 Task: Look for space in Weinzierl bei Krems, Austria from 9th June, 2023 to 16th June, 2023 for 2 adults in price range Rs.8000 to Rs.16000. Place can be entire place with 2 bedrooms having 2 beds and 1 bathroom. Property type can be house, flat, guest house. Amenities needed are: heating. Booking option can be shelf check-in. Required host language is English.
Action: Mouse moved to (494, 159)
Screenshot: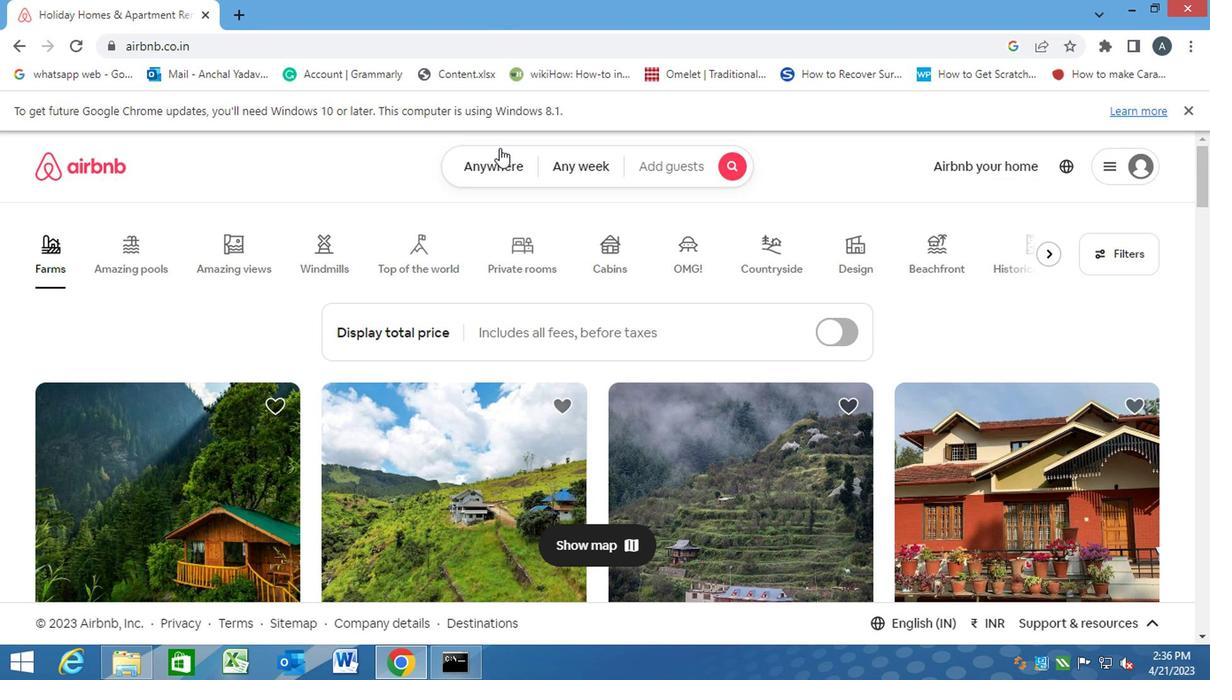 
Action: Mouse pressed left at (494, 159)
Screenshot: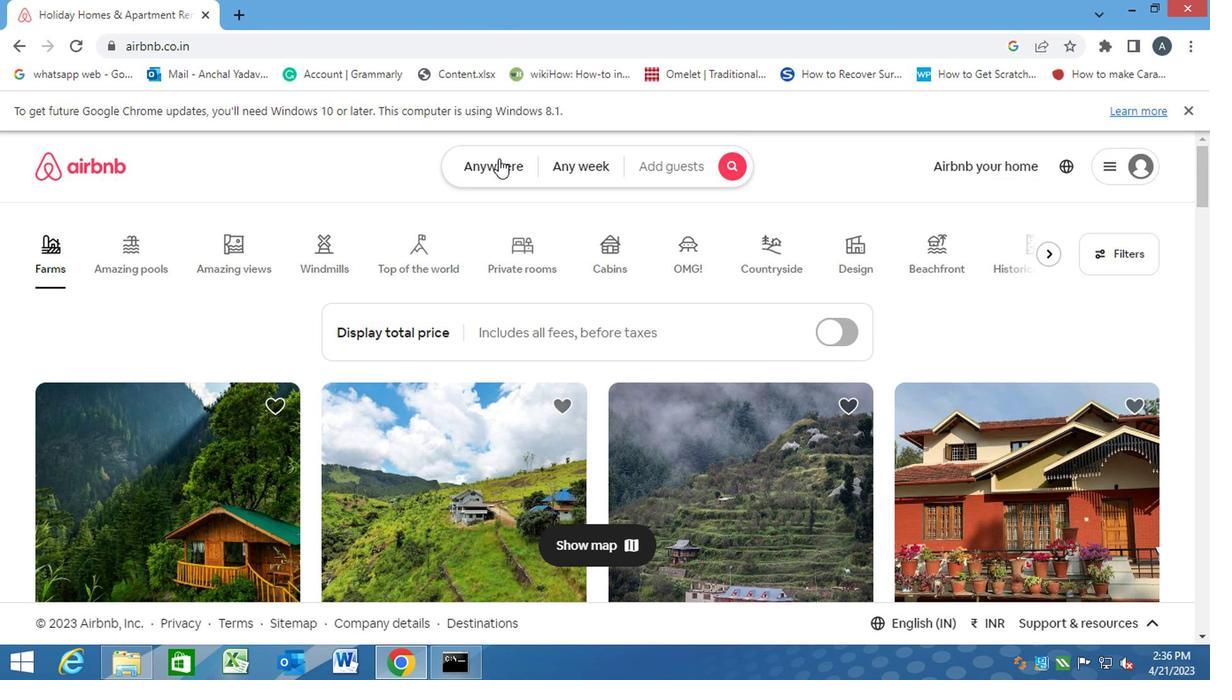 
Action: Mouse moved to (344, 234)
Screenshot: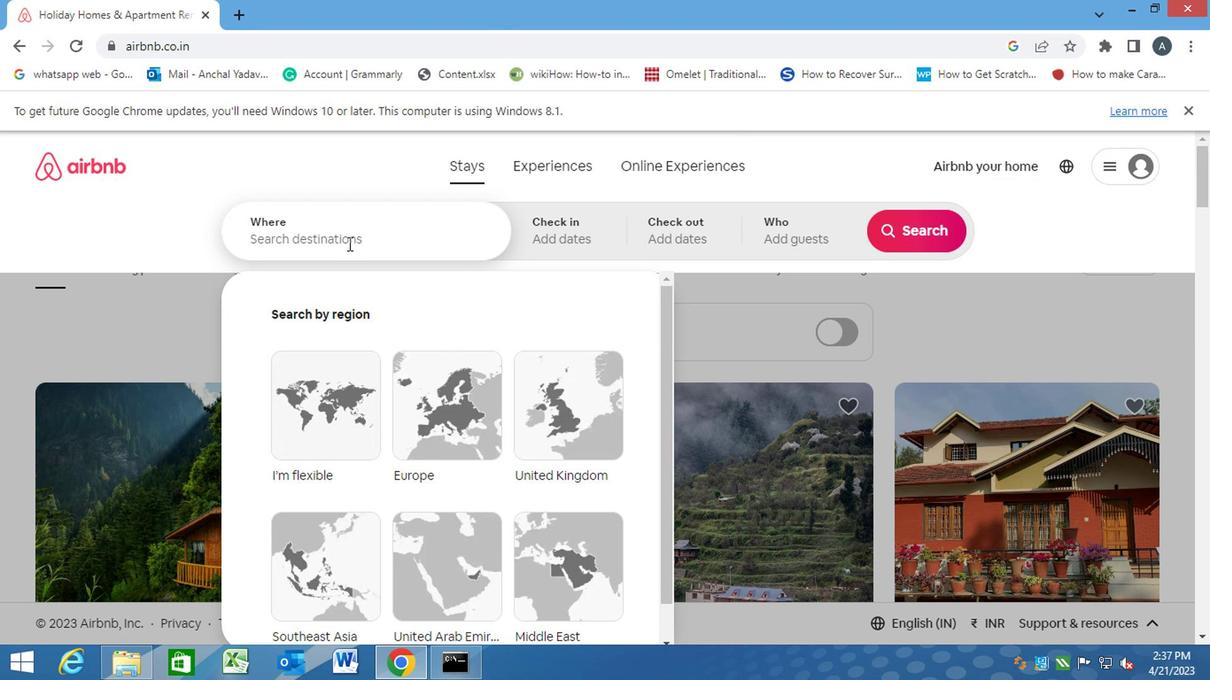 
Action: Mouse pressed left at (344, 234)
Screenshot: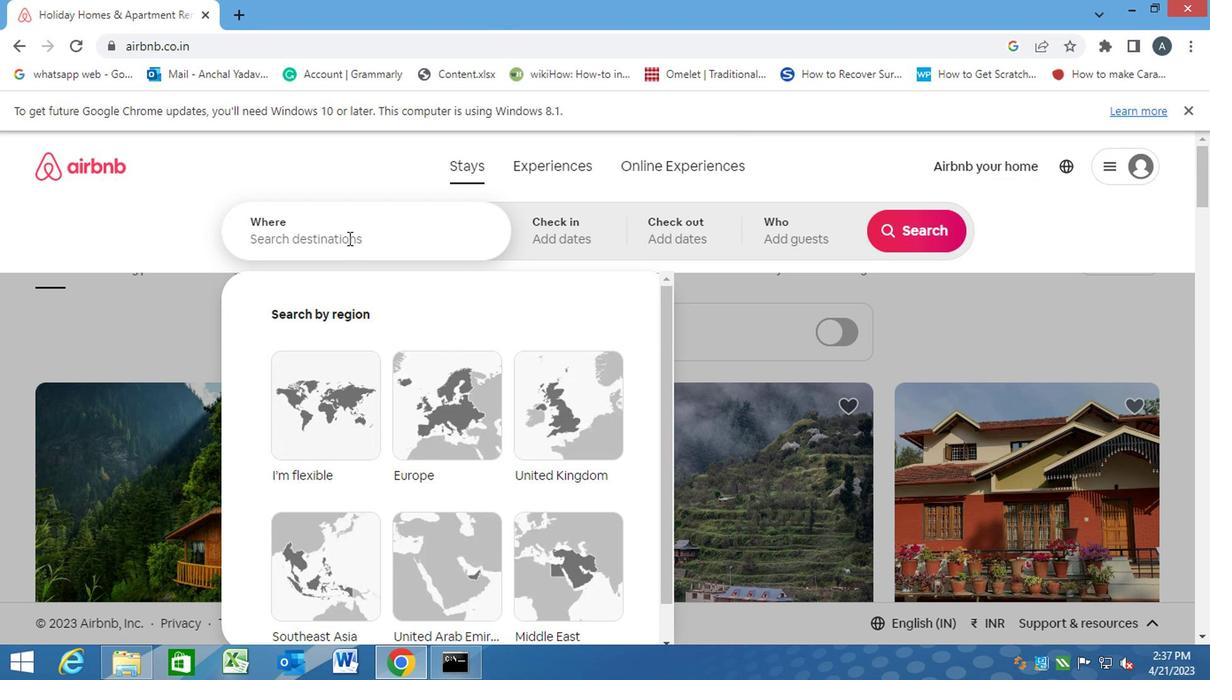 
Action: Key pressed w<Key.caps_lock>einzierl<Key.space>bei<Key.space>krems,<Key.space><Key.caps_lock>a<Key.caps_lock>ustria<Key.enter>
Screenshot: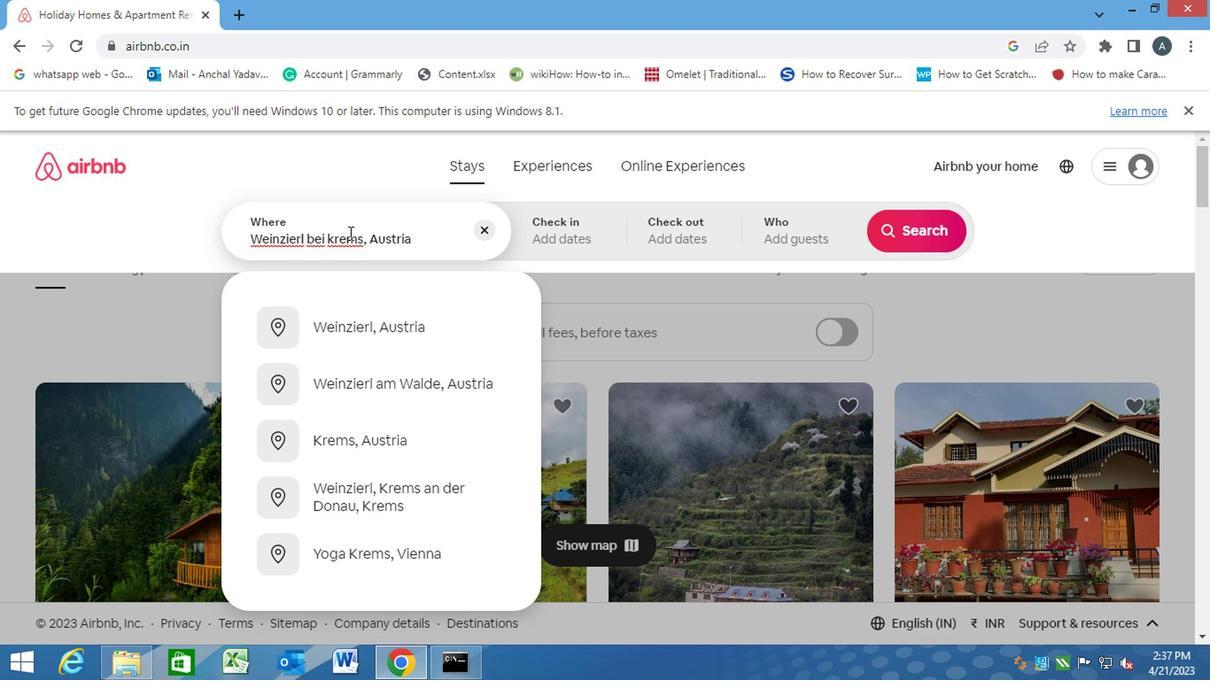 
Action: Mouse moved to (896, 378)
Screenshot: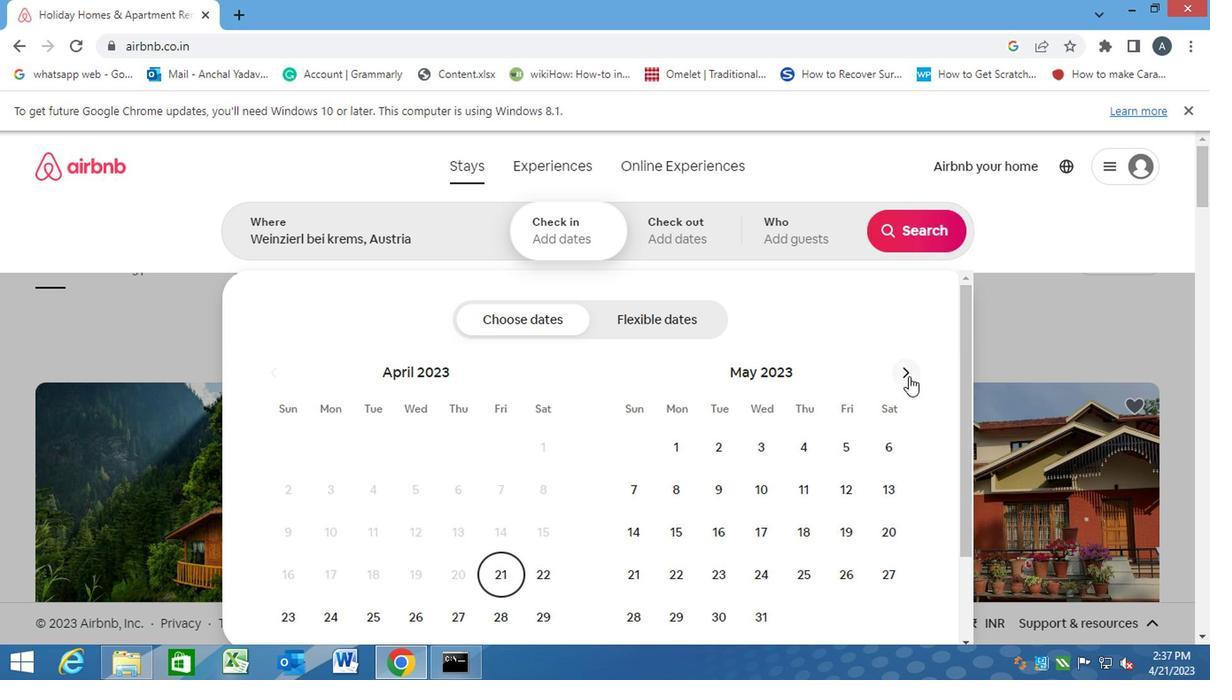
Action: Mouse pressed left at (896, 378)
Screenshot: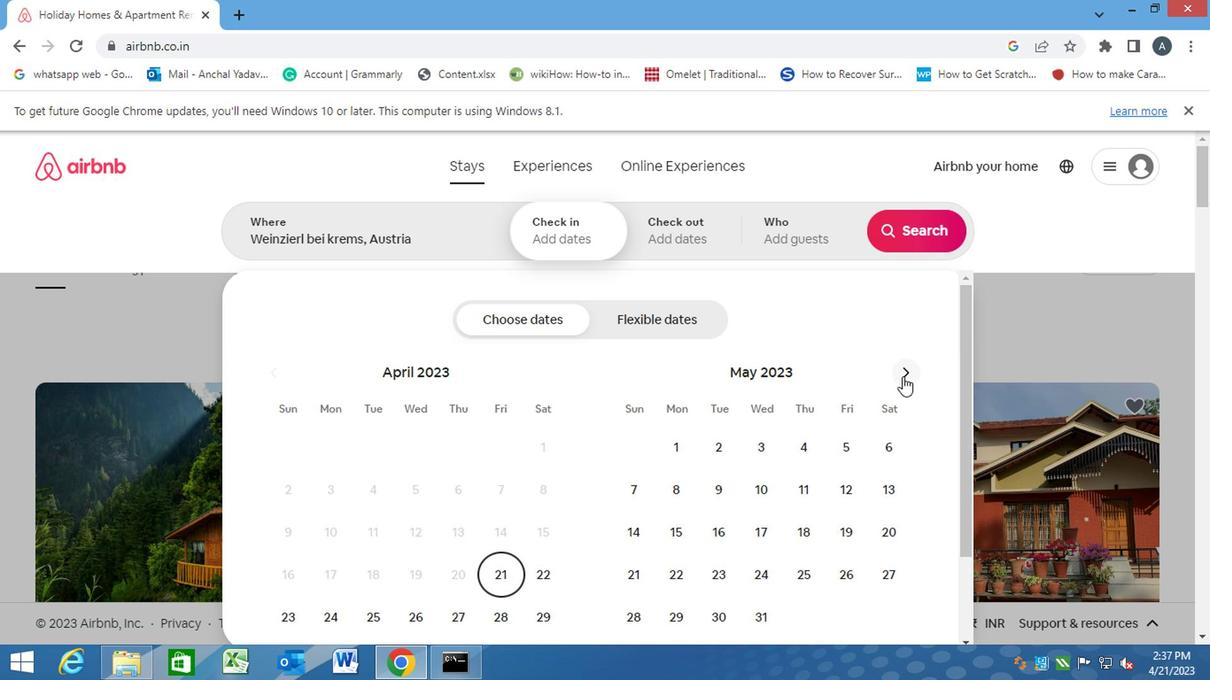 
Action: Mouse moved to (854, 499)
Screenshot: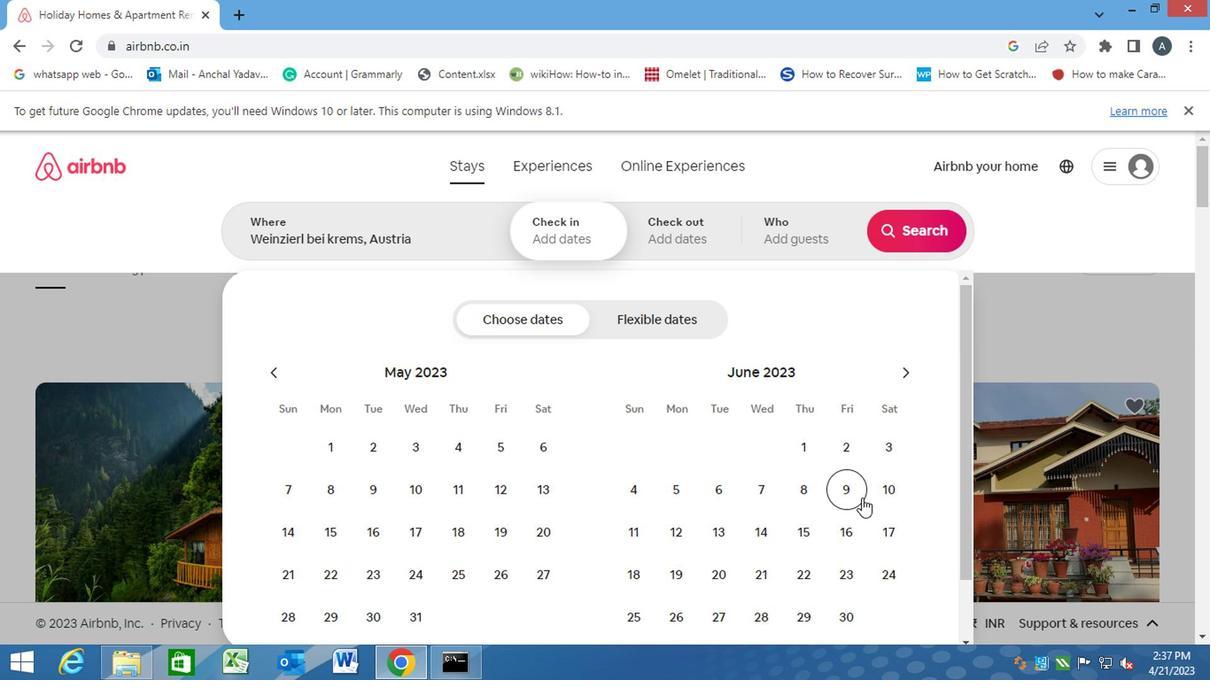 
Action: Mouse pressed left at (854, 499)
Screenshot: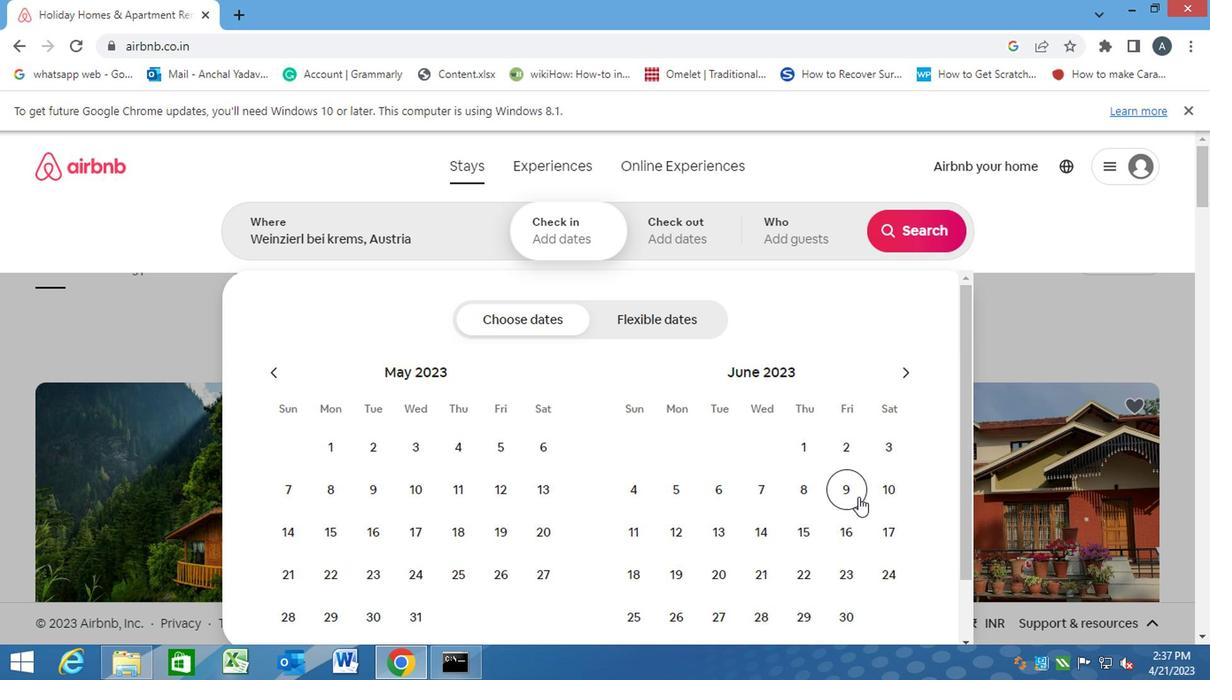 
Action: Mouse moved to (856, 535)
Screenshot: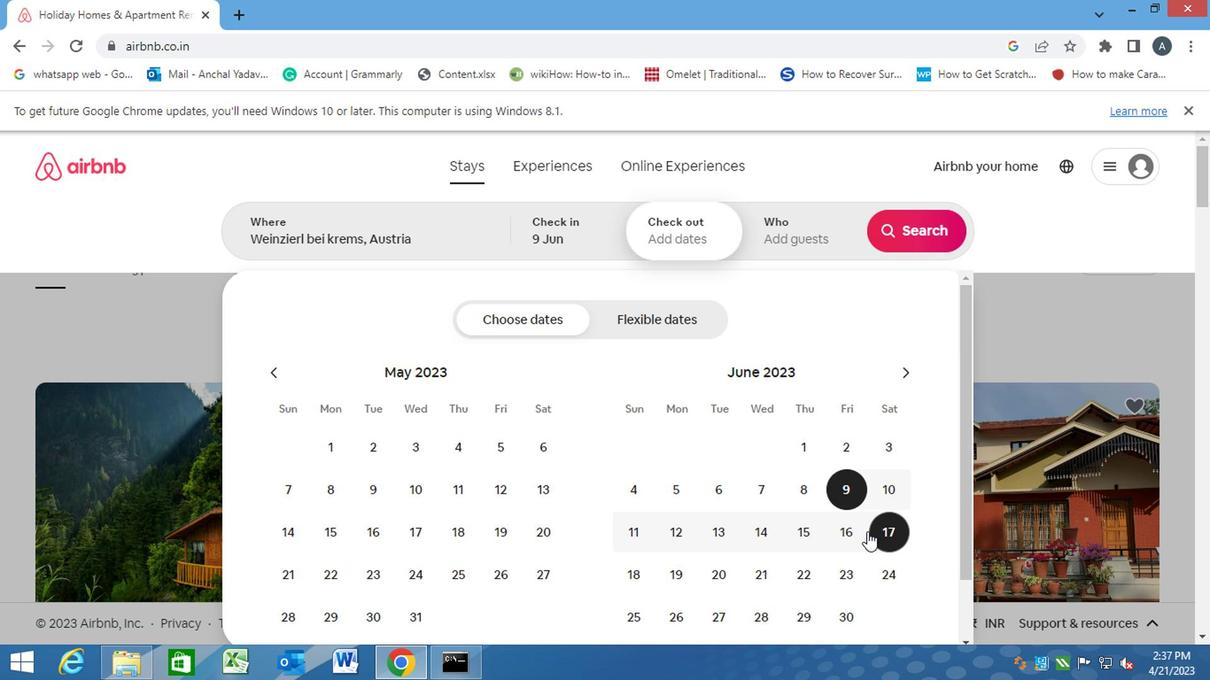 
Action: Mouse pressed left at (856, 535)
Screenshot: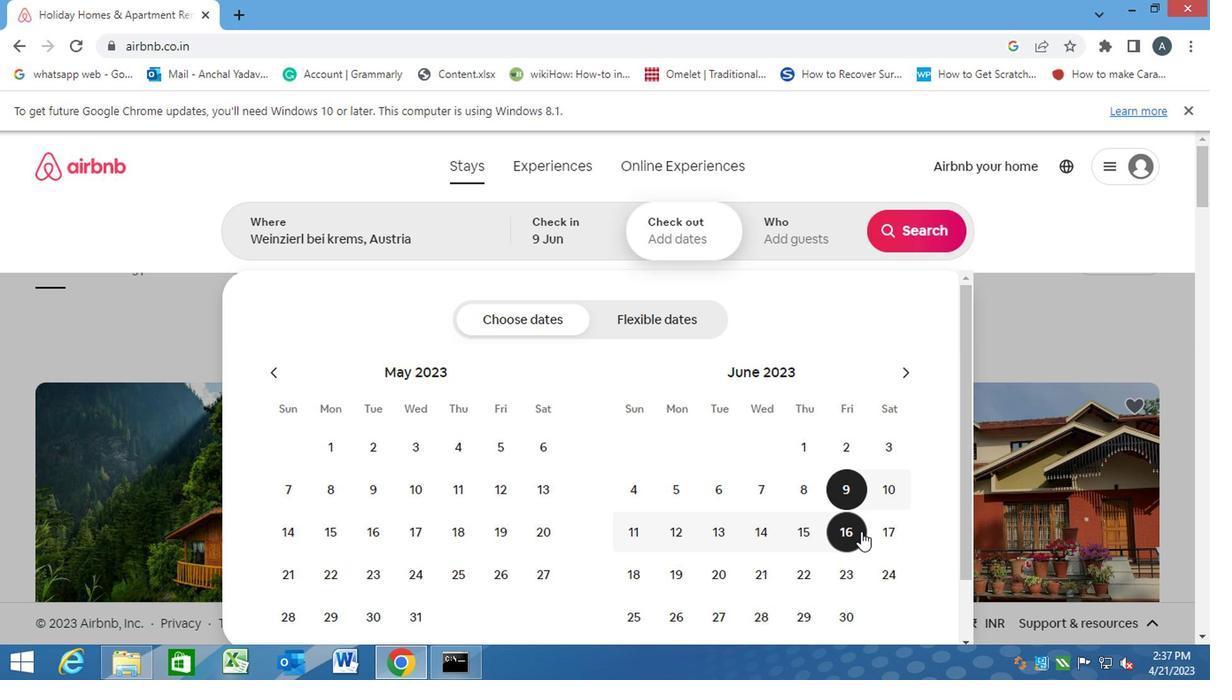 
Action: Mouse moved to (790, 237)
Screenshot: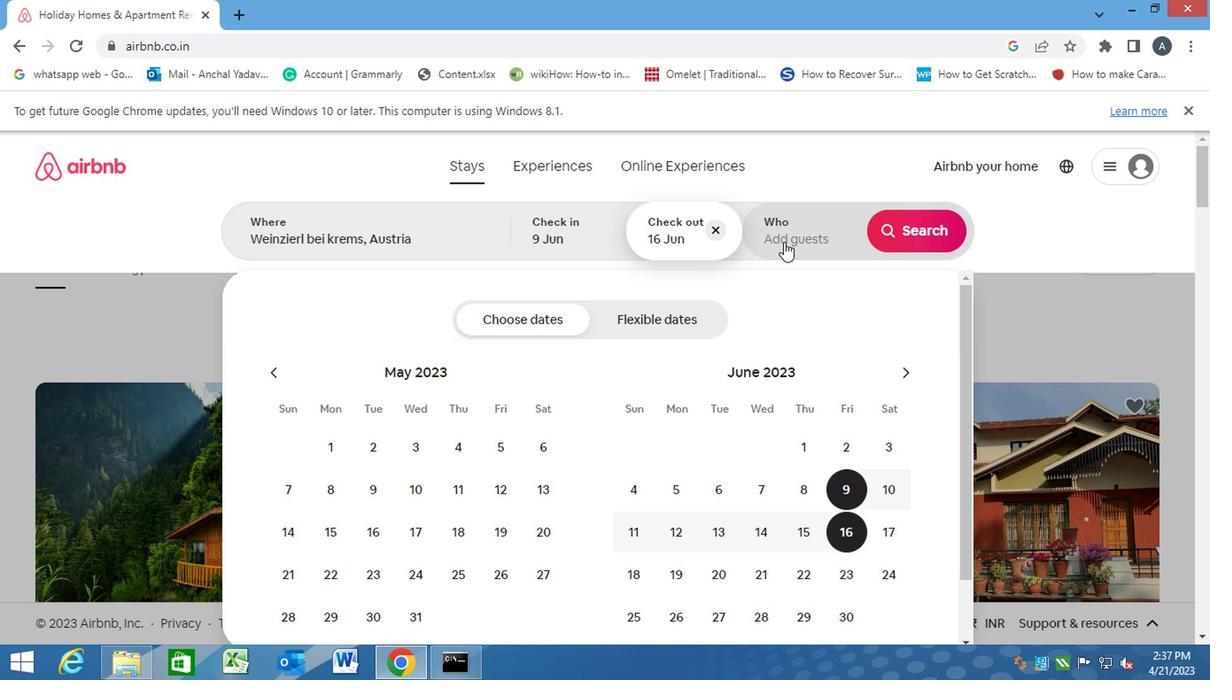 
Action: Mouse pressed left at (790, 237)
Screenshot: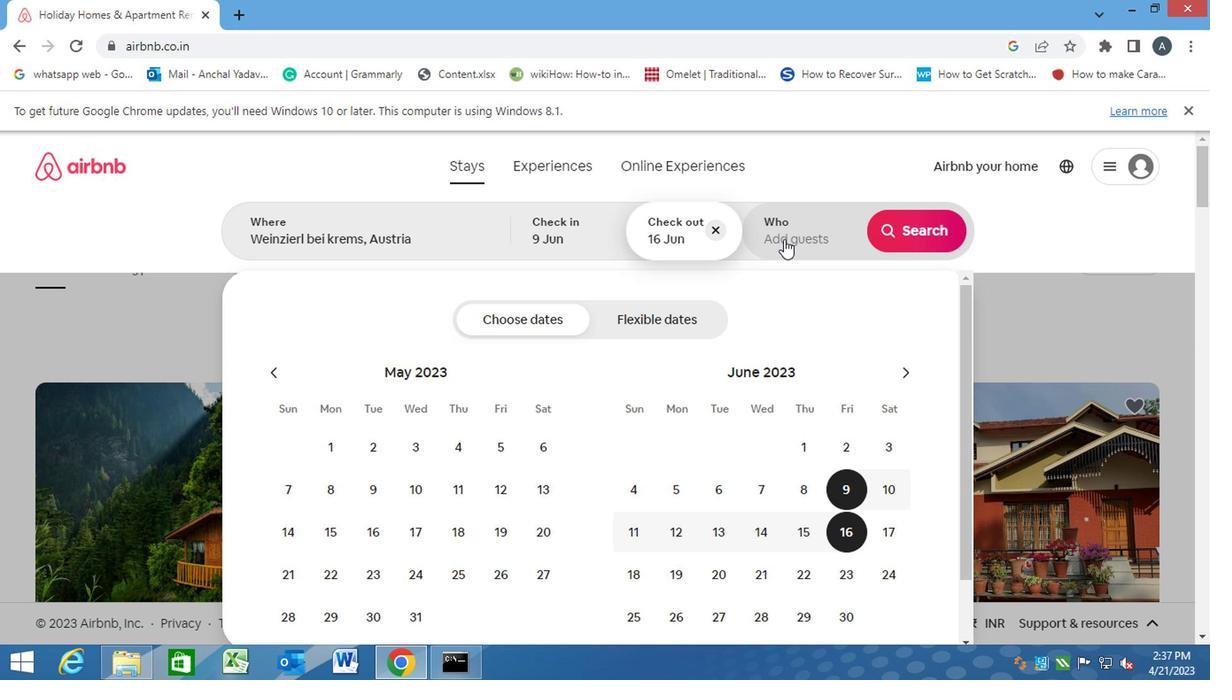 
Action: Mouse moved to (908, 331)
Screenshot: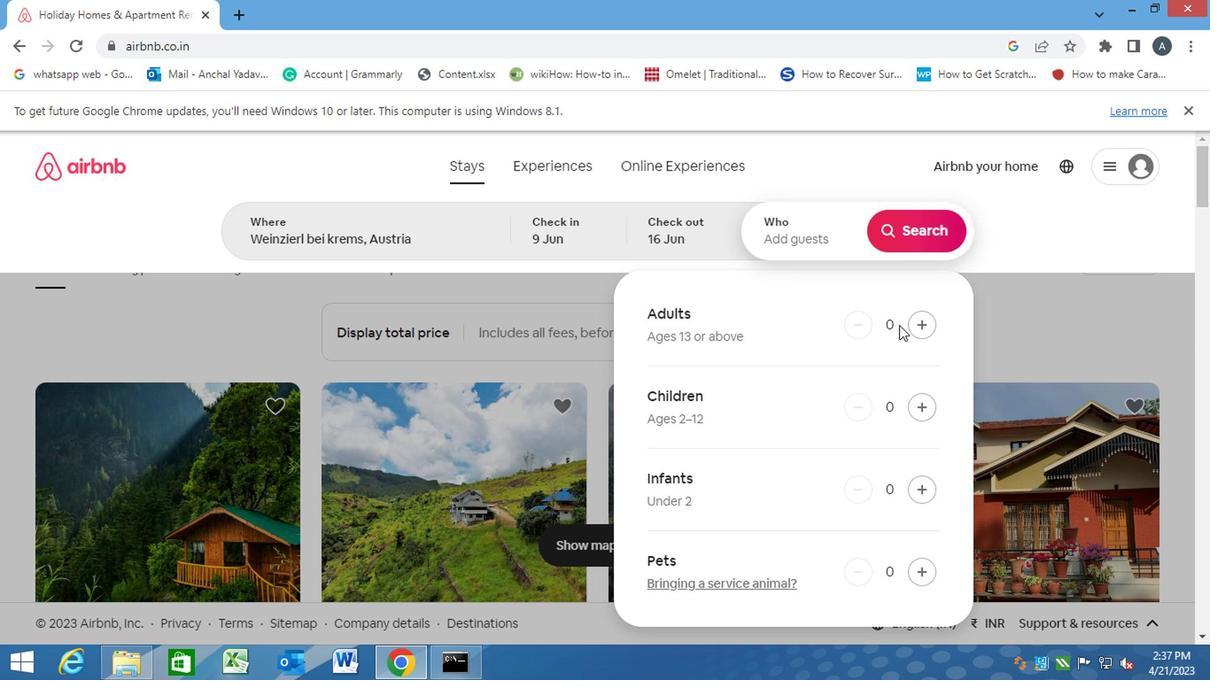 
Action: Mouse pressed left at (908, 331)
Screenshot: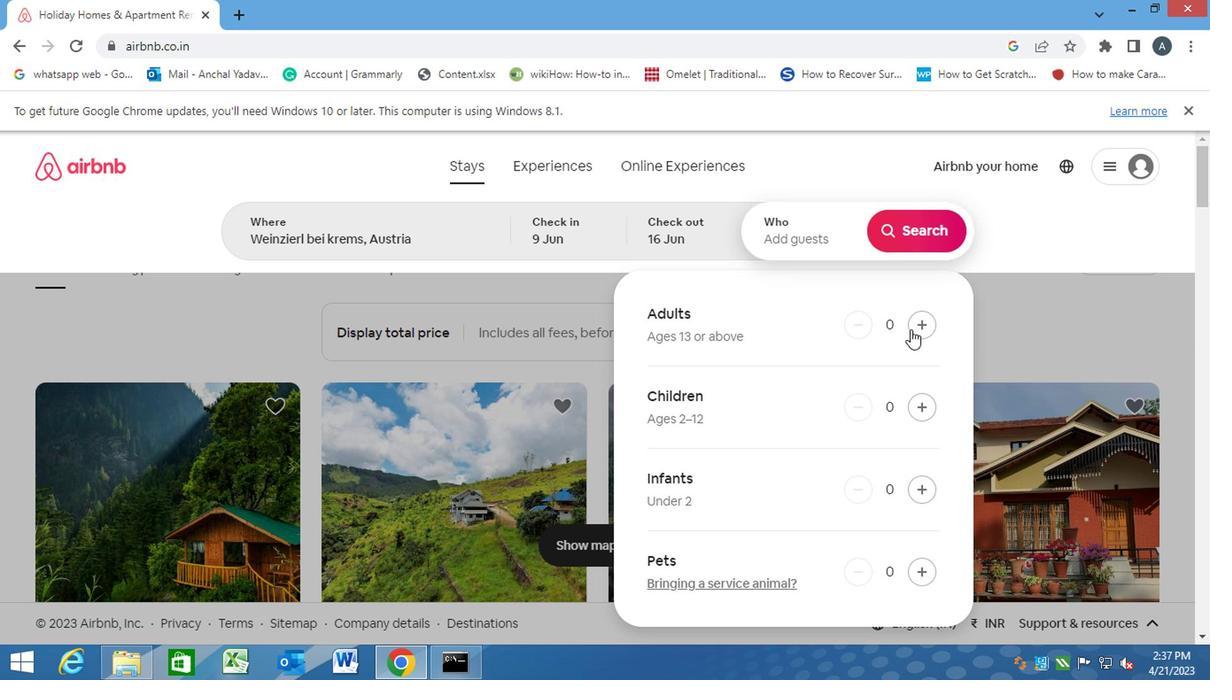 
Action: Mouse pressed left at (908, 331)
Screenshot: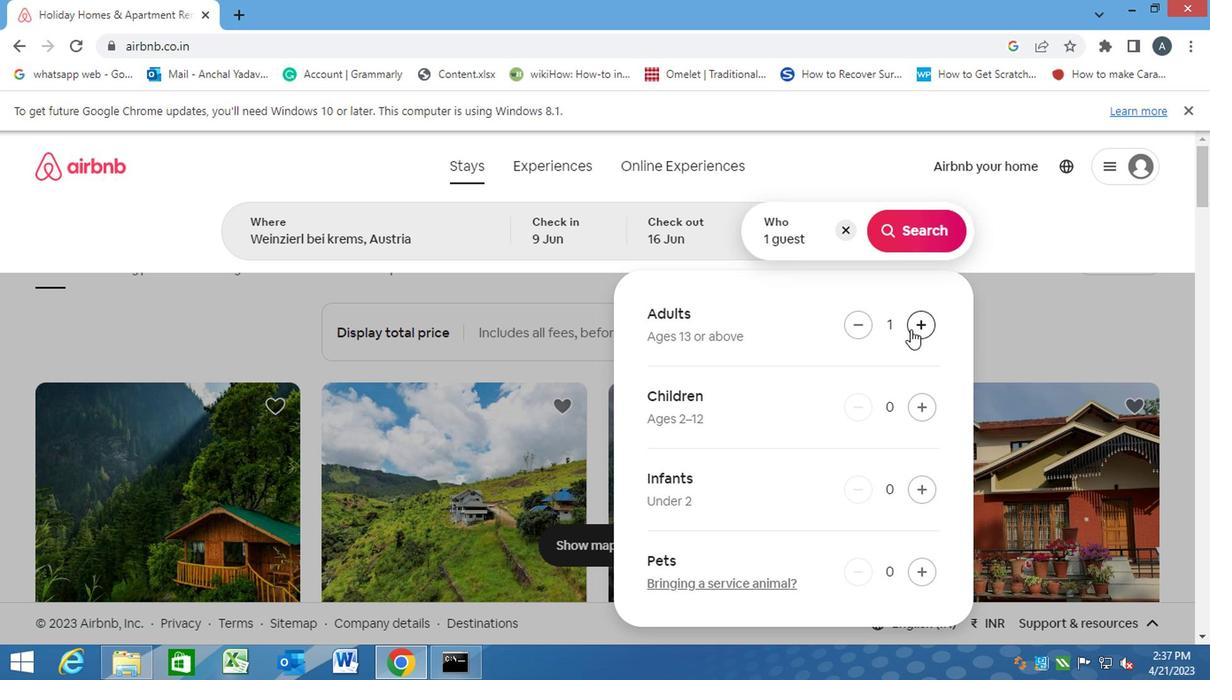 
Action: Mouse moved to (921, 237)
Screenshot: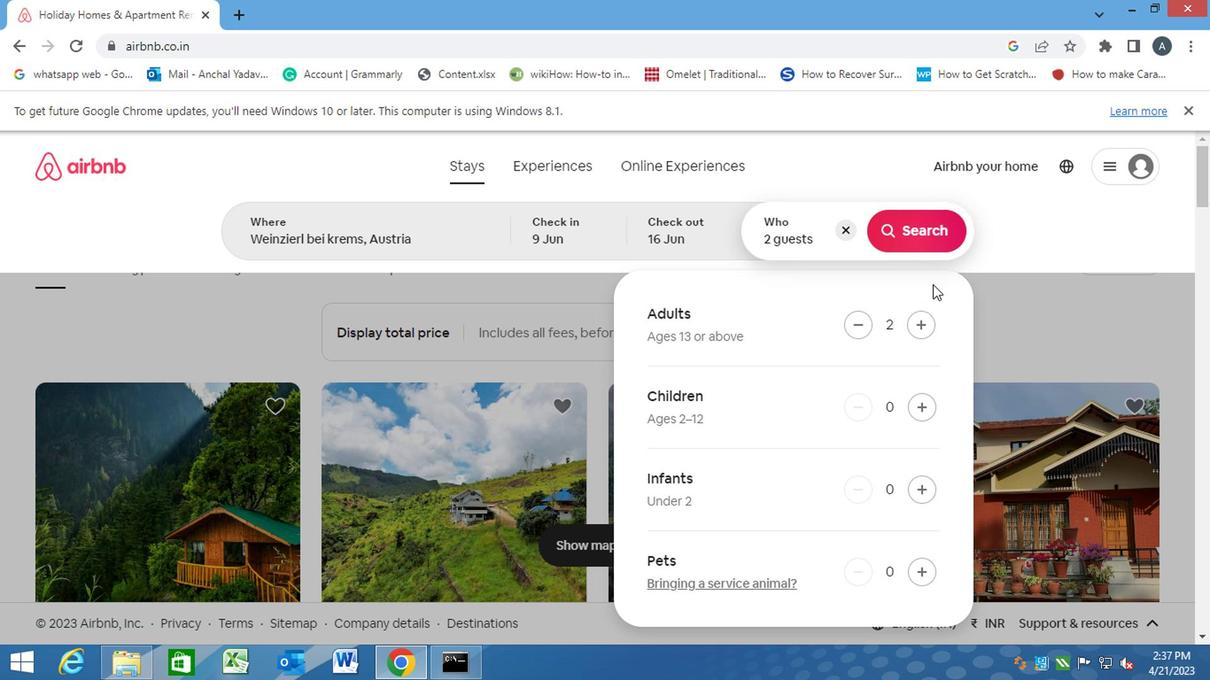 
Action: Mouse pressed left at (921, 237)
Screenshot: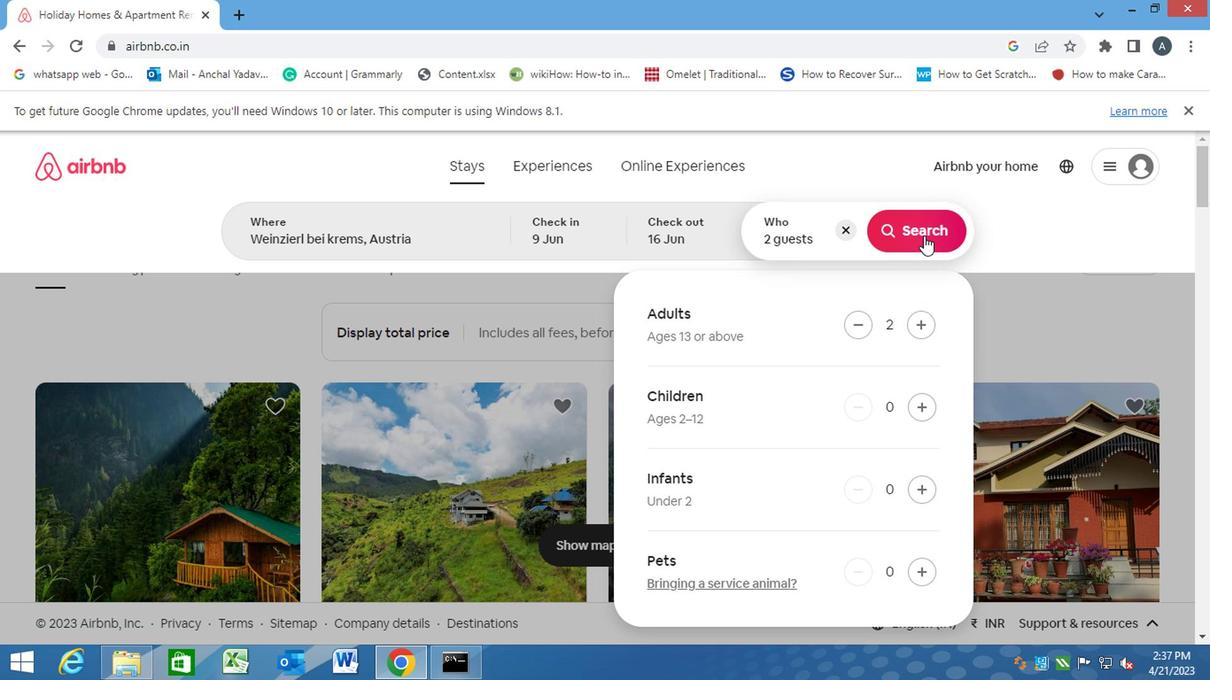 
Action: Mouse moved to (1134, 230)
Screenshot: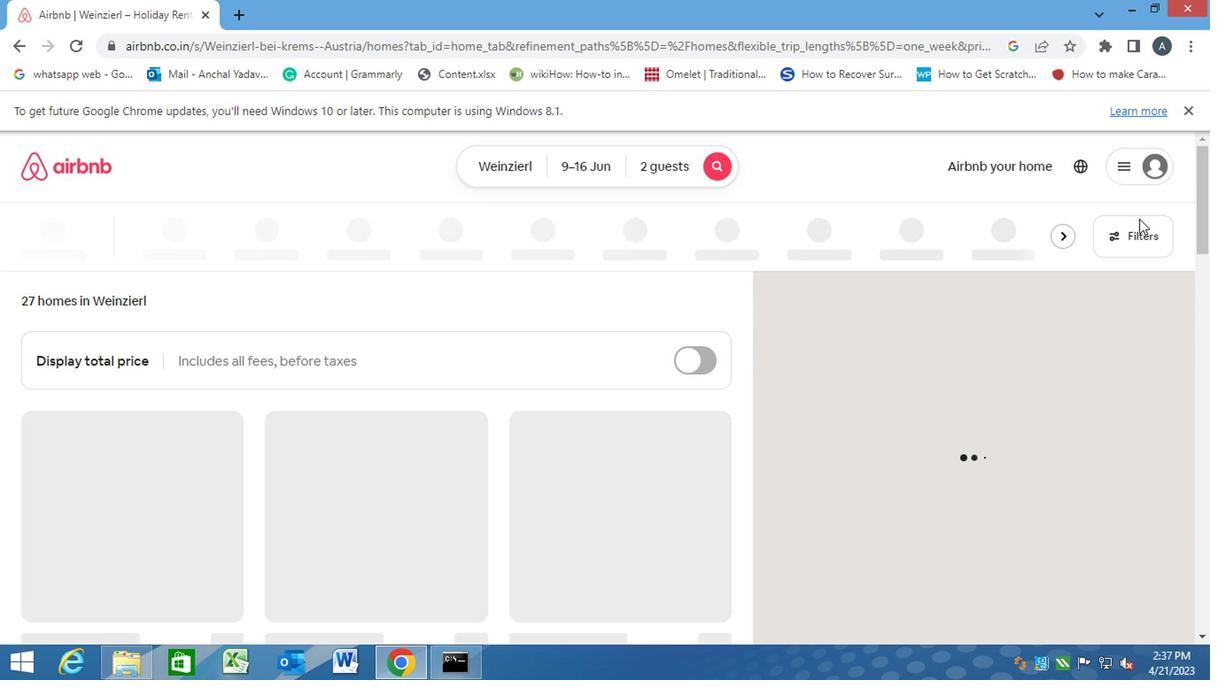 
Action: Mouse pressed left at (1134, 230)
Screenshot: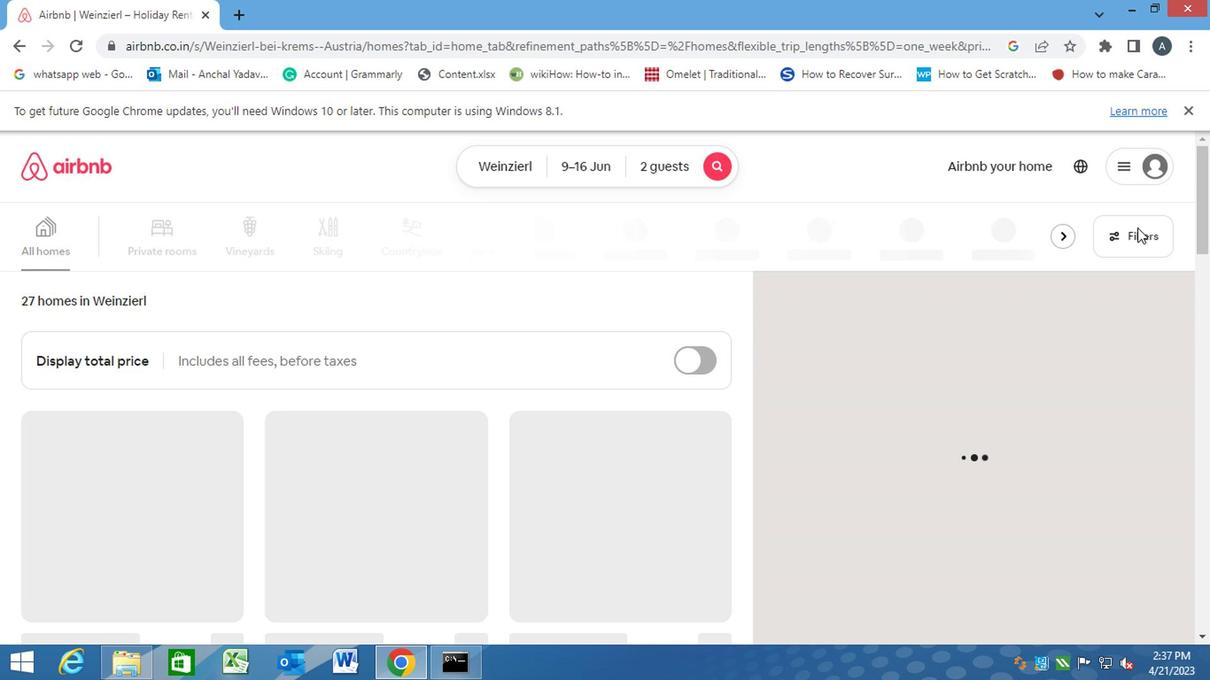 
Action: Mouse moved to (386, 459)
Screenshot: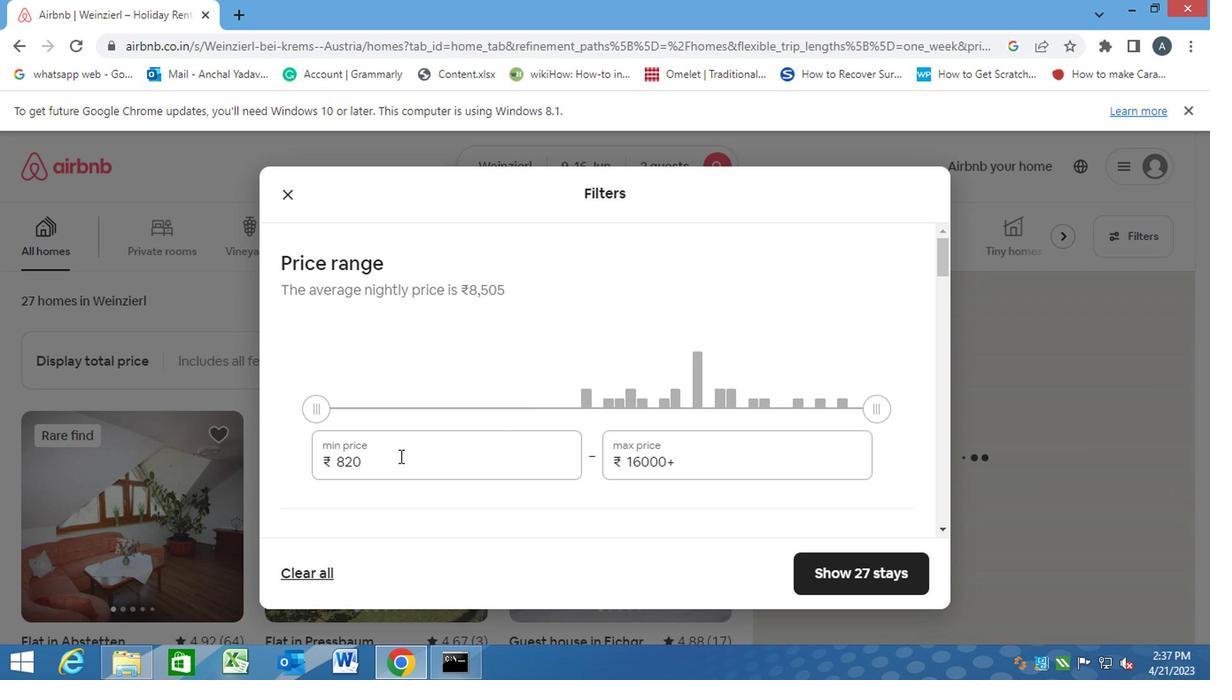
Action: Mouse pressed left at (386, 459)
Screenshot: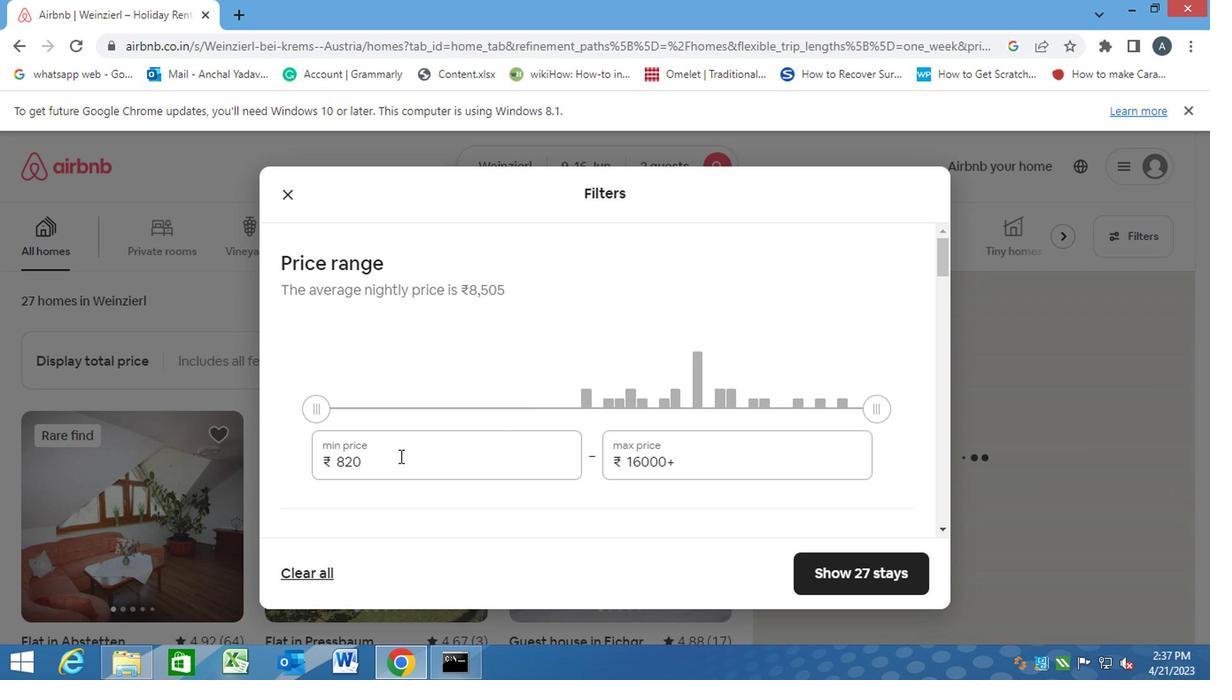 
Action: Mouse moved to (341, 438)
Screenshot: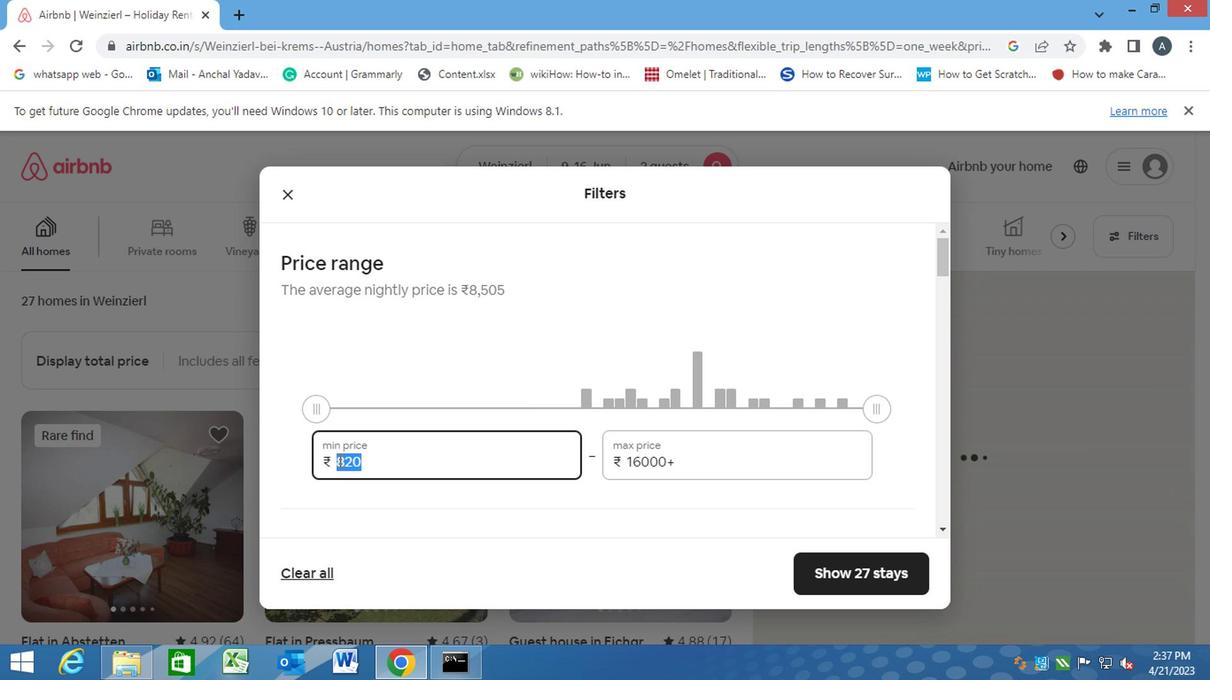 
Action: Key pressed 8000<Key.tab>16<Key.backspace><Key.backspace><Key.backspace><Key.backspace><Key.backspace><Key.backspace><Key.backspace><Key.backspace><Key.backspace><Key.backspace><Key.backspace><Key.backspace><Key.backspace><Key.backspace><Key.backspace>160000<Key.backspace>
Screenshot: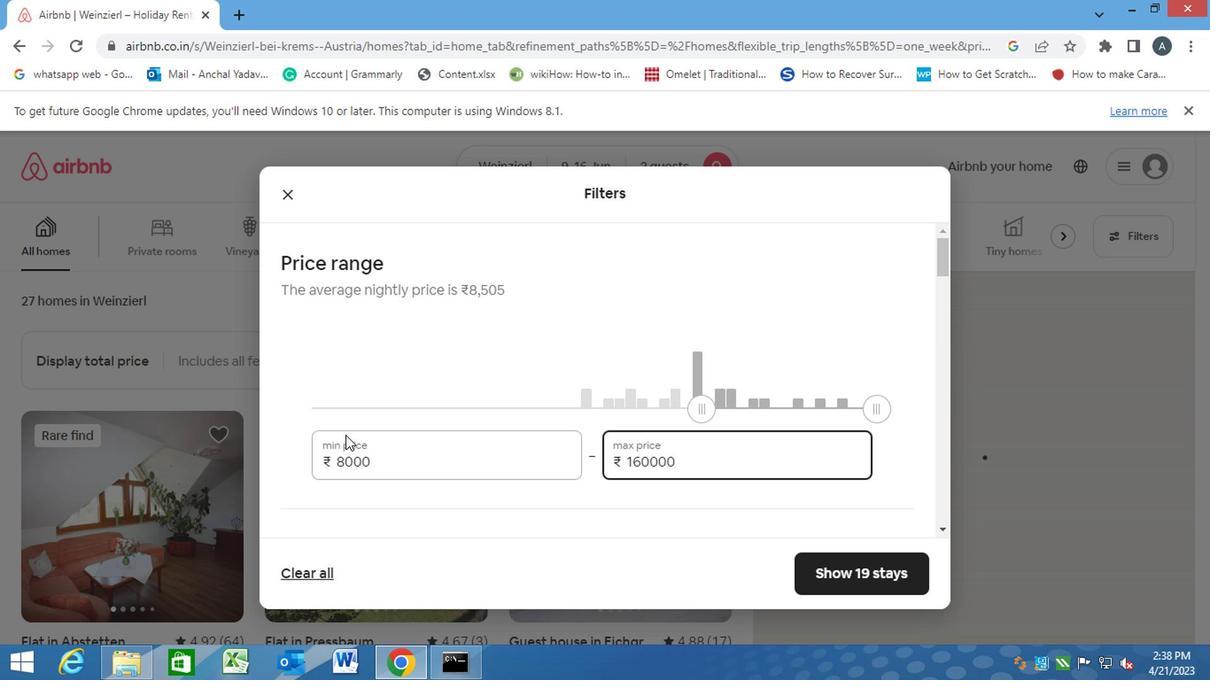 
Action: Mouse moved to (438, 523)
Screenshot: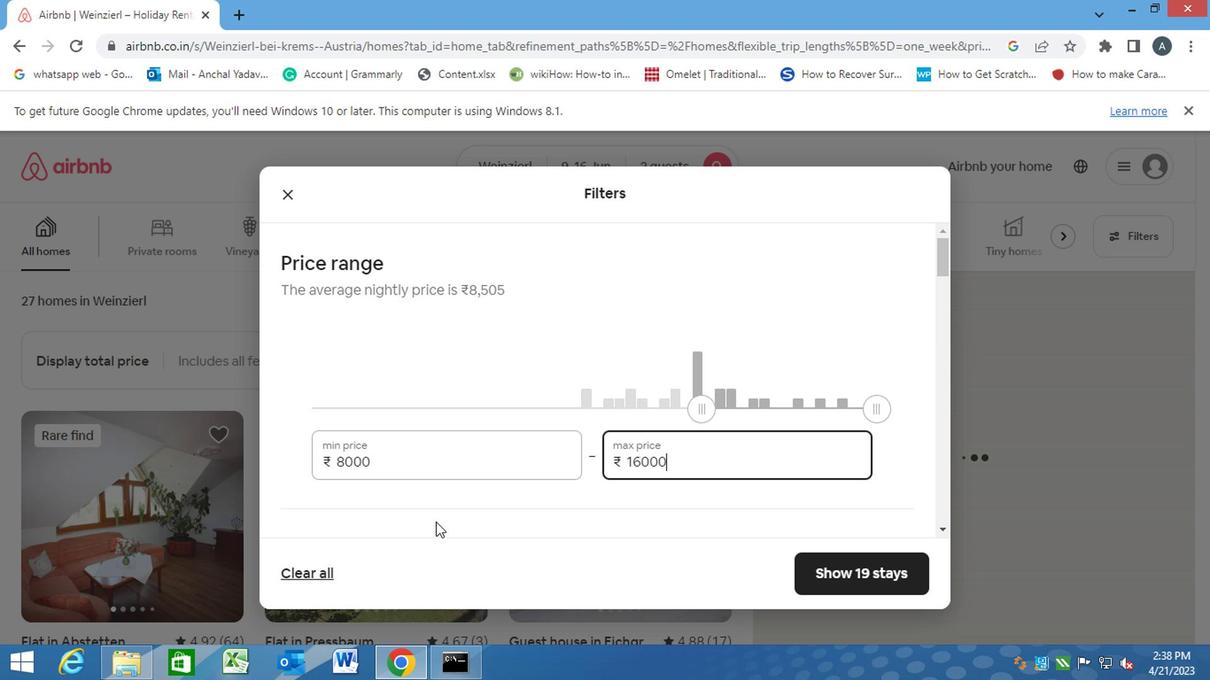 
Action: Mouse pressed left at (438, 523)
Screenshot: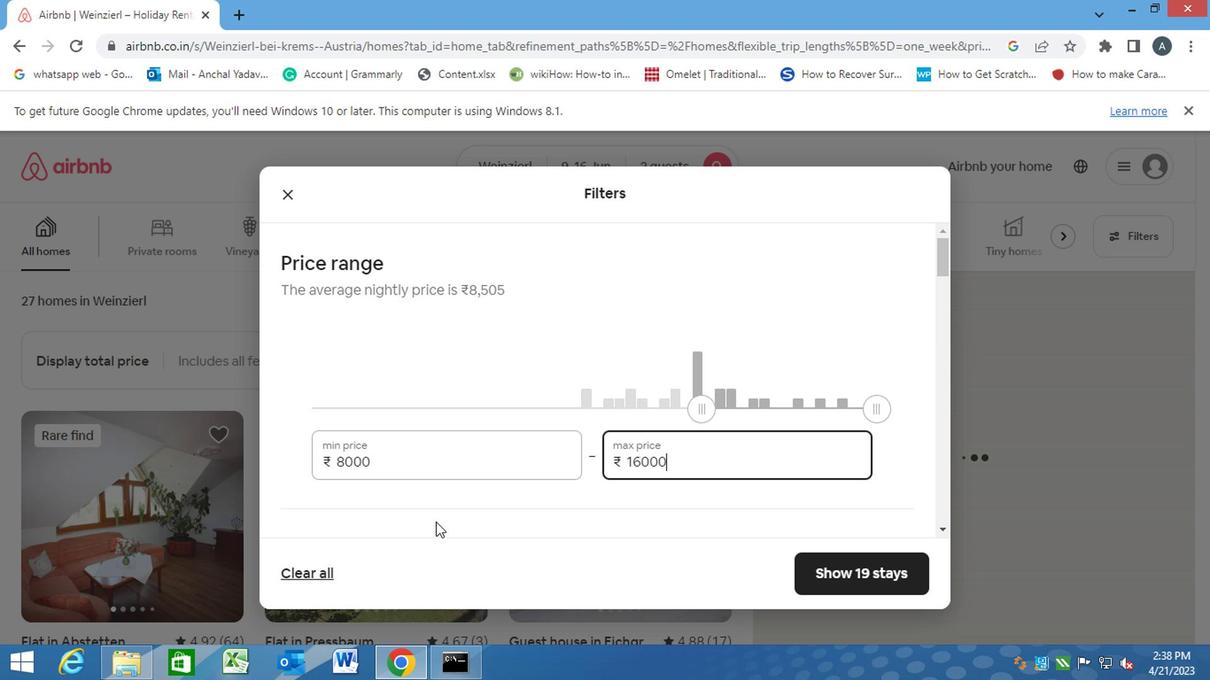 
Action: Mouse scrolled (438, 522) with delta (0, 0)
Screenshot: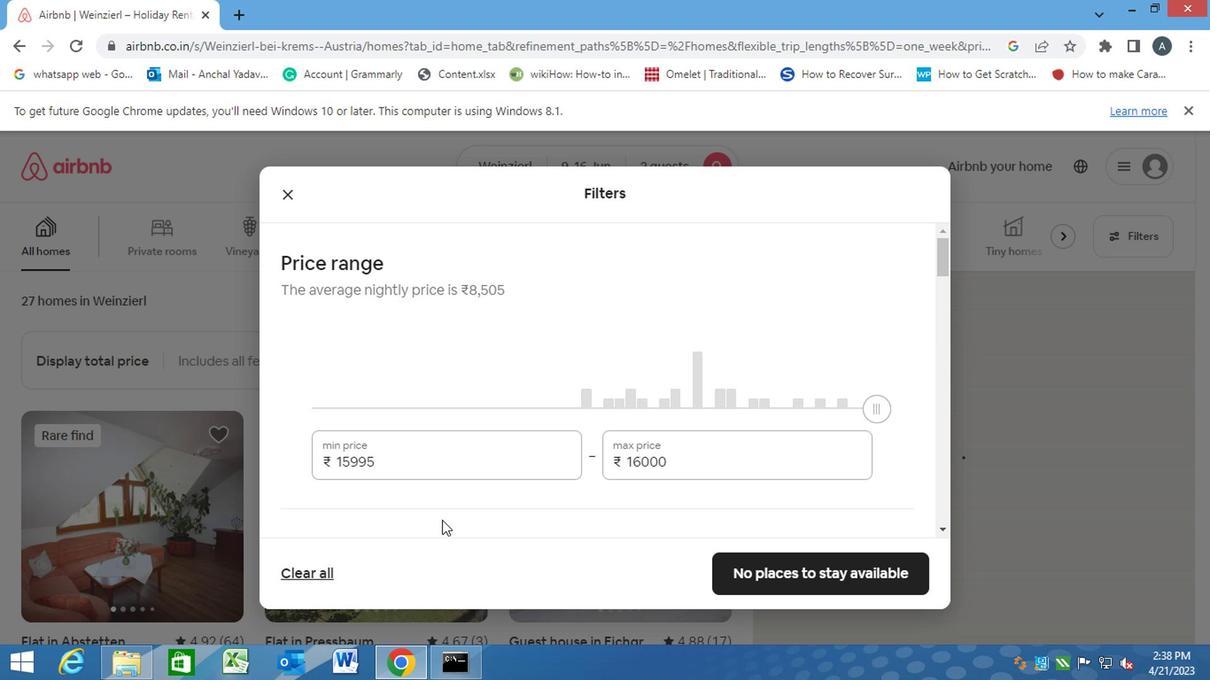 
Action: Mouse scrolled (438, 522) with delta (0, 0)
Screenshot: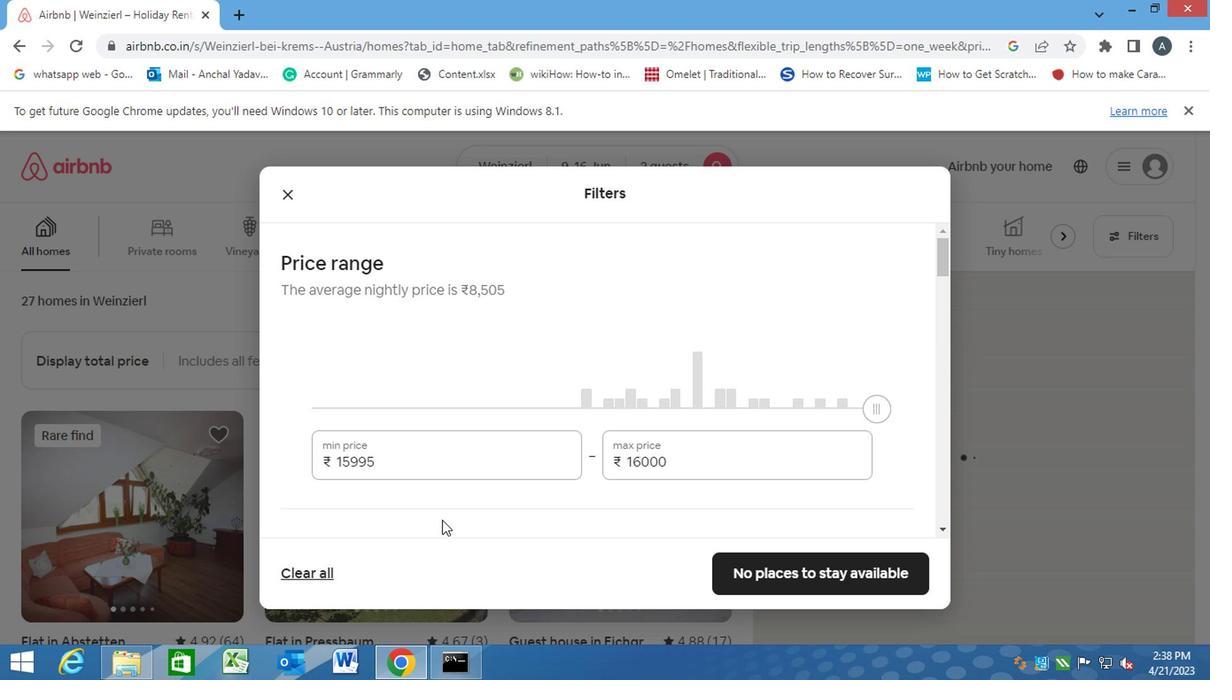 
Action: Mouse moved to (280, 423)
Screenshot: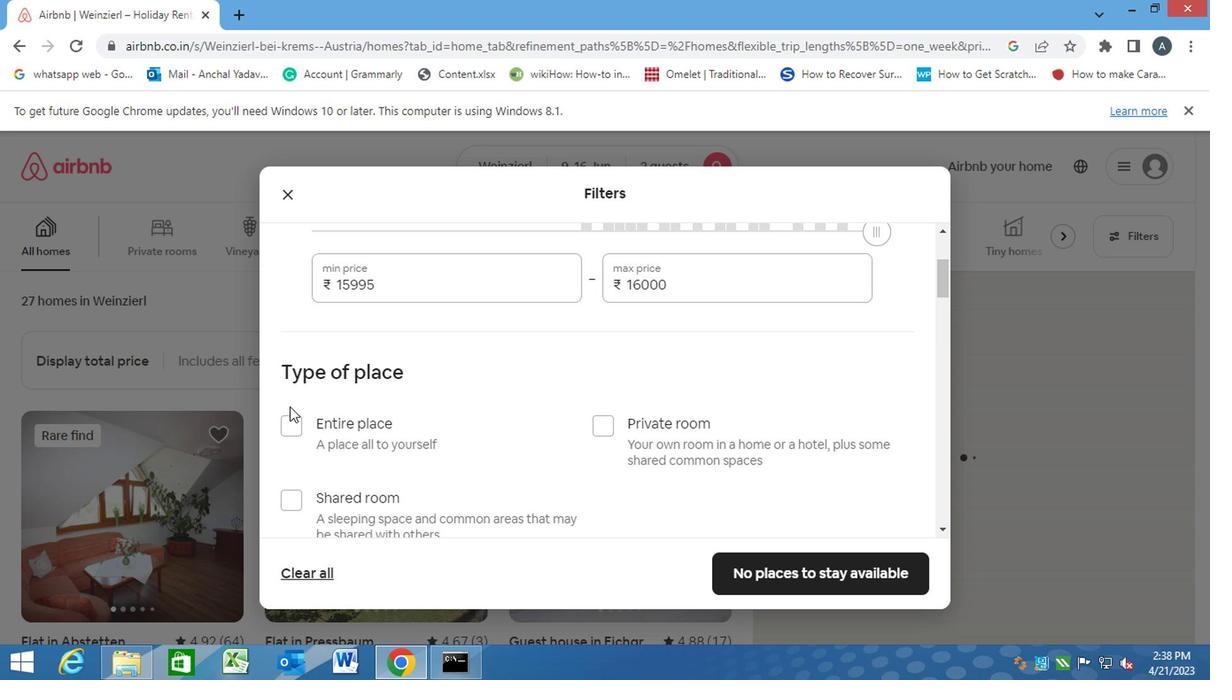 
Action: Mouse pressed left at (280, 423)
Screenshot: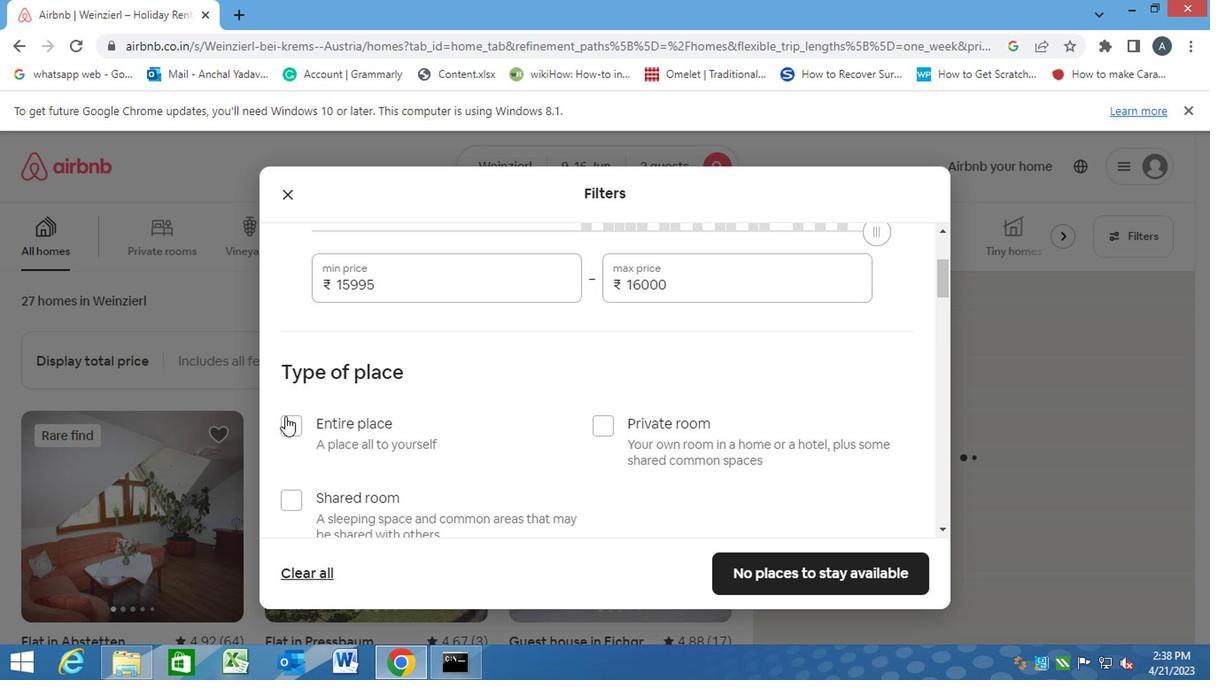 
Action: Mouse moved to (462, 479)
Screenshot: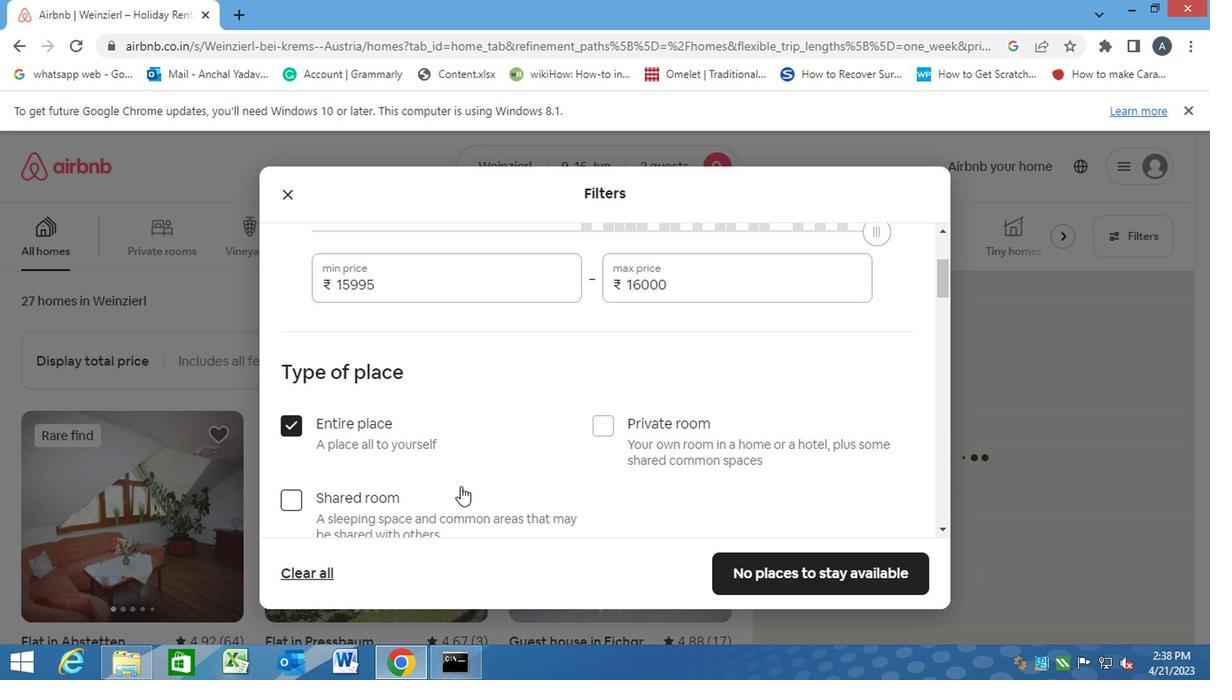 
Action: Mouse scrolled (462, 479) with delta (0, 0)
Screenshot: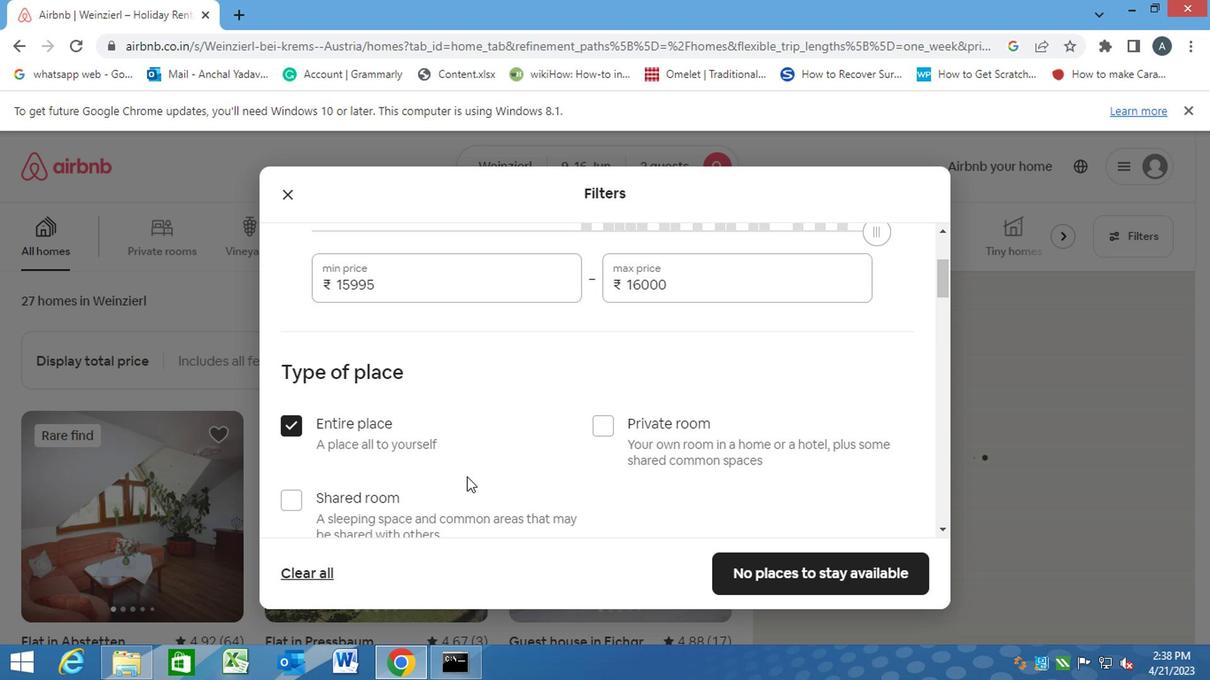 
Action: Mouse scrolled (462, 479) with delta (0, 0)
Screenshot: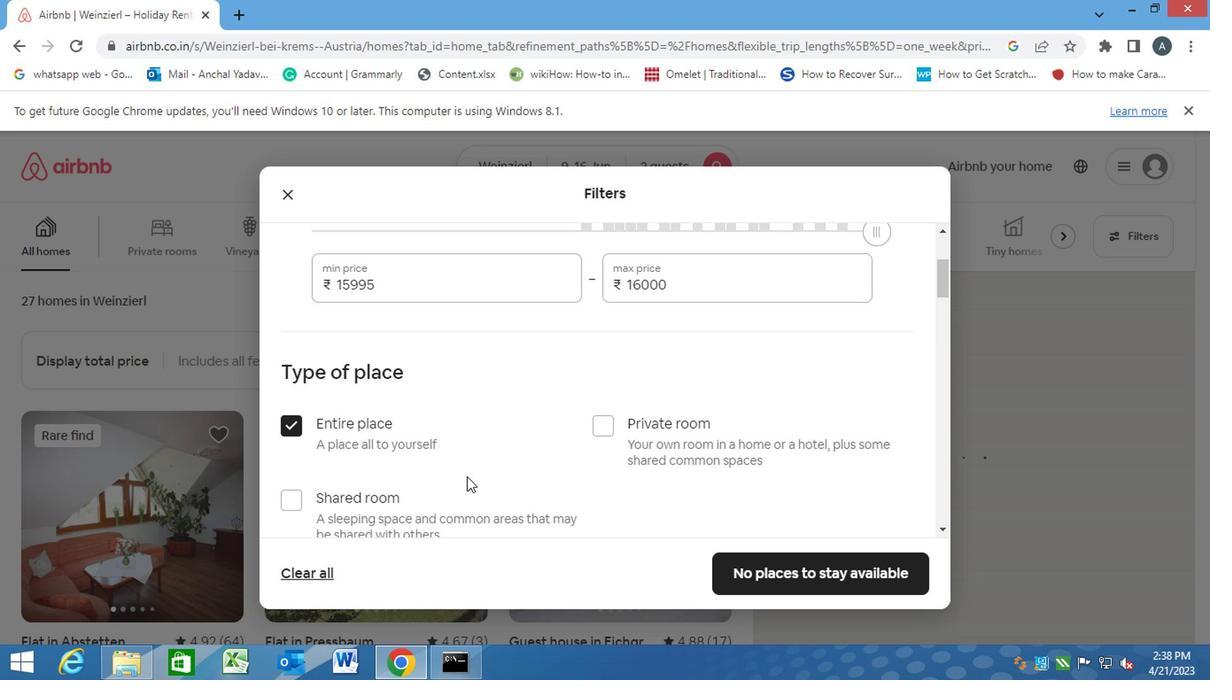 
Action: Mouse moved to (452, 474)
Screenshot: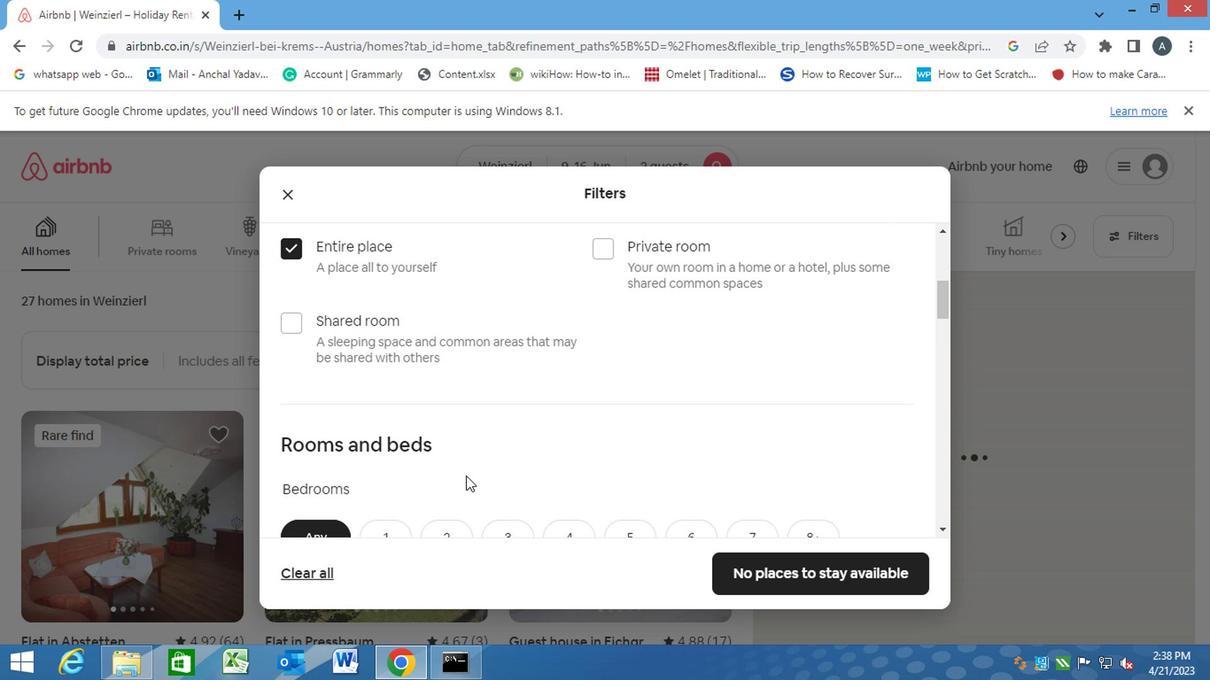 
Action: Mouse scrolled (452, 473) with delta (0, -1)
Screenshot: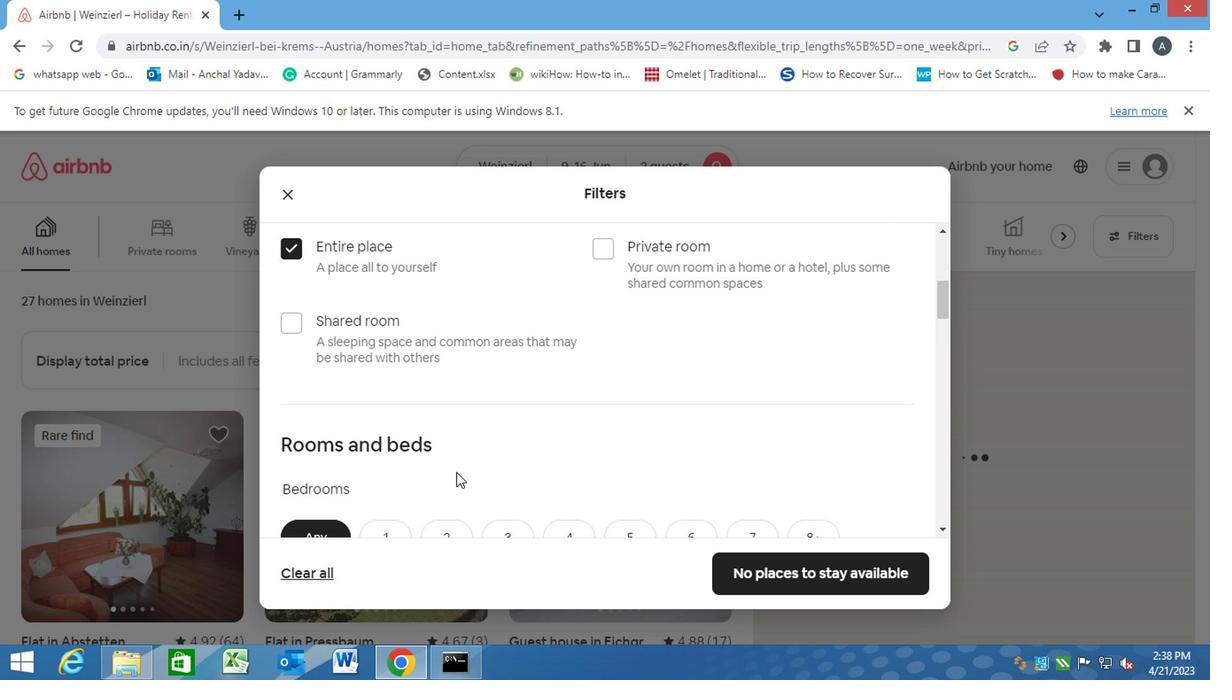
Action: Mouse scrolled (452, 473) with delta (0, -1)
Screenshot: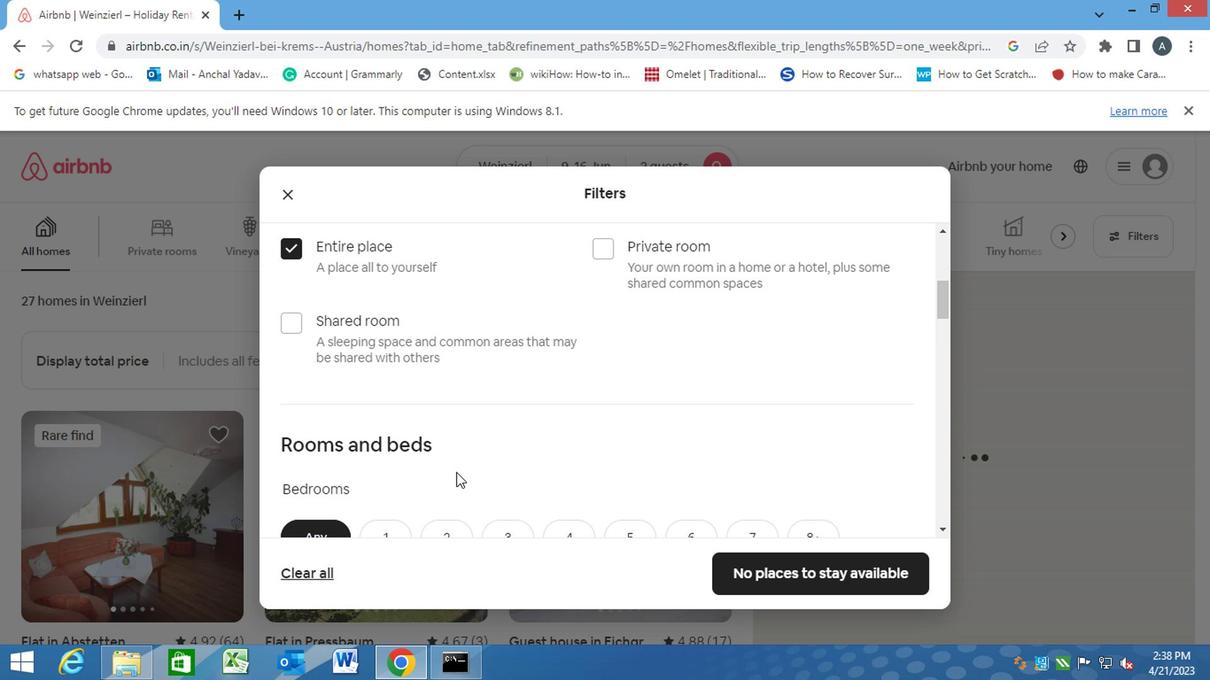 
Action: Mouse moved to (431, 356)
Screenshot: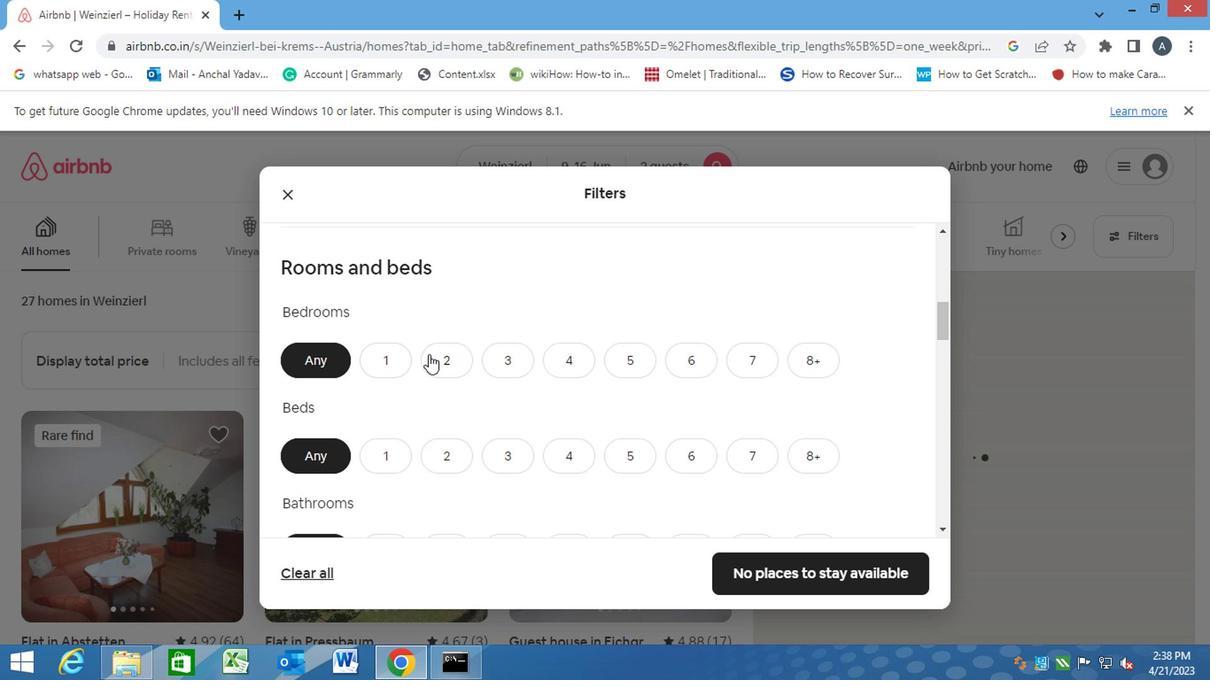
Action: Mouse pressed left at (431, 356)
Screenshot: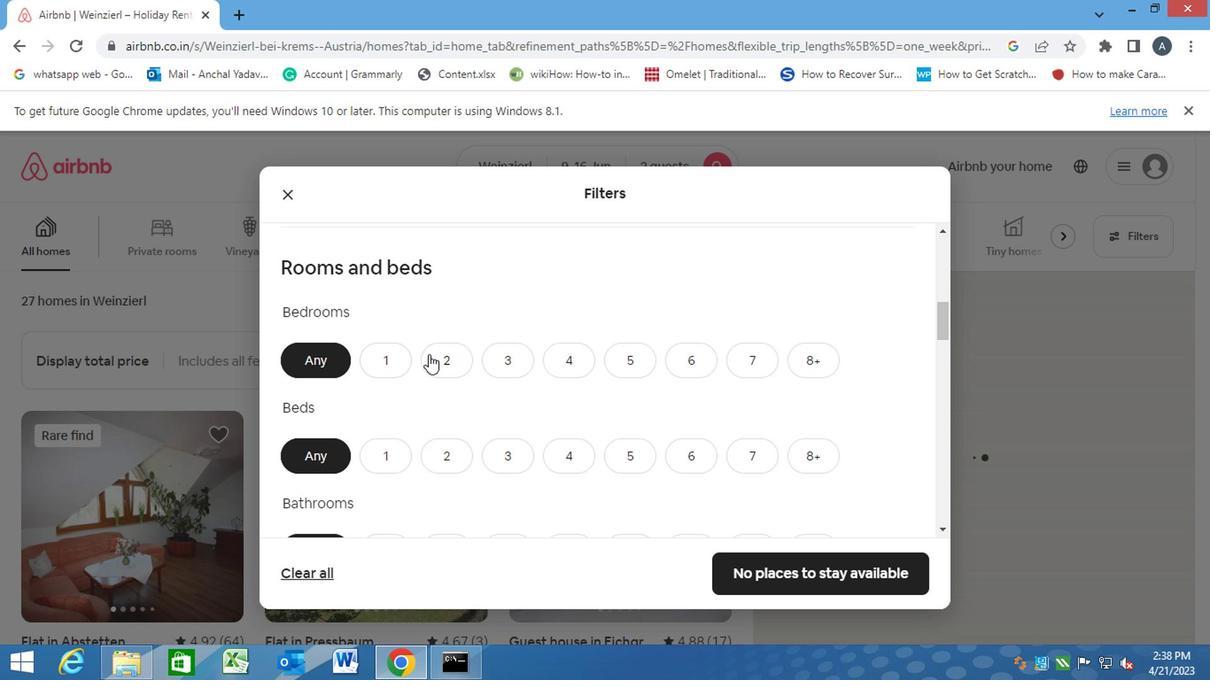
Action: Mouse moved to (428, 449)
Screenshot: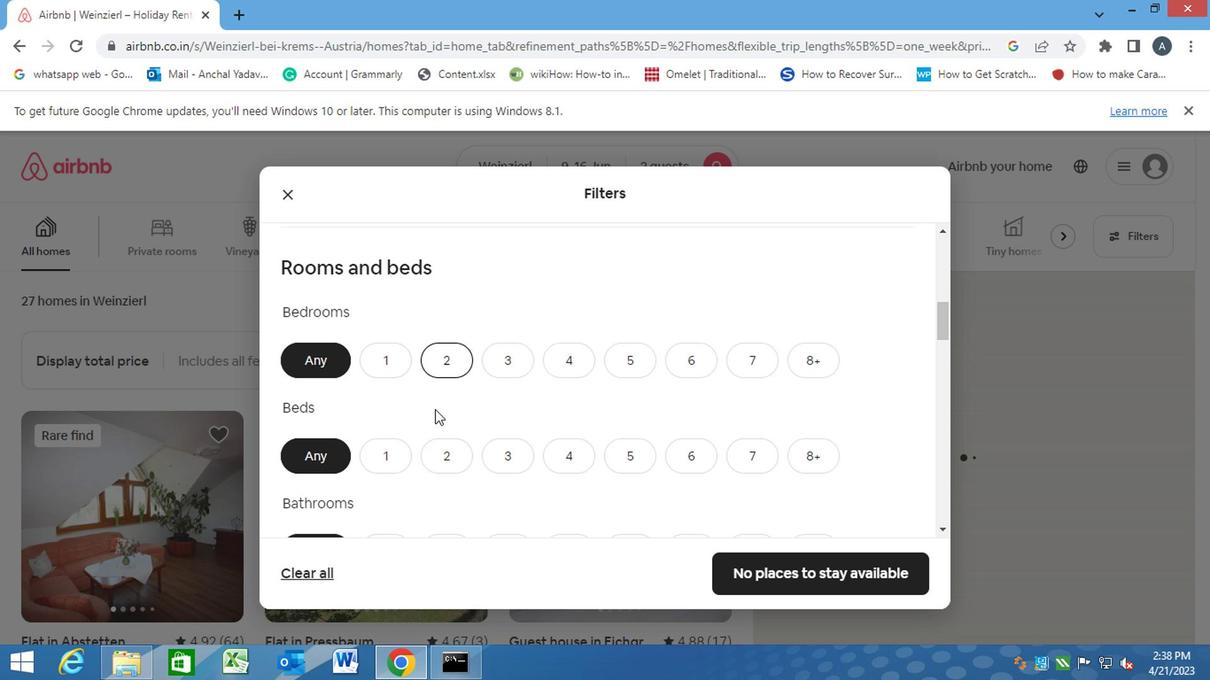 
Action: Mouse pressed left at (428, 449)
Screenshot: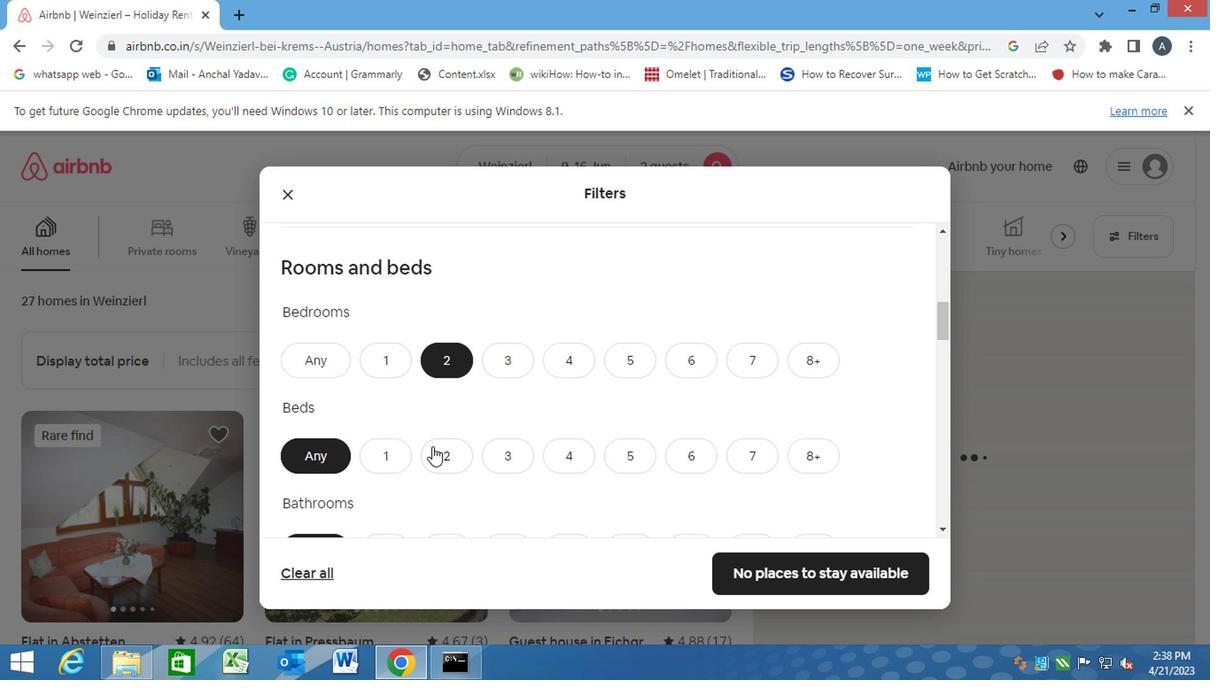 
Action: Mouse scrolled (428, 448) with delta (0, 0)
Screenshot: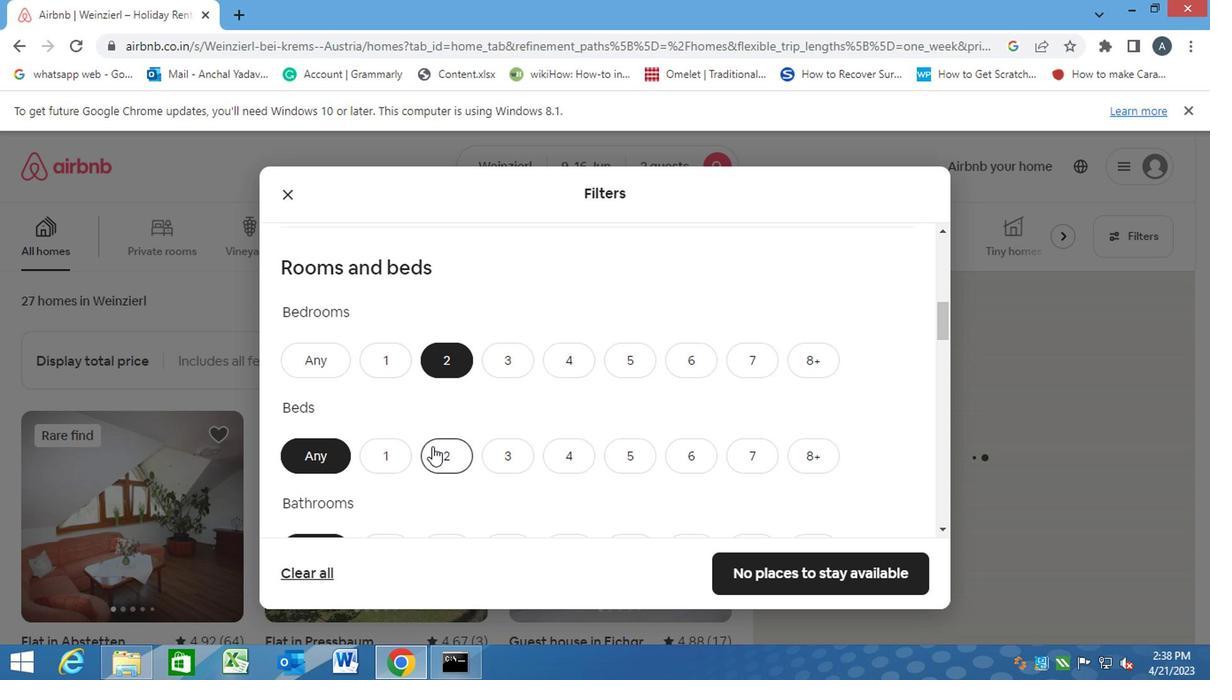 
Action: Mouse scrolled (428, 448) with delta (0, 0)
Screenshot: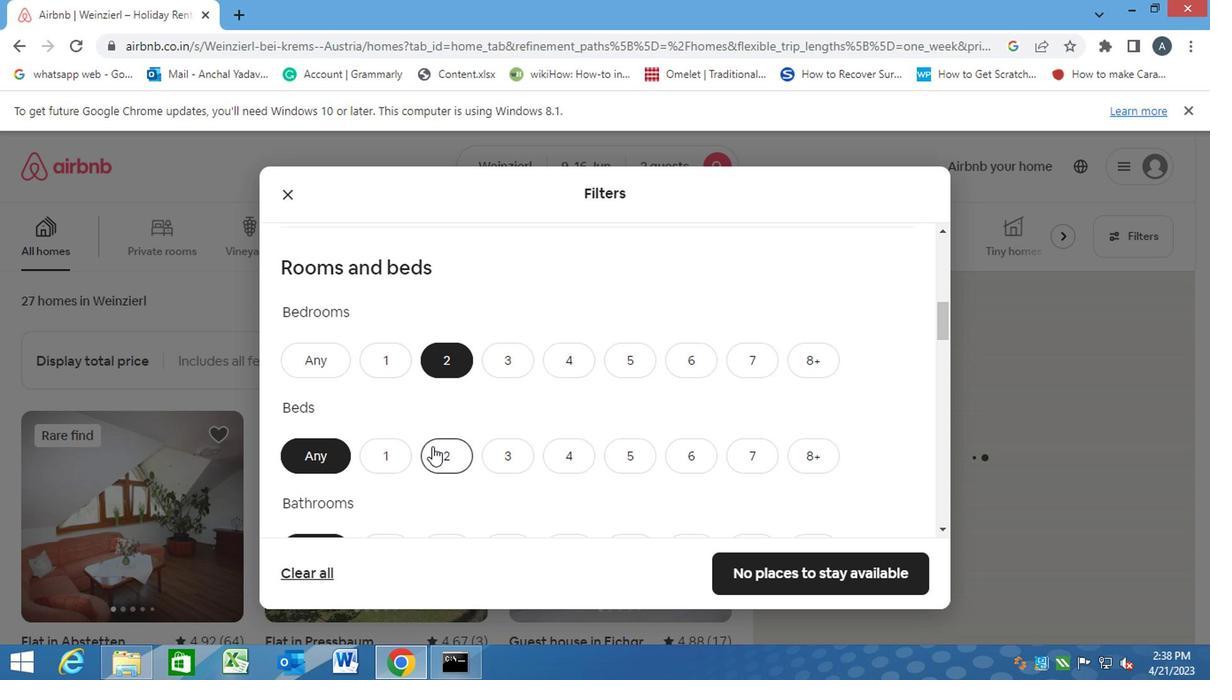 
Action: Mouse moved to (393, 375)
Screenshot: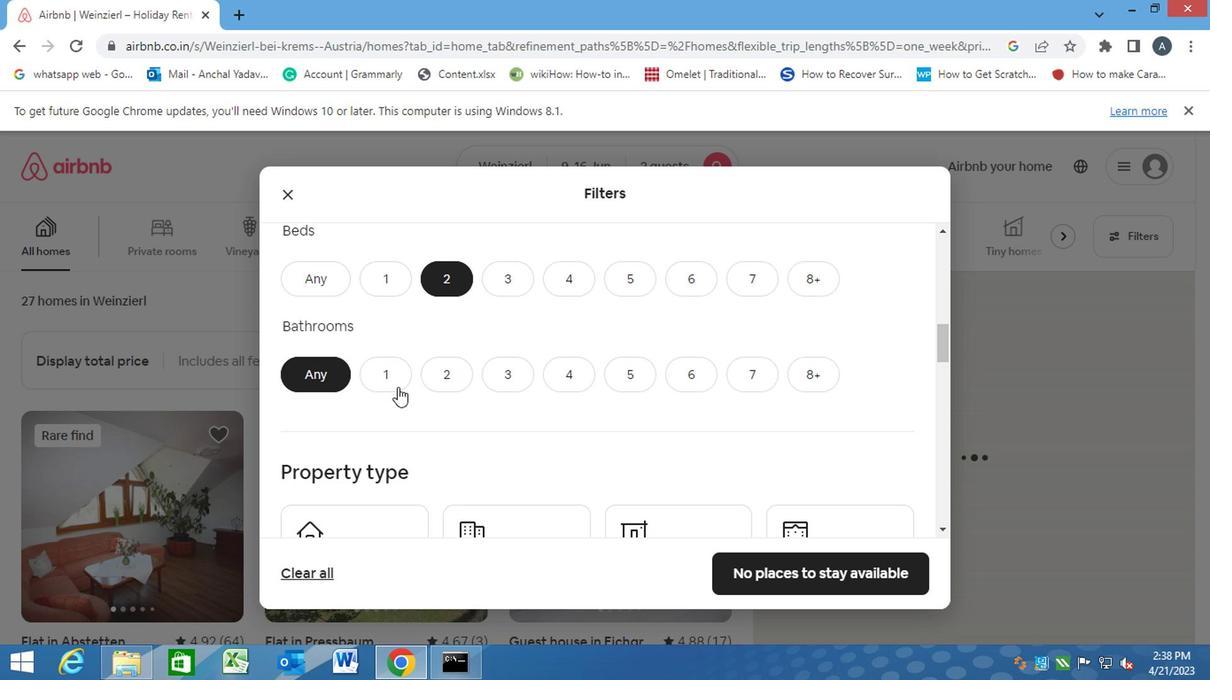 
Action: Mouse pressed left at (393, 375)
Screenshot: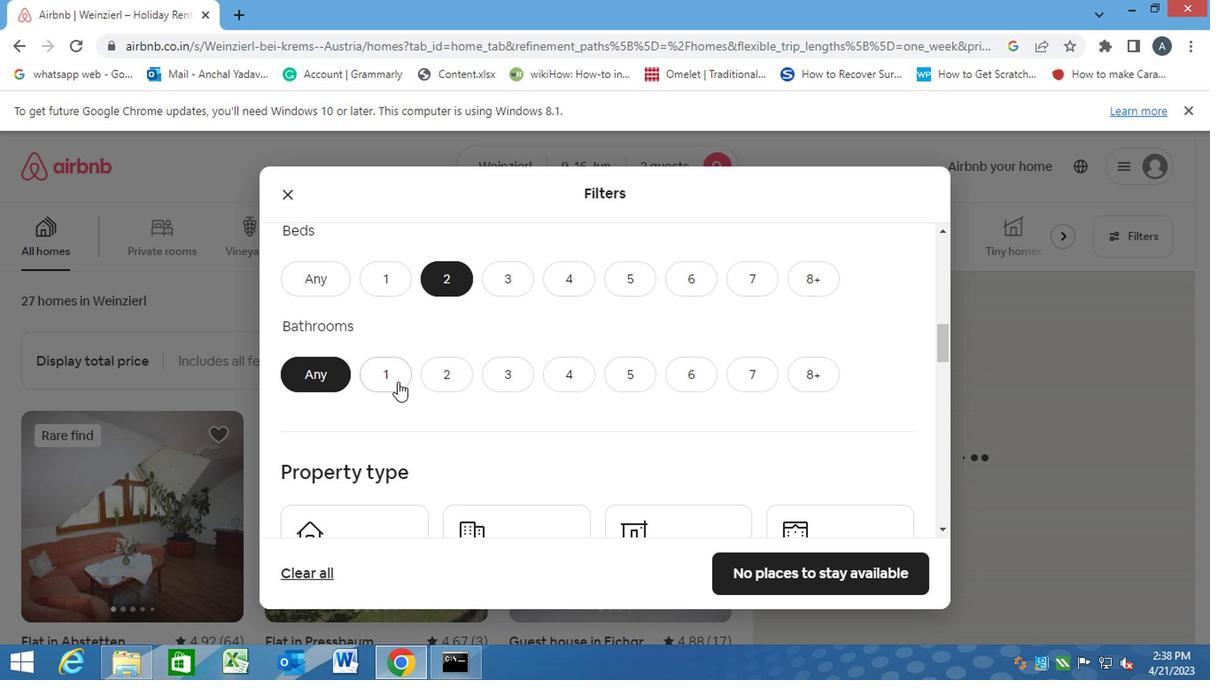 
Action: Mouse moved to (315, 510)
Screenshot: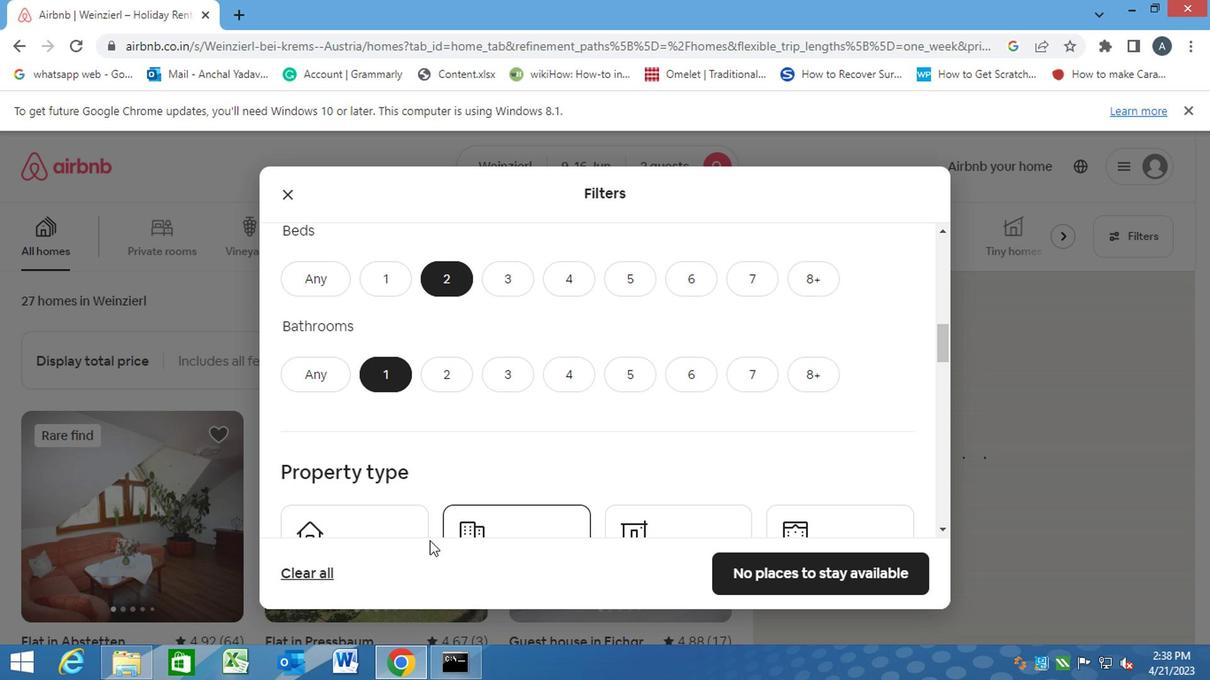 
Action: Mouse scrolled (315, 509) with delta (0, 0)
Screenshot: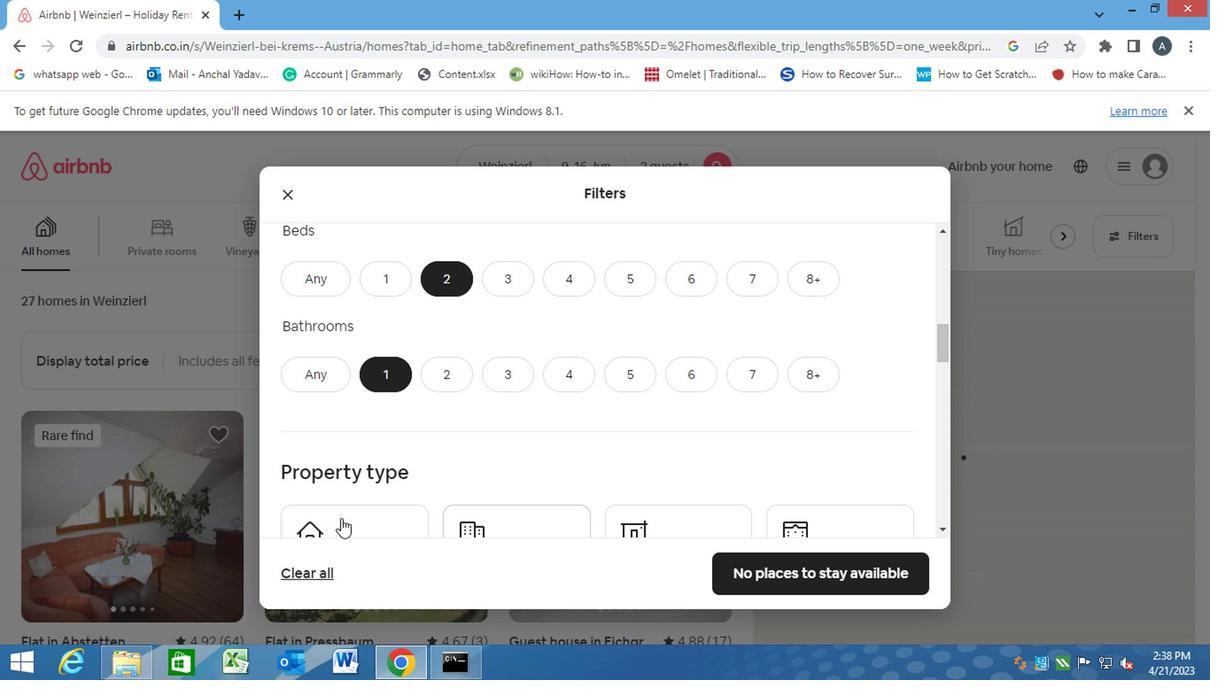 
Action: Mouse moved to (319, 464)
Screenshot: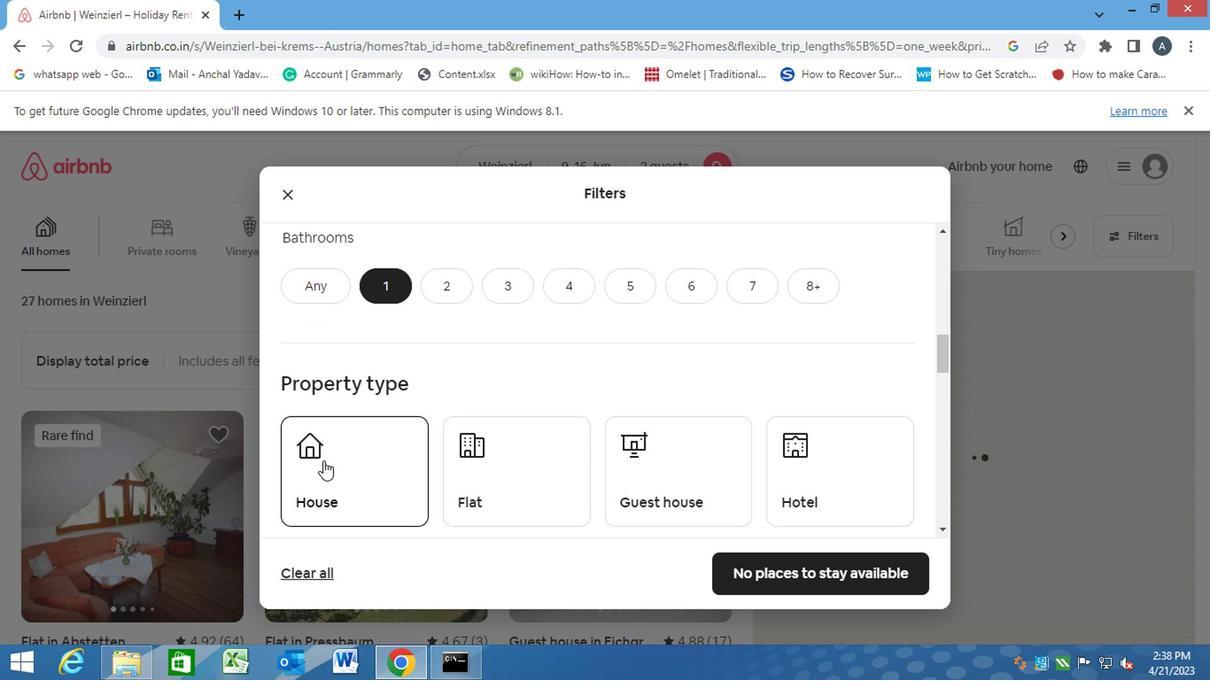 
Action: Mouse pressed left at (319, 464)
Screenshot: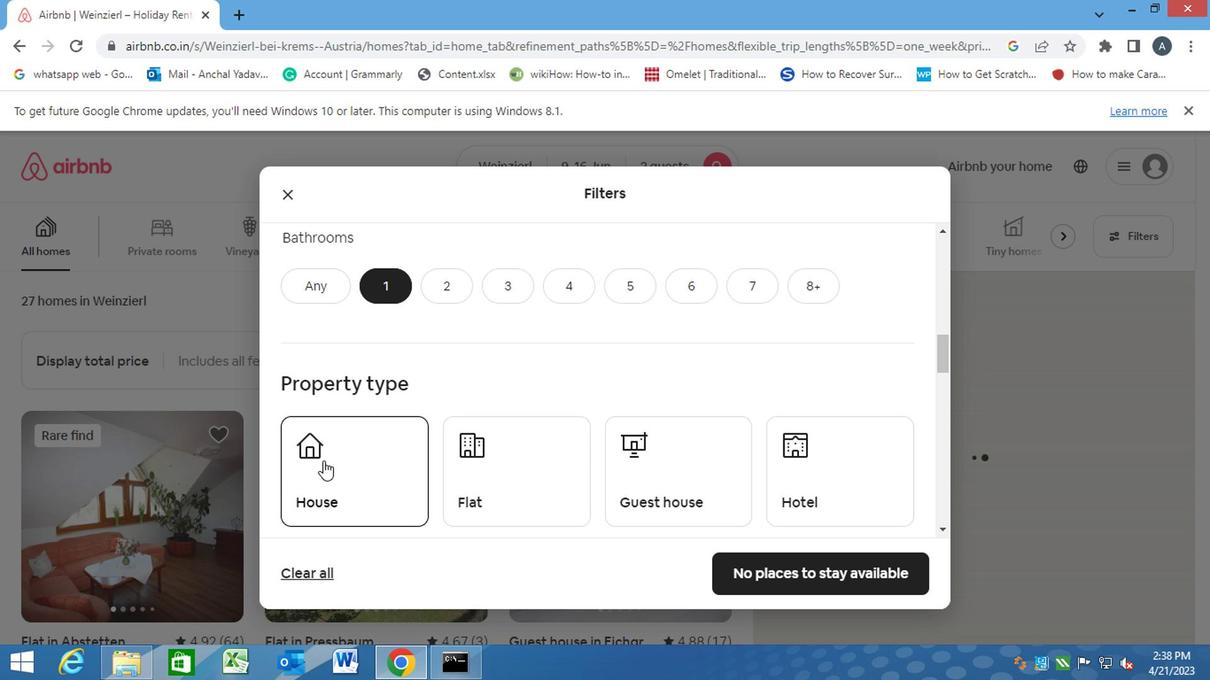 
Action: Mouse moved to (486, 486)
Screenshot: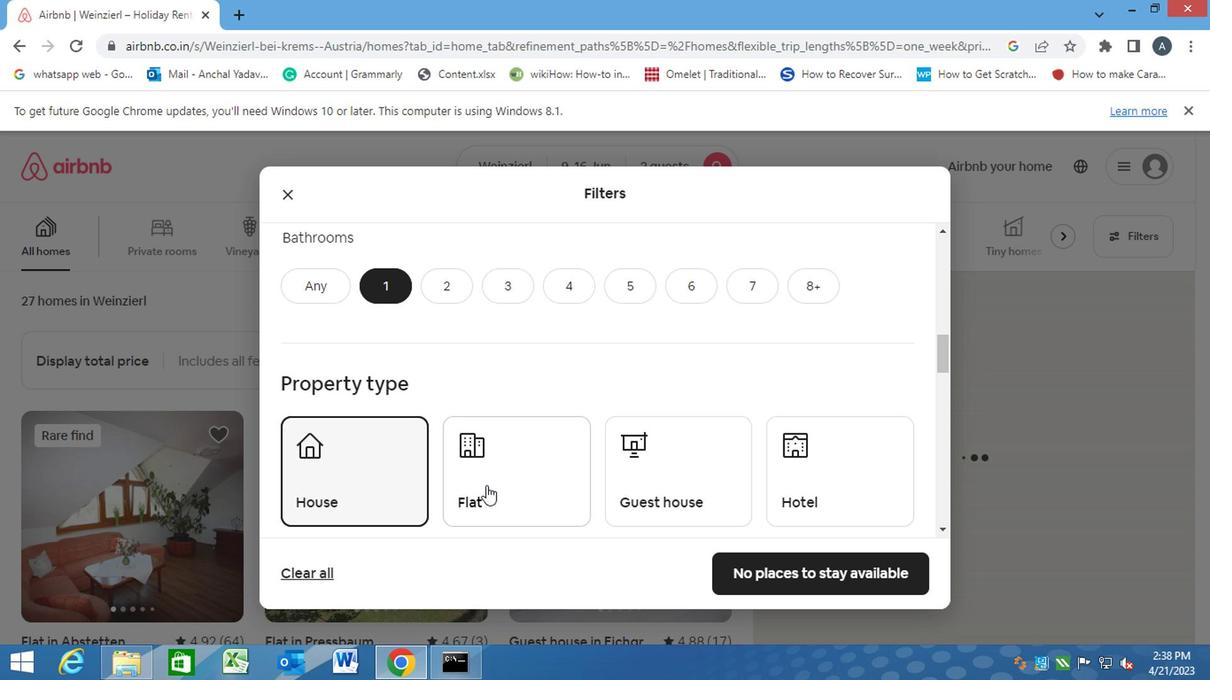 
Action: Mouse pressed left at (486, 486)
Screenshot: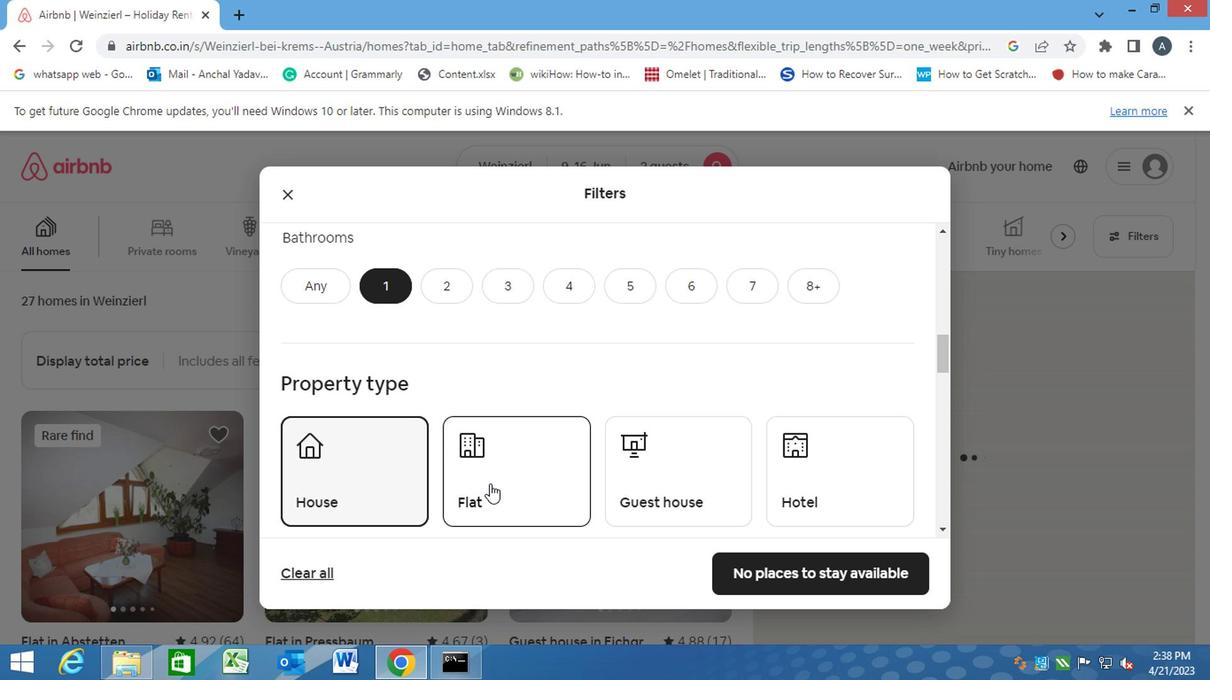 
Action: Mouse moved to (679, 481)
Screenshot: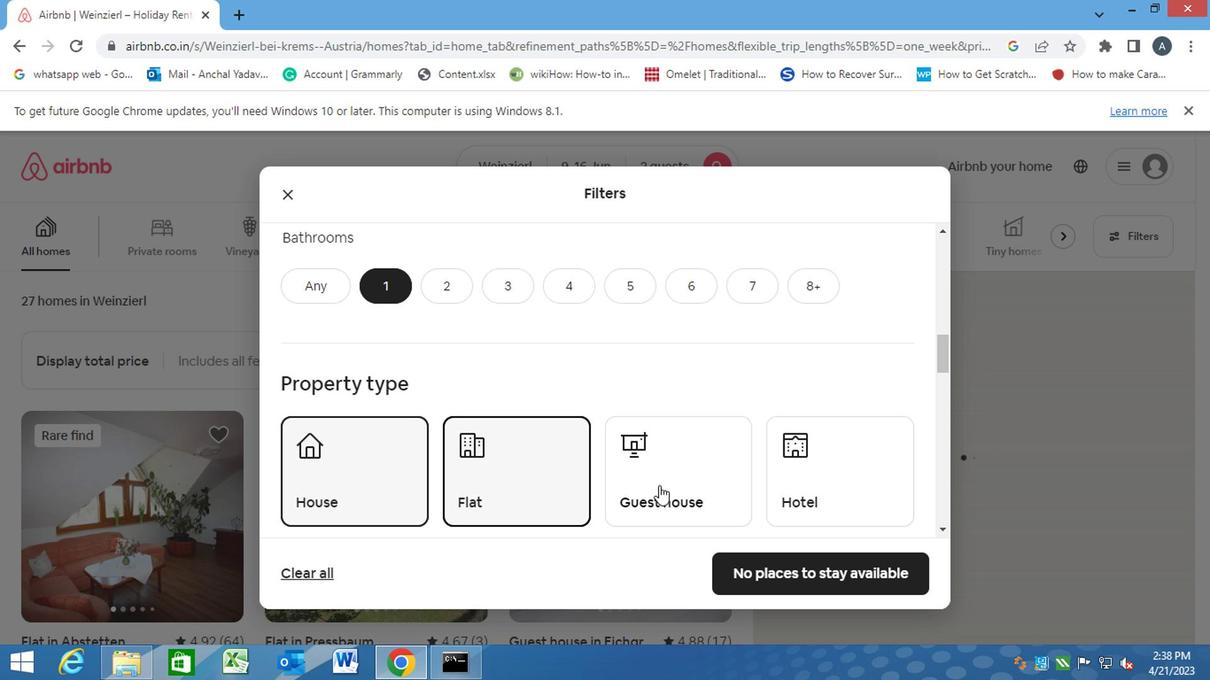 
Action: Mouse pressed left at (679, 481)
Screenshot: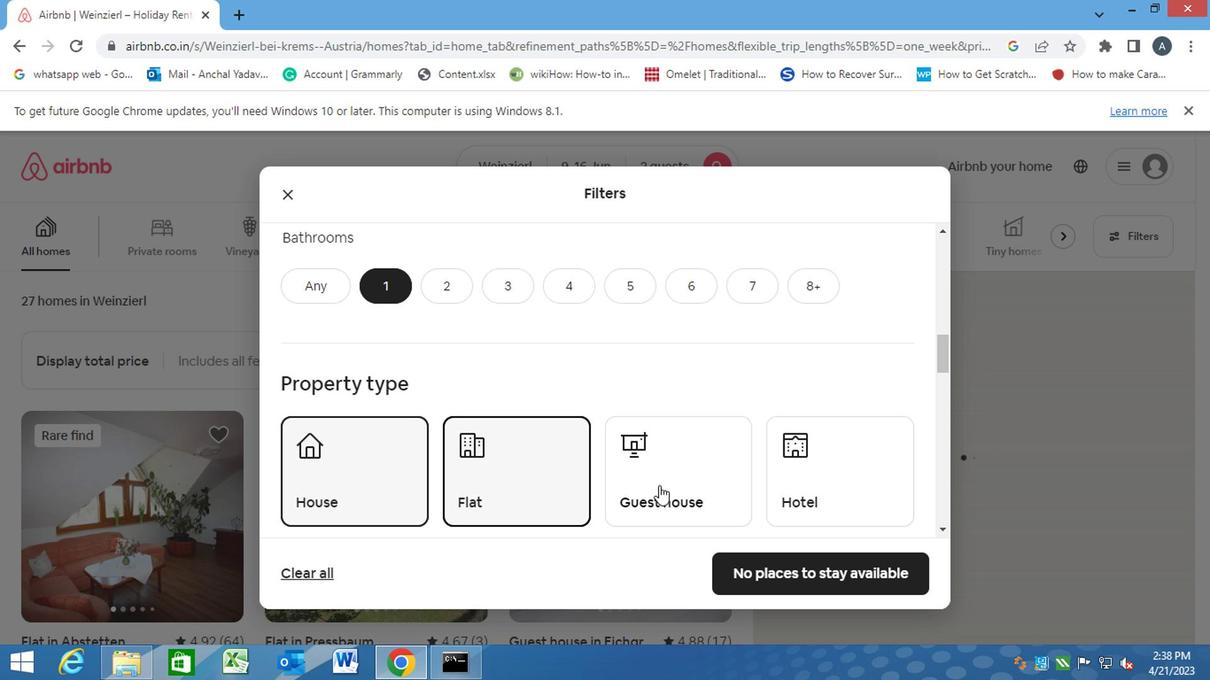 
Action: Mouse moved to (499, 474)
Screenshot: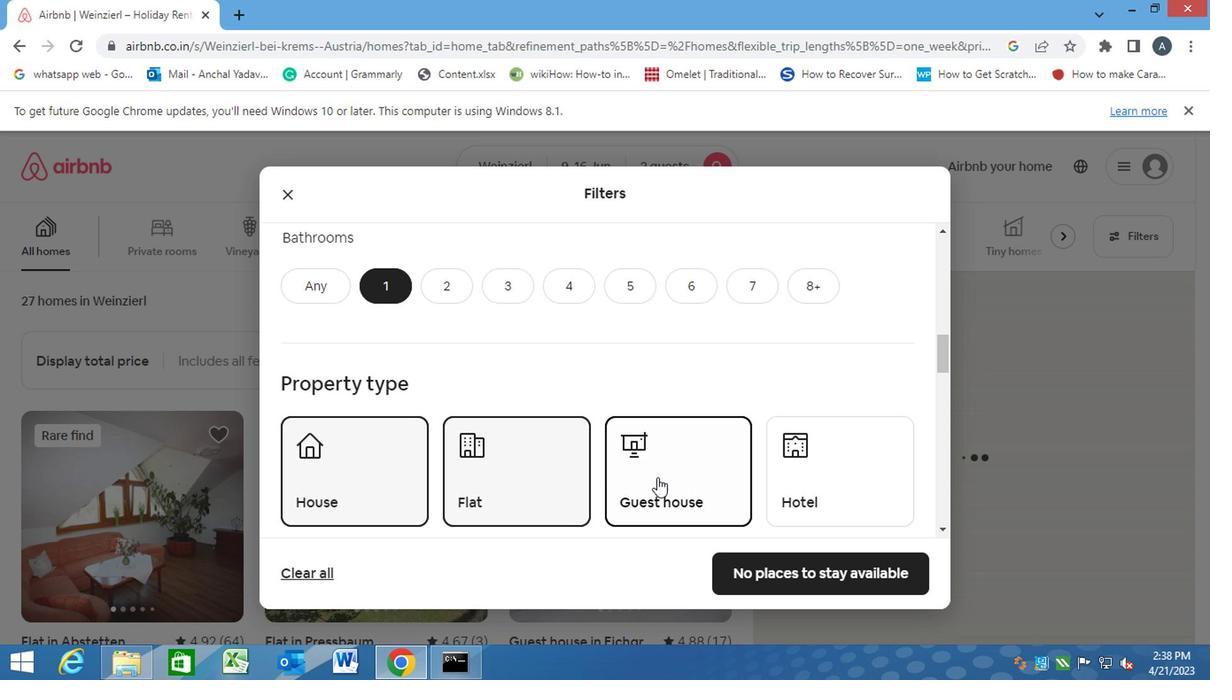 
Action: Mouse scrolled (499, 473) with delta (0, -1)
Screenshot: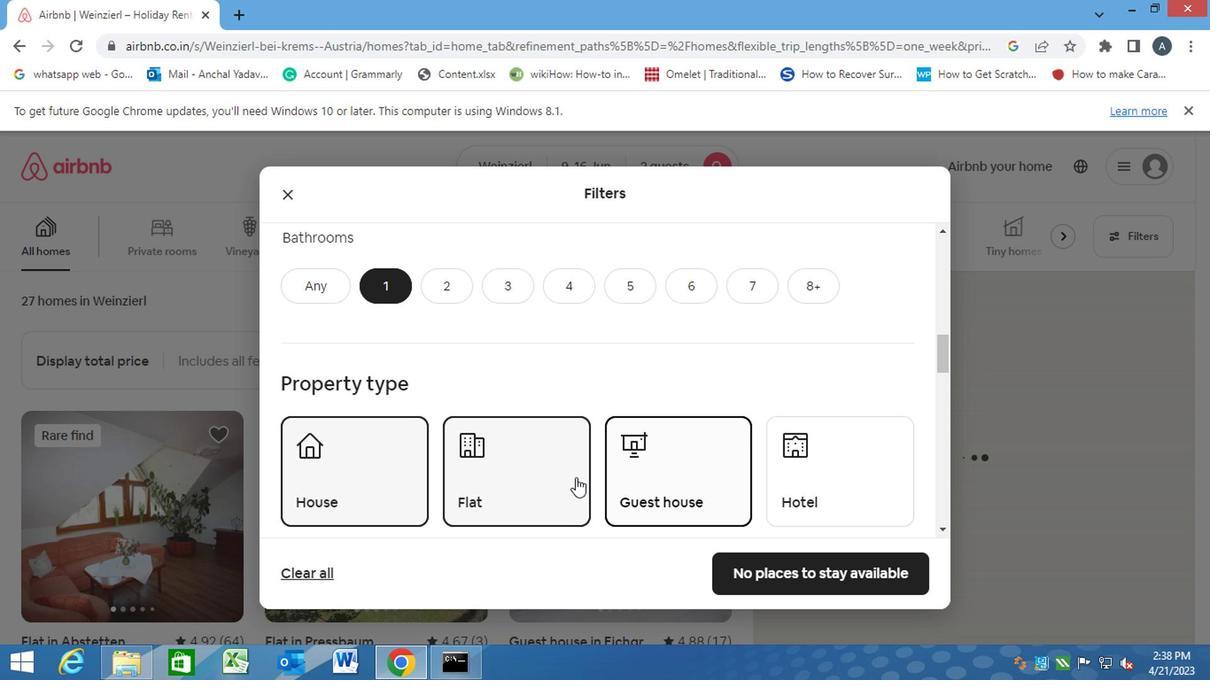 
Action: Mouse scrolled (499, 473) with delta (0, -1)
Screenshot: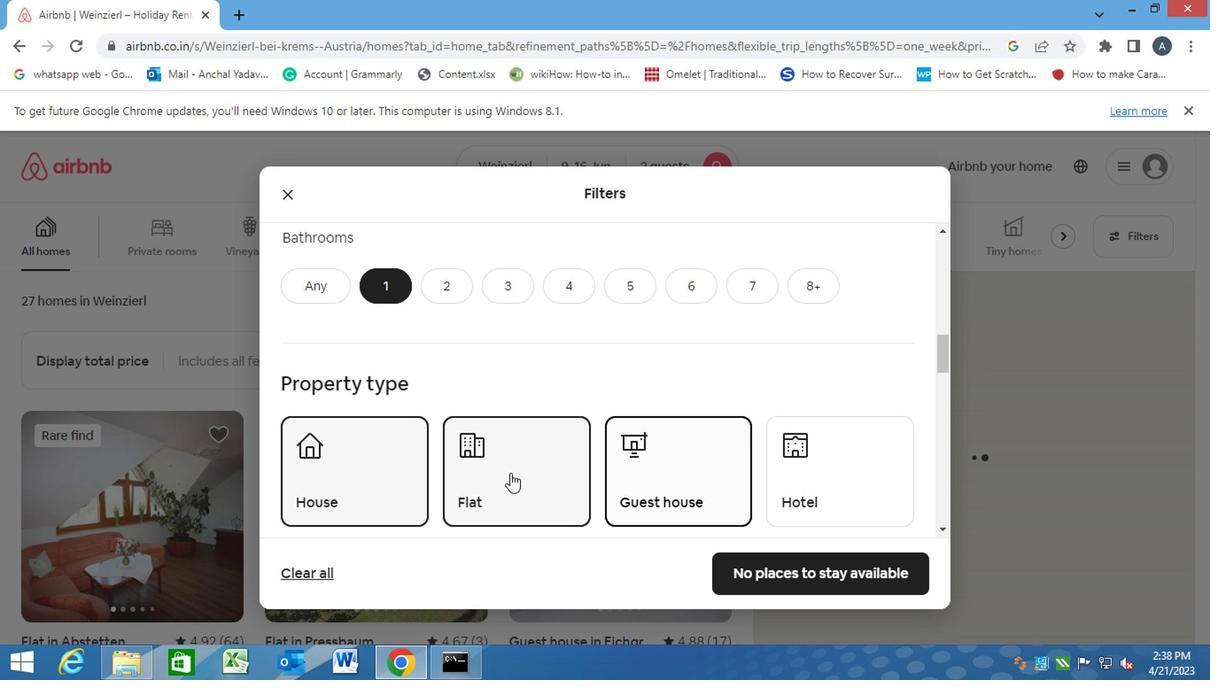 
Action: Mouse moved to (497, 473)
Screenshot: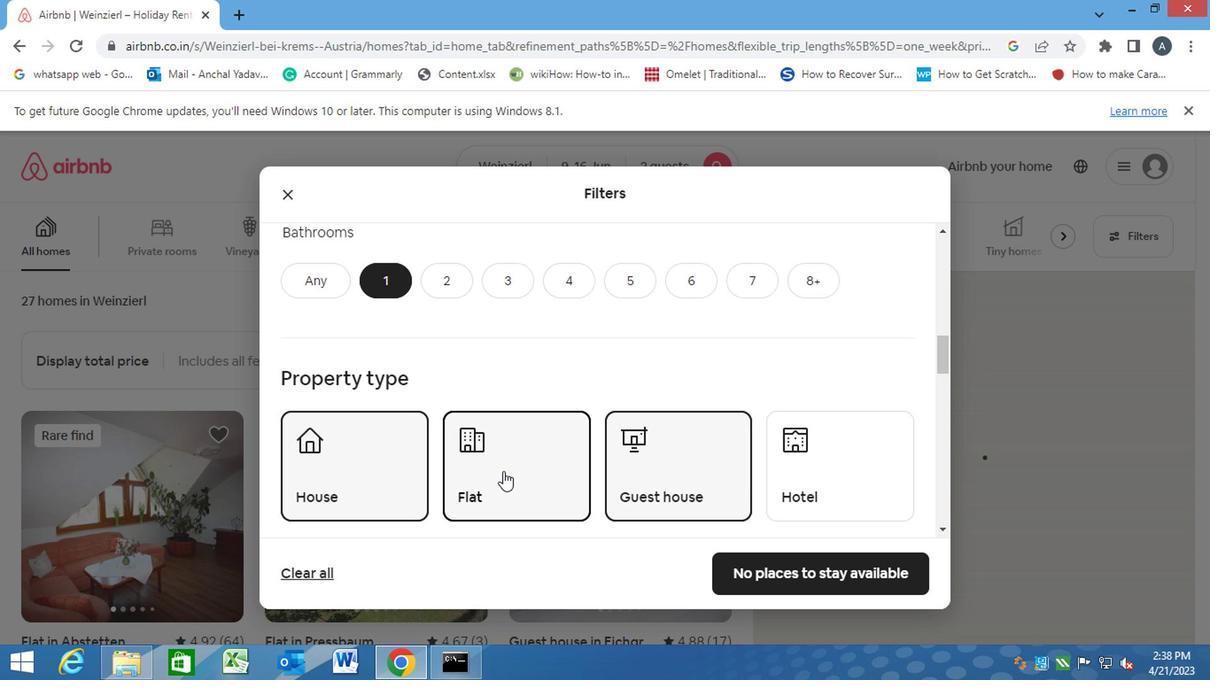 
Action: Mouse scrolled (497, 472) with delta (0, 0)
Screenshot: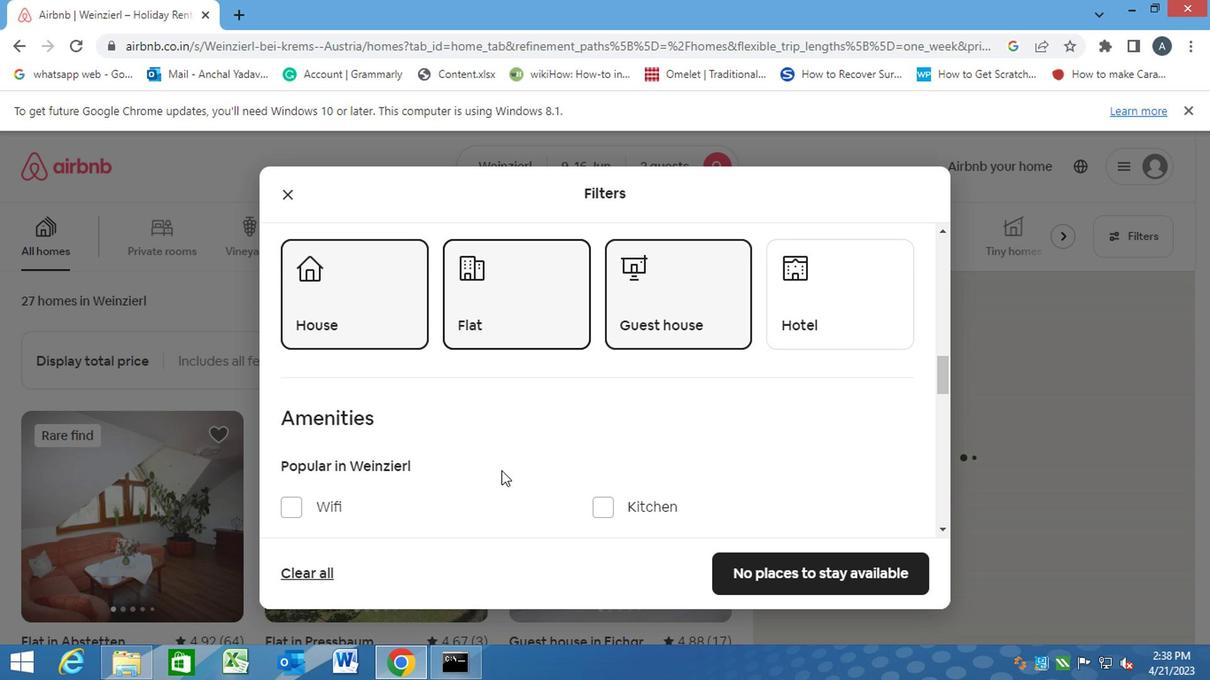 
Action: Mouse scrolled (497, 472) with delta (0, 0)
Screenshot: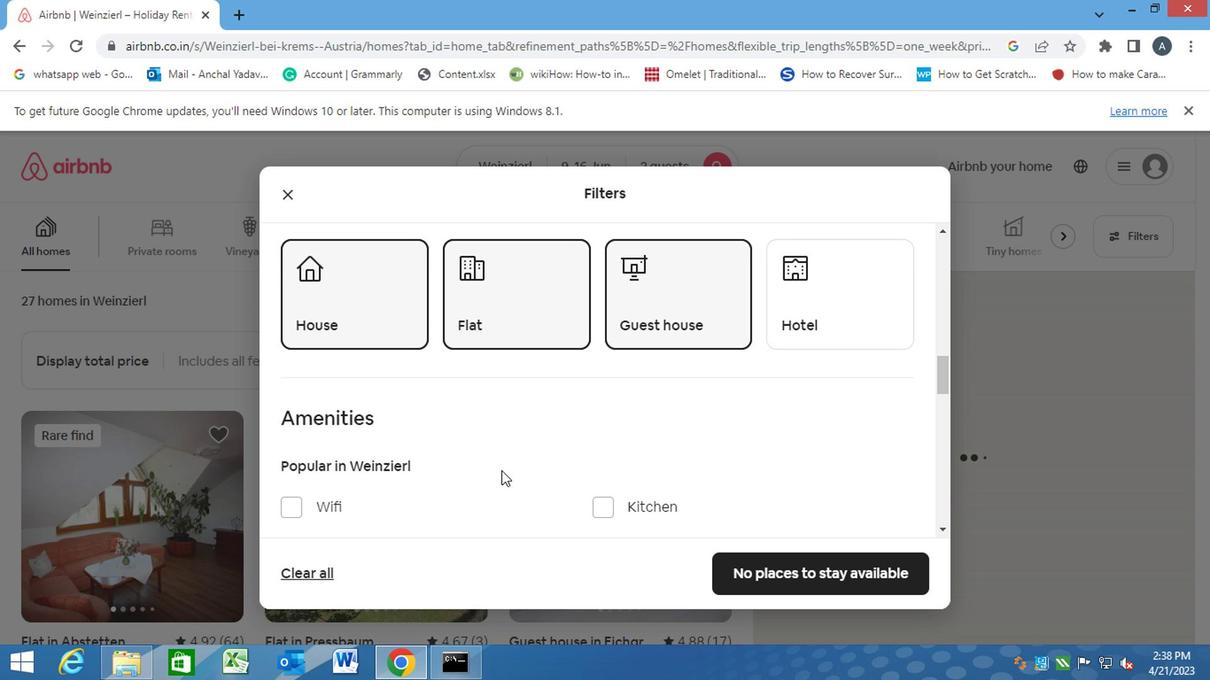 
Action: Mouse scrolled (497, 472) with delta (0, 0)
Screenshot: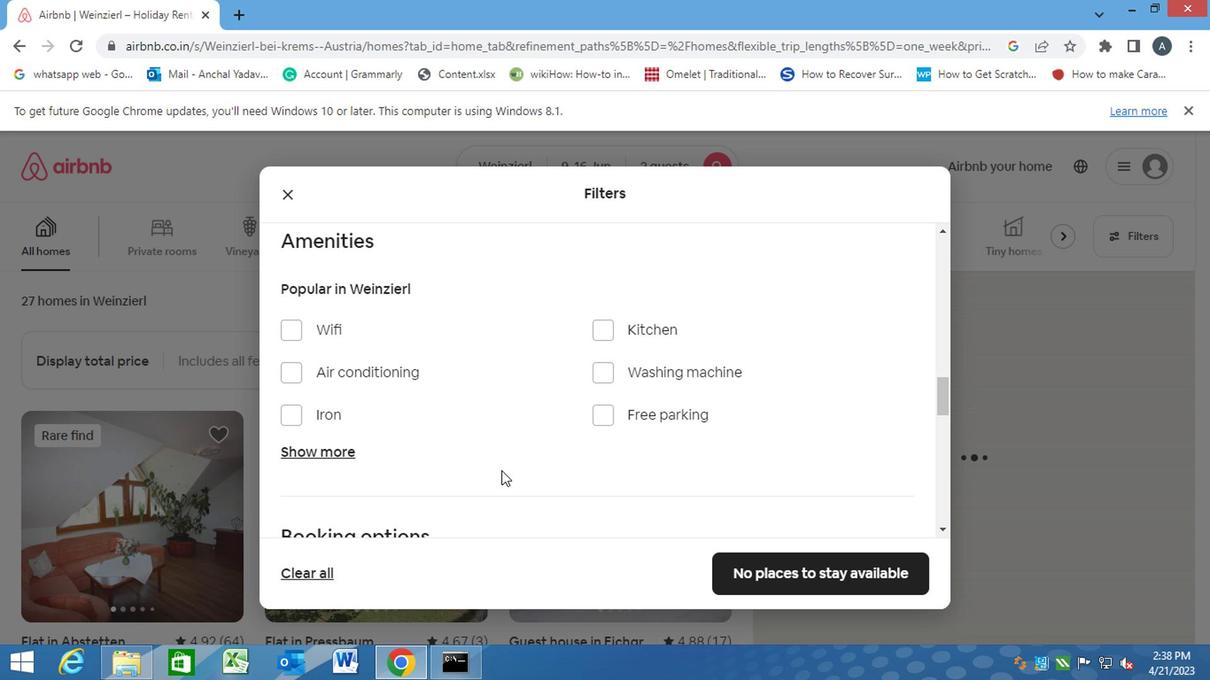 
Action: Mouse moved to (327, 365)
Screenshot: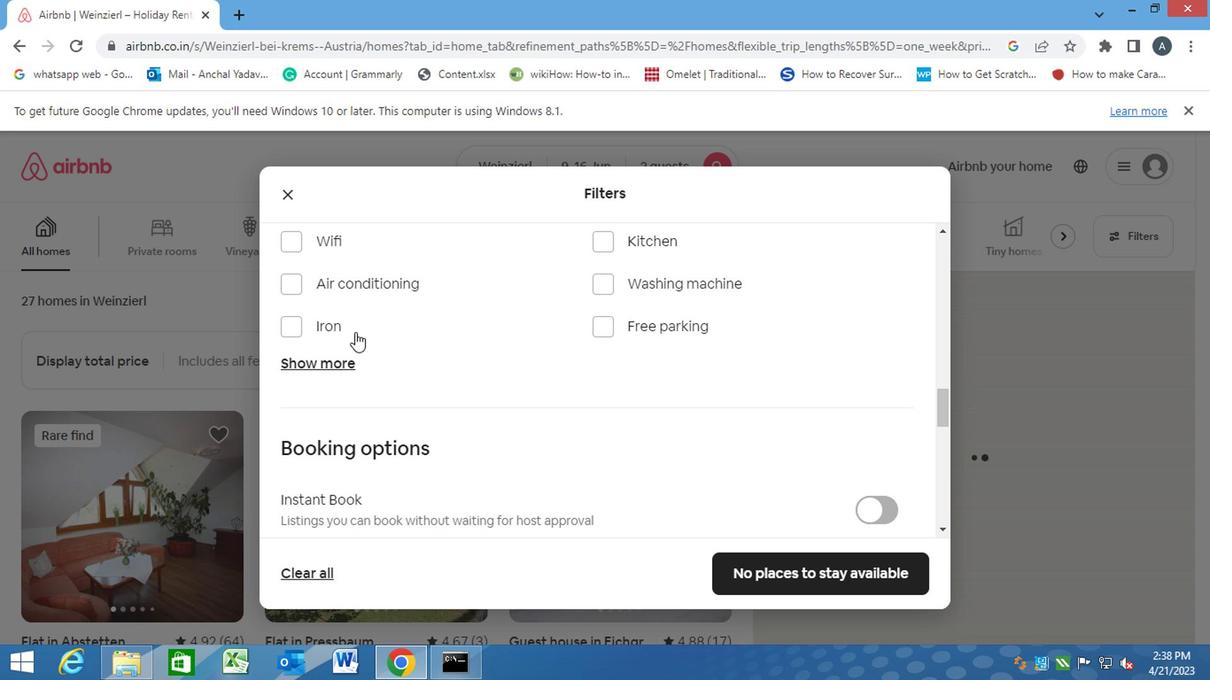 
Action: Mouse pressed left at (327, 365)
Screenshot: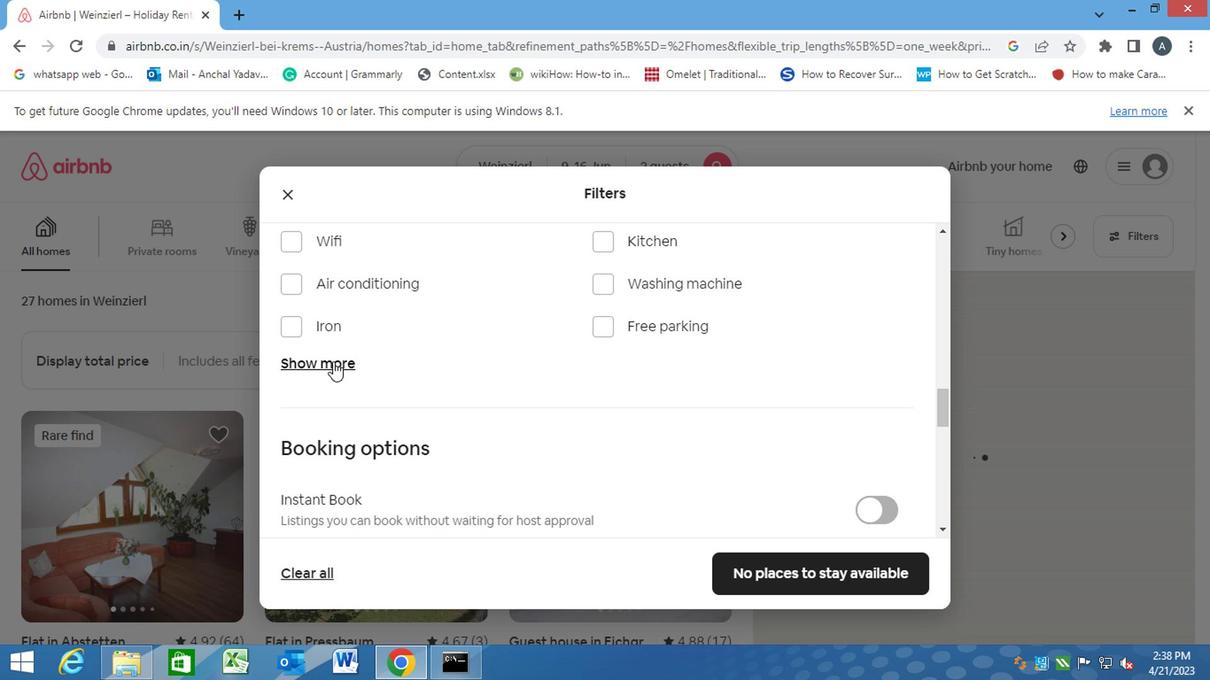 
Action: Mouse moved to (596, 428)
Screenshot: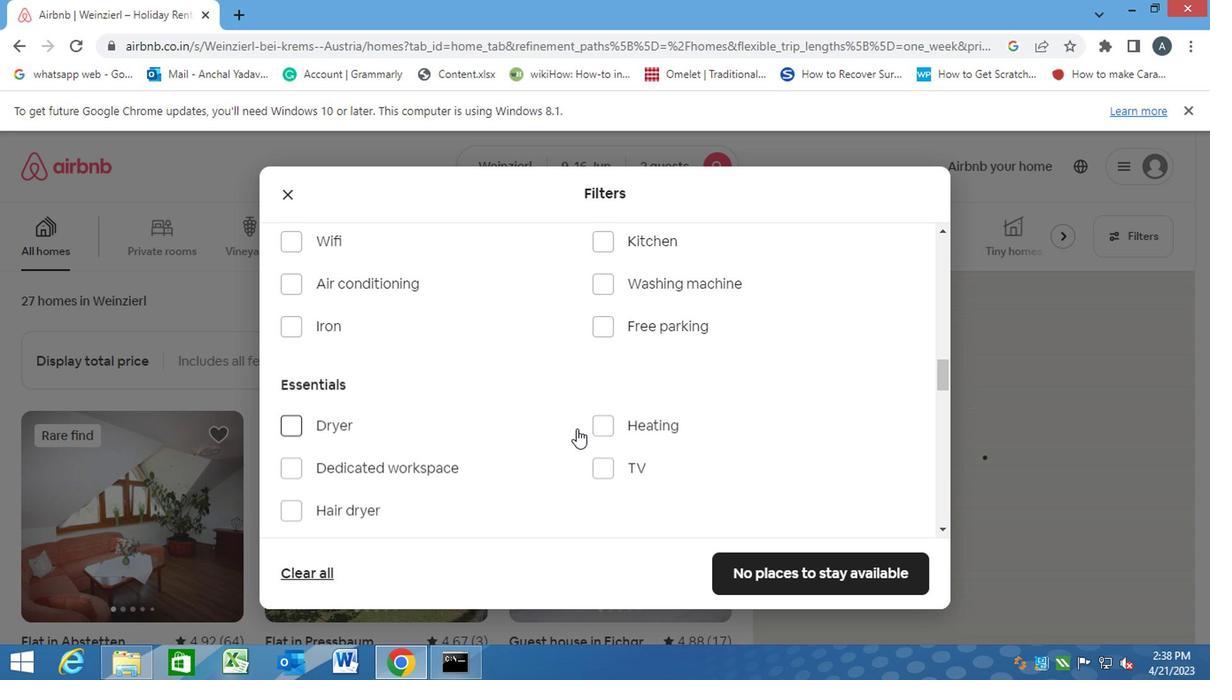 
Action: Mouse pressed left at (596, 428)
Screenshot: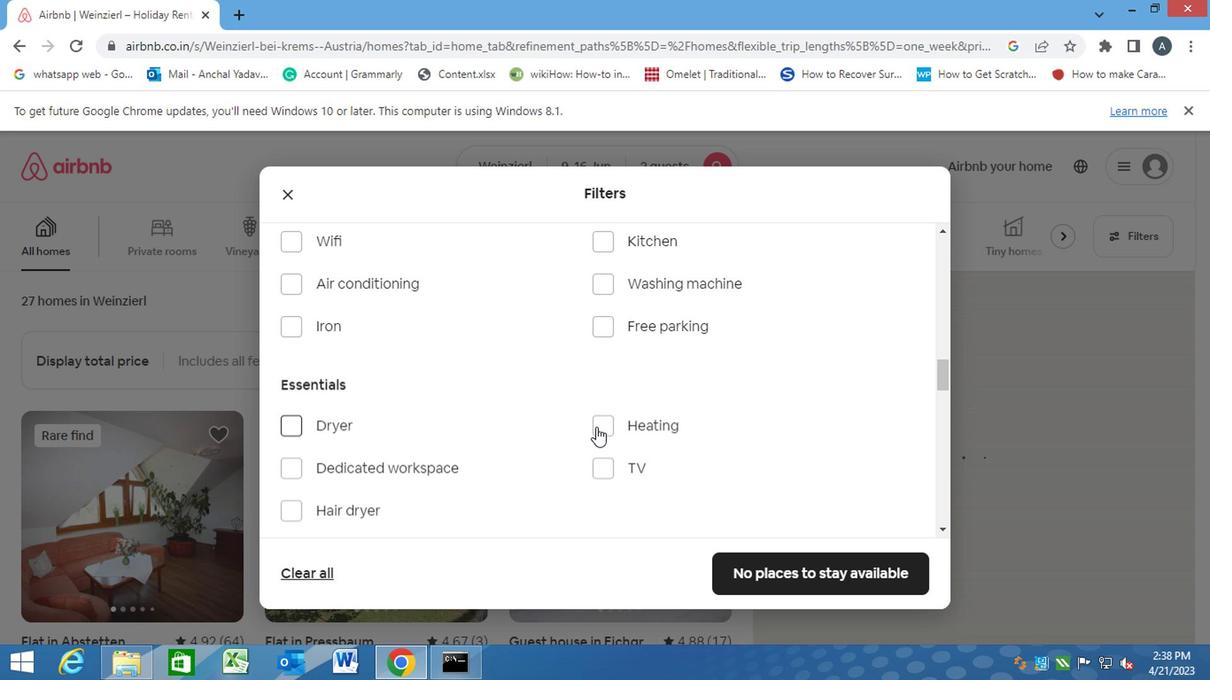 
Action: Mouse moved to (457, 479)
Screenshot: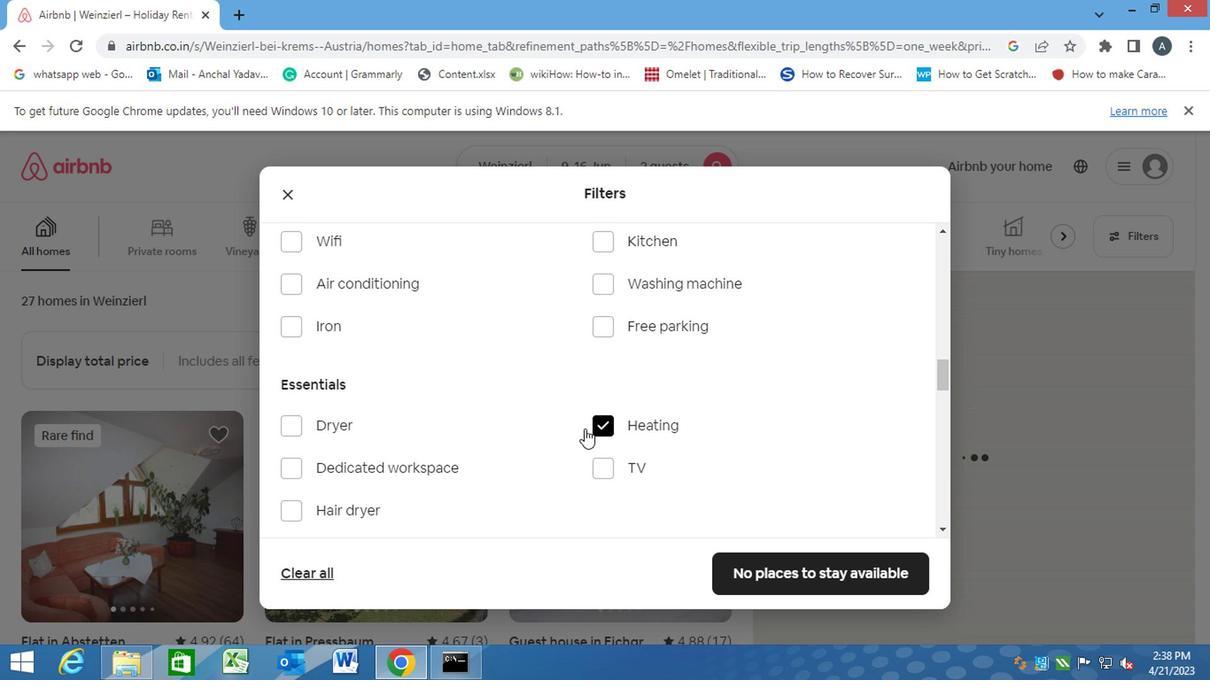 
Action: Mouse scrolled (457, 479) with delta (0, 0)
Screenshot: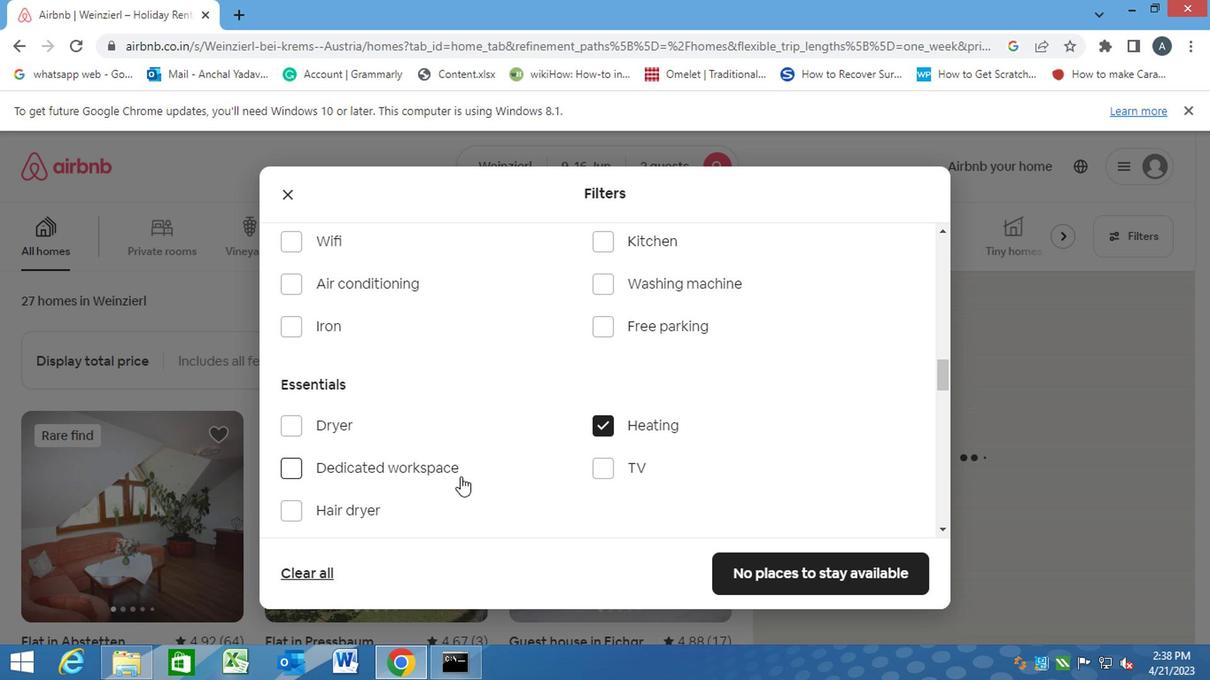 
Action: Mouse scrolled (457, 479) with delta (0, 0)
Screenshot: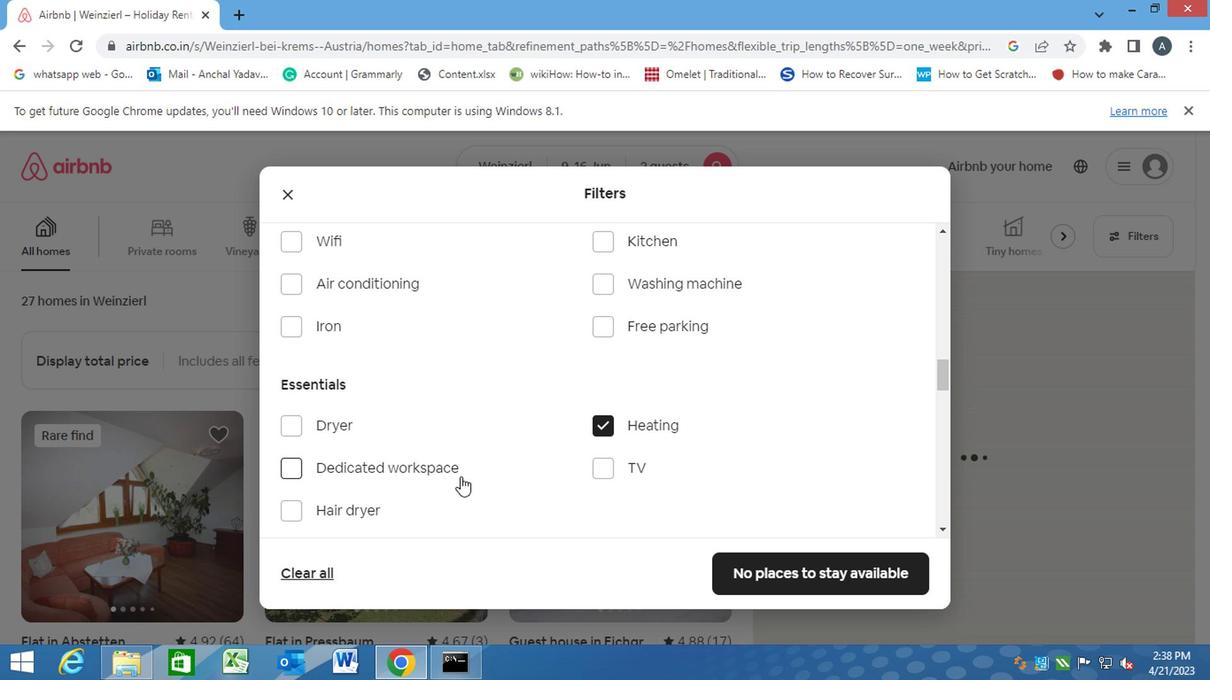 
Action: Mouse scrolled (457, 479) with delta (0, 0)
Screenshot: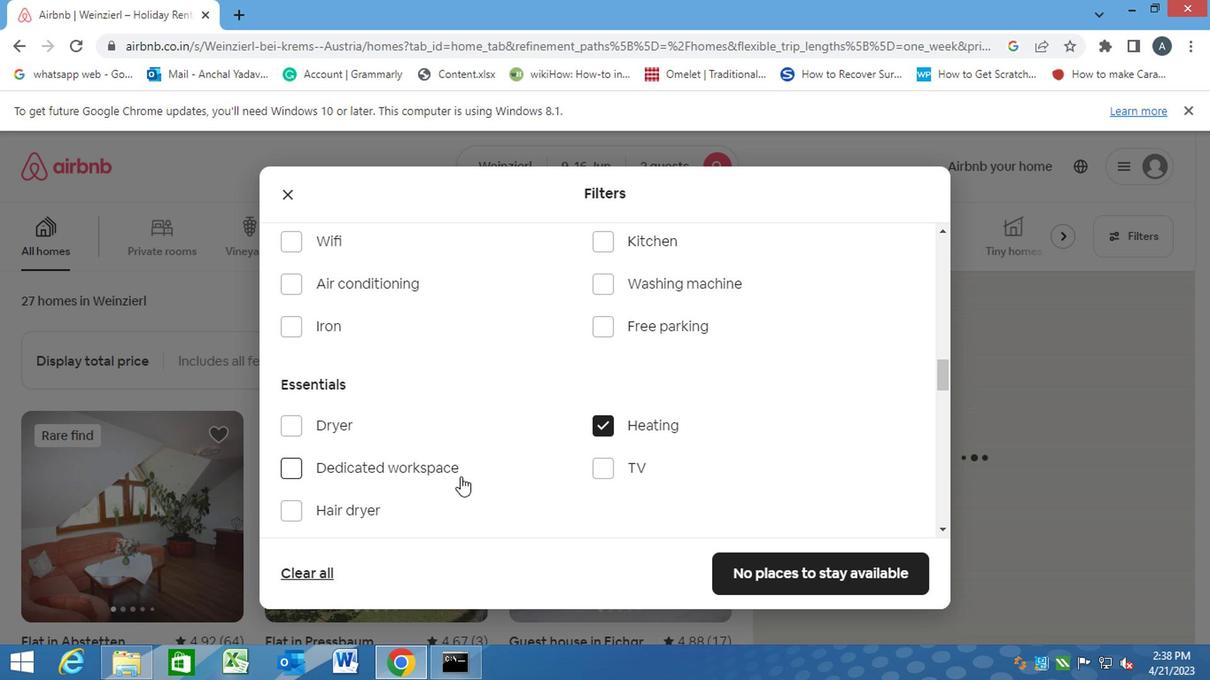 
Action: Mouse scrolled (457, 479) with delta (0, 0)
Screenshot: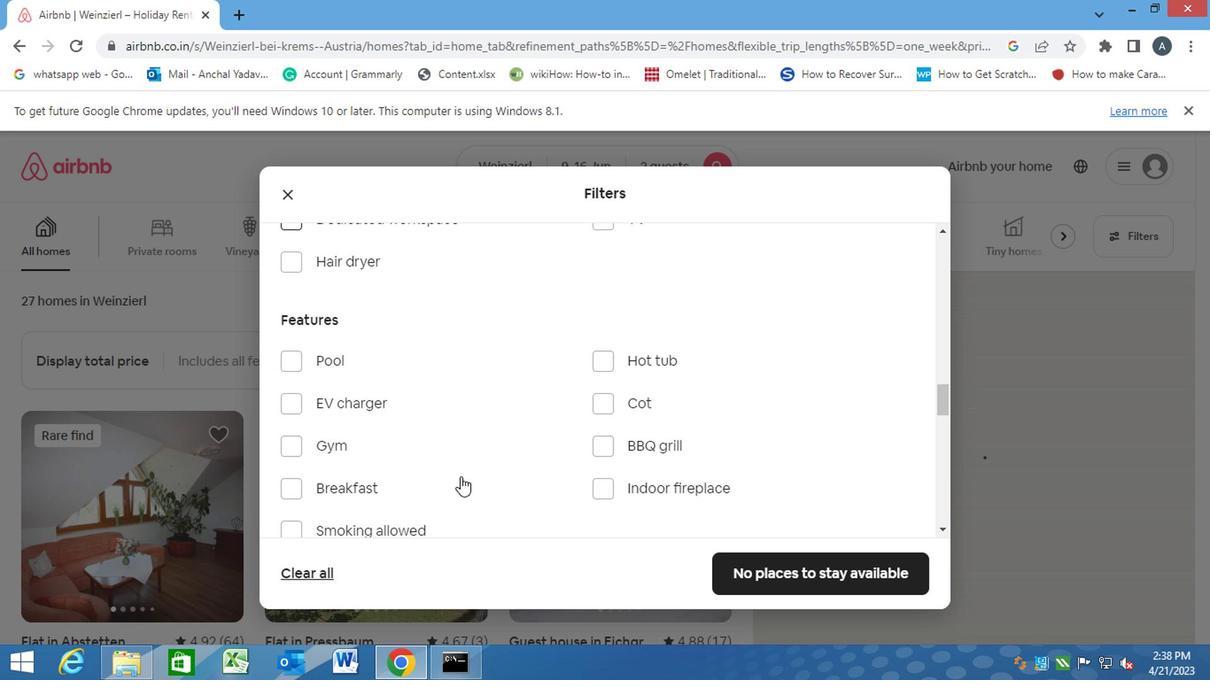 
Action: Mouse scrolled (457, 479) with delta (0, 0)
Screenshot: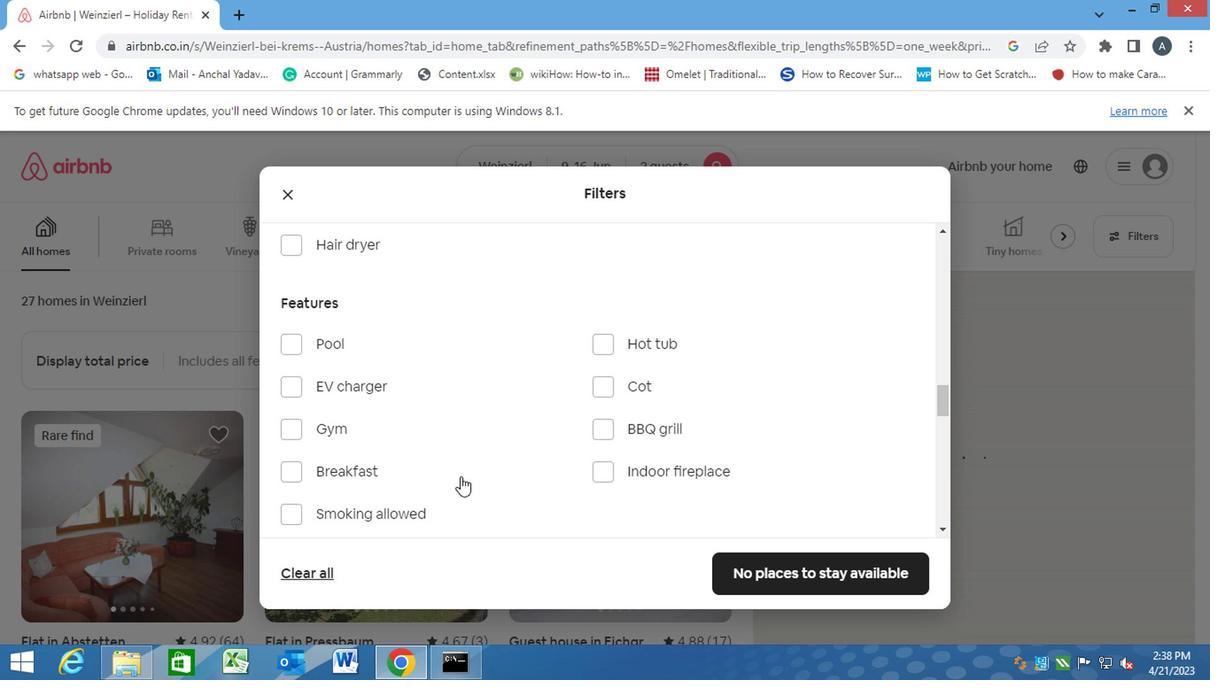 
Action: Mouse scrolled (457, 479) with delta (0, 0)
Screenshot: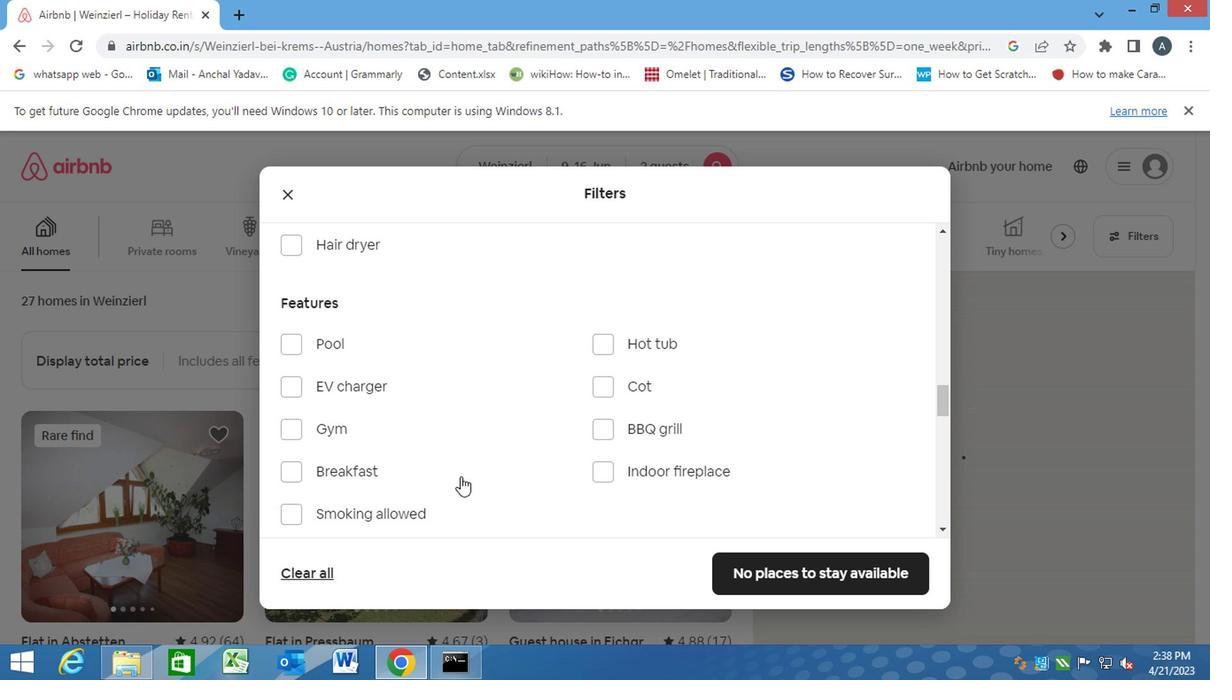 
Action: Mouse moved to (508, 459)
Screenshot: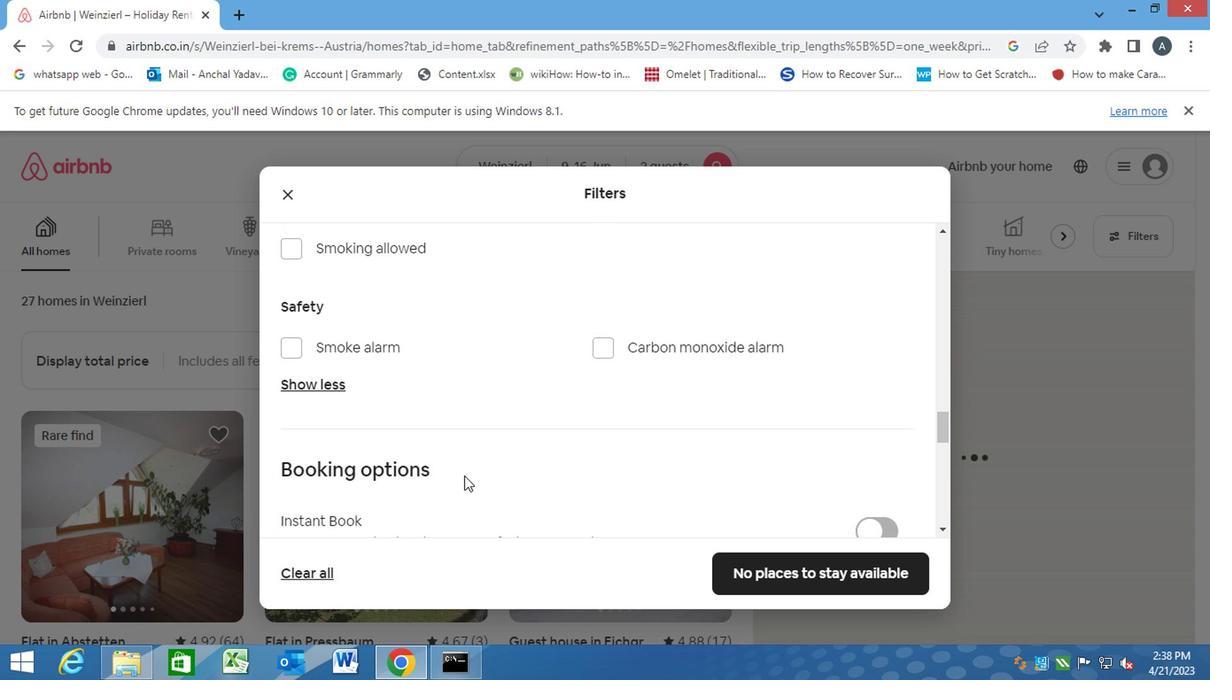 
Action: Mouse scrolled (508, 458) with delta (0, -1)
Screenshot: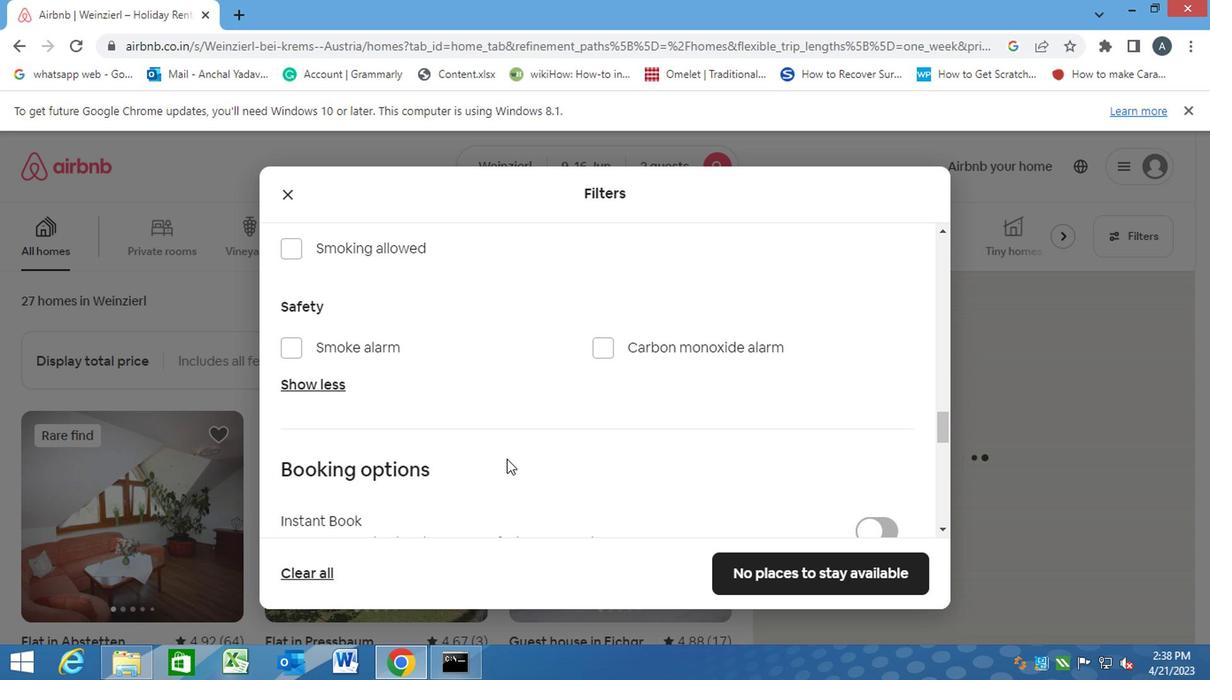 
Action: Mouse scrolled (508, 458) with delta (0, -1)
Screenshot: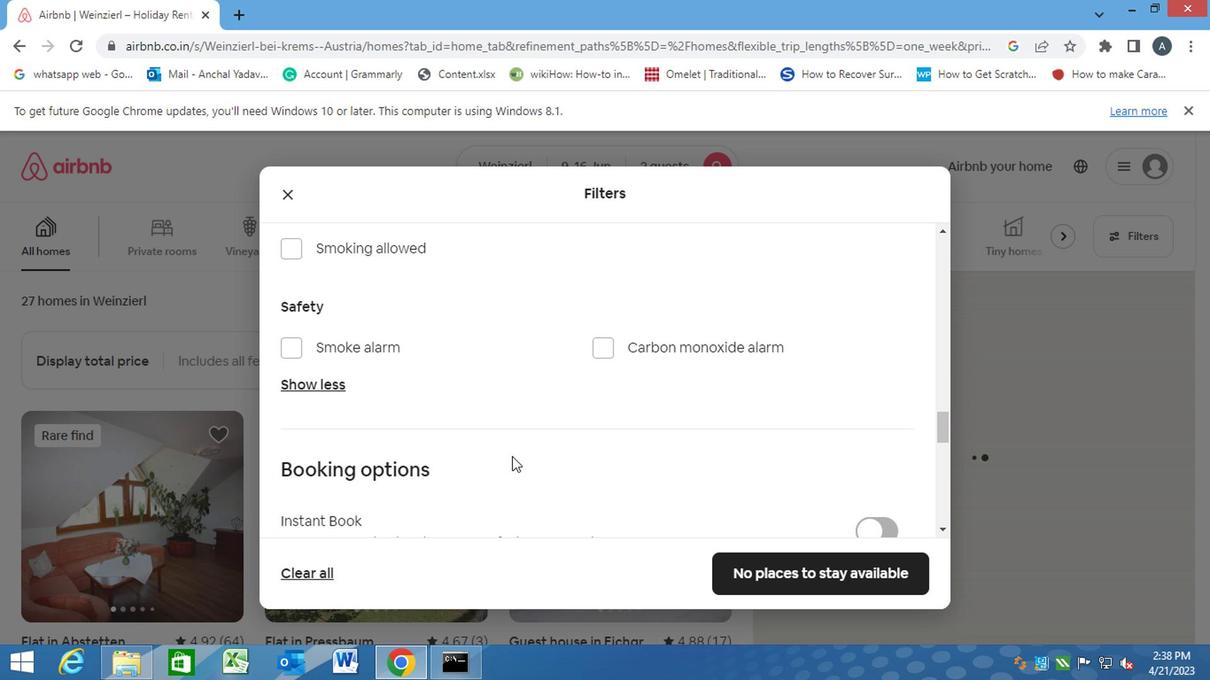
Action: Mouse moved to (853, 417)
Screenshot: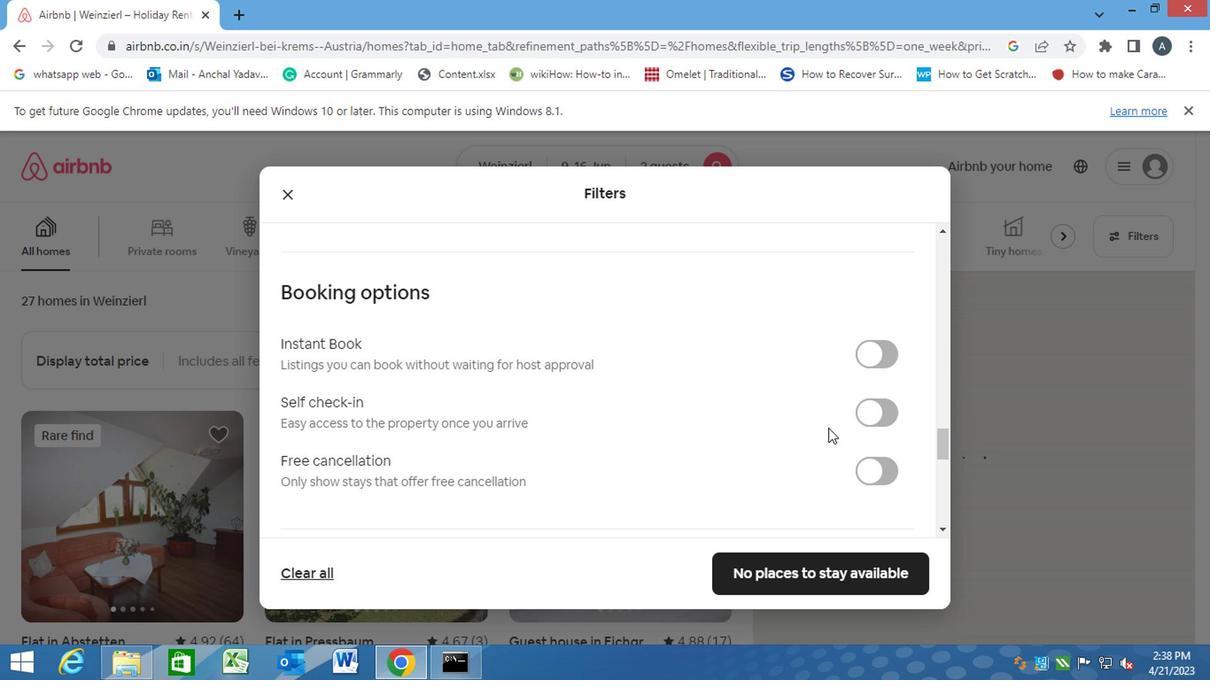 
Action: Mouse pressed left at (853, 417)
Screenshot: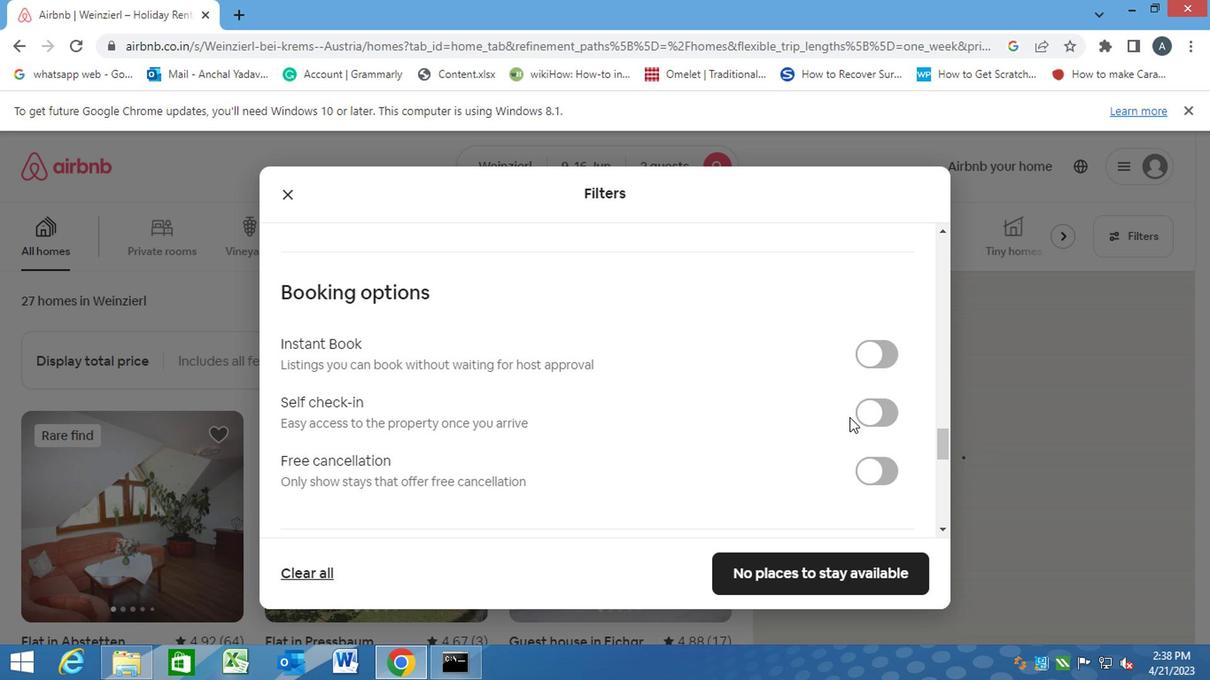 
Action: Mouse moved to (524, 453)
Screenshot: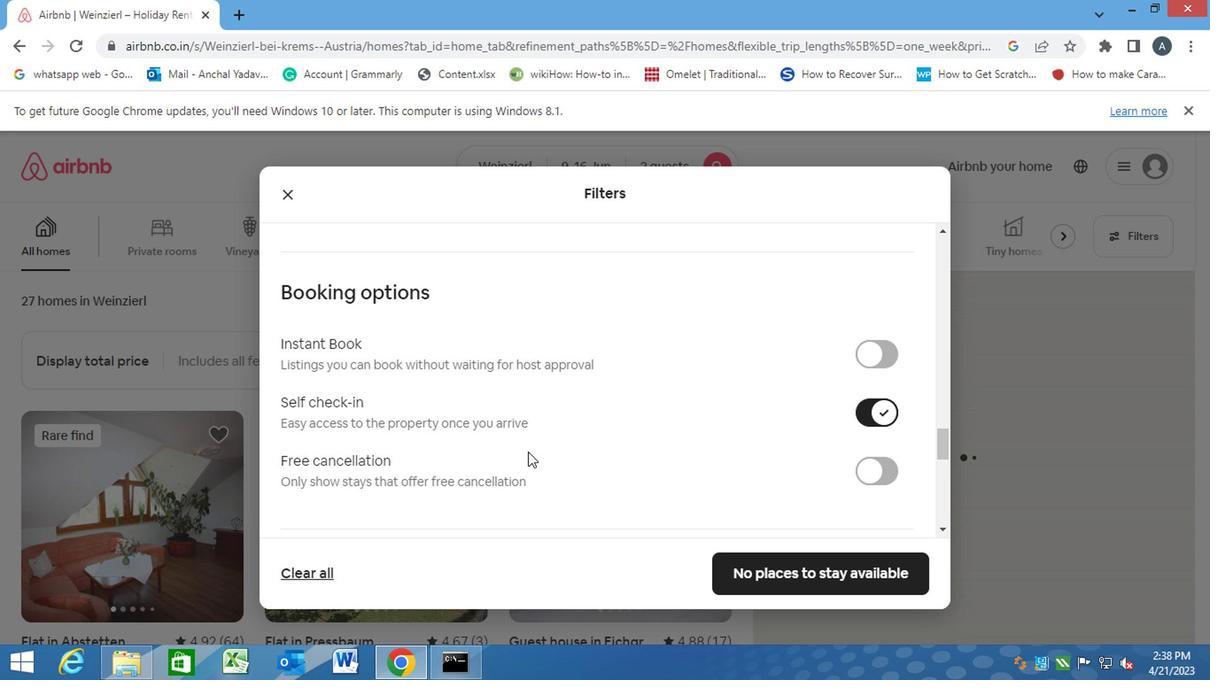 
Action: Mouse scrolled (524, 453) with delta (0, 0)
Screenshot: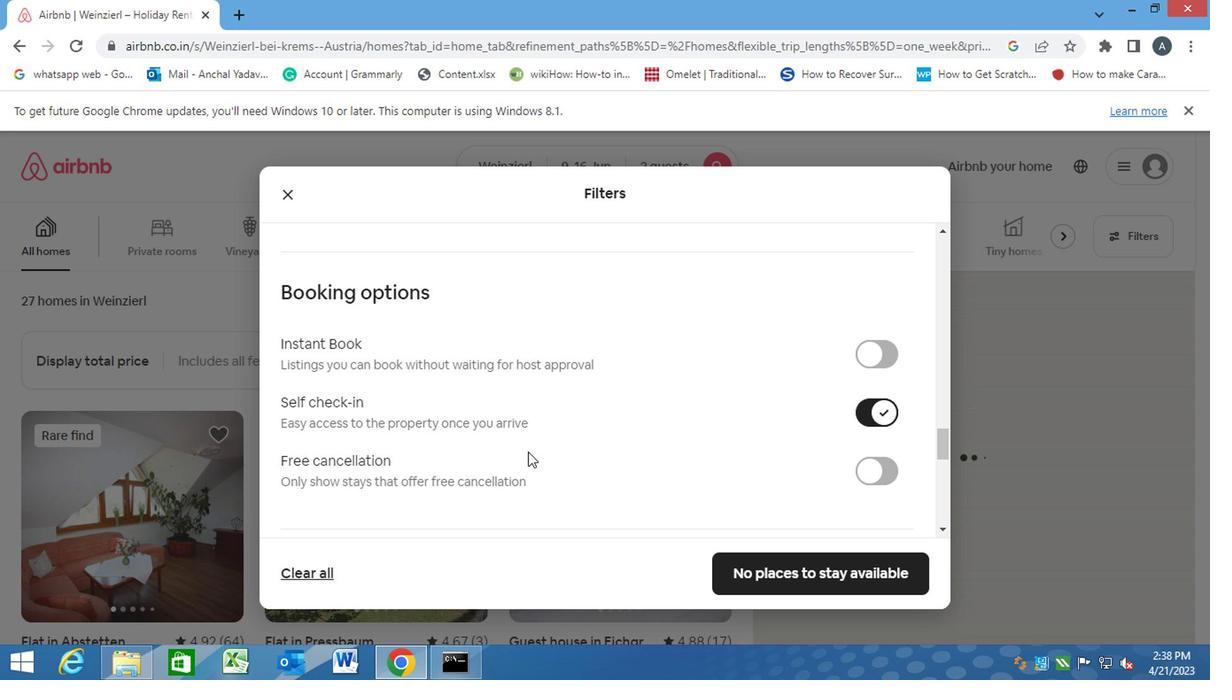 
Action: Mouse scrolled (524, 453) with delta (0, 0)
Screenshot: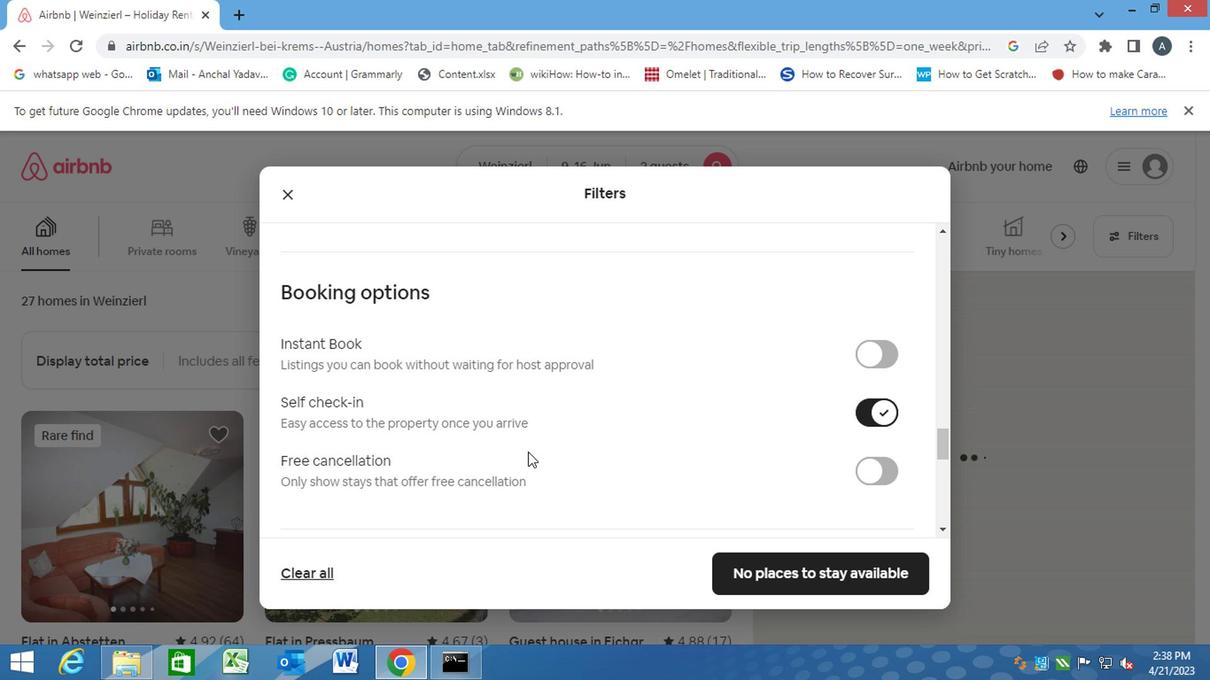 
Action: Mouse scrolled (524, 453) with delta (0, 0)
Screenshot: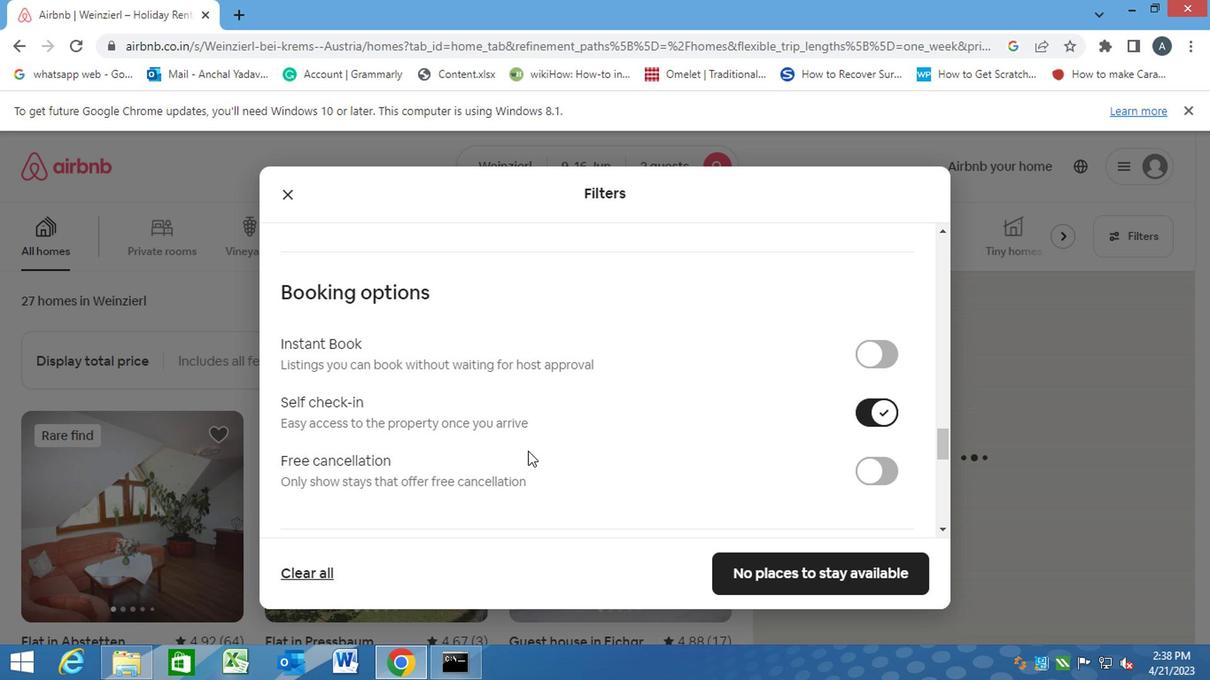 
Action: Mouse scrolled (524, 453) with delta (0, 0)
Screenshot: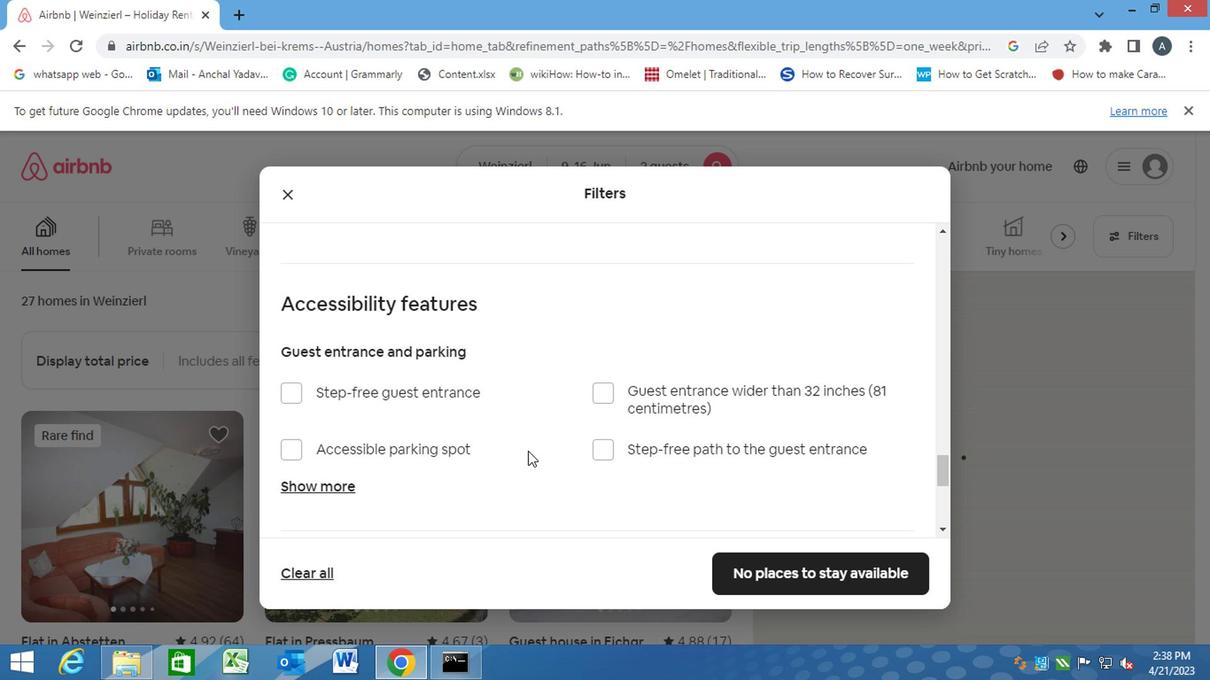 
Action: Mouse scrolled (524, 453) with delta (0, 0)
Screenshot: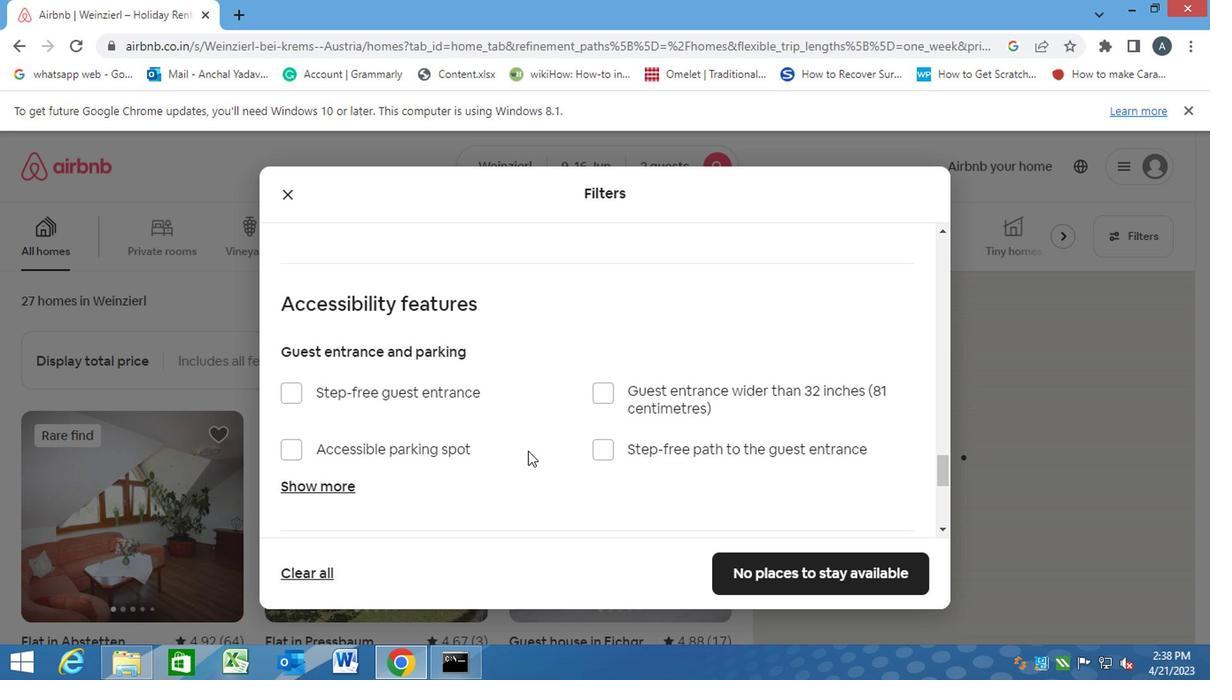 
Action: Mouse scrolled (524, 453) with delta (0, 0)
Screenshot: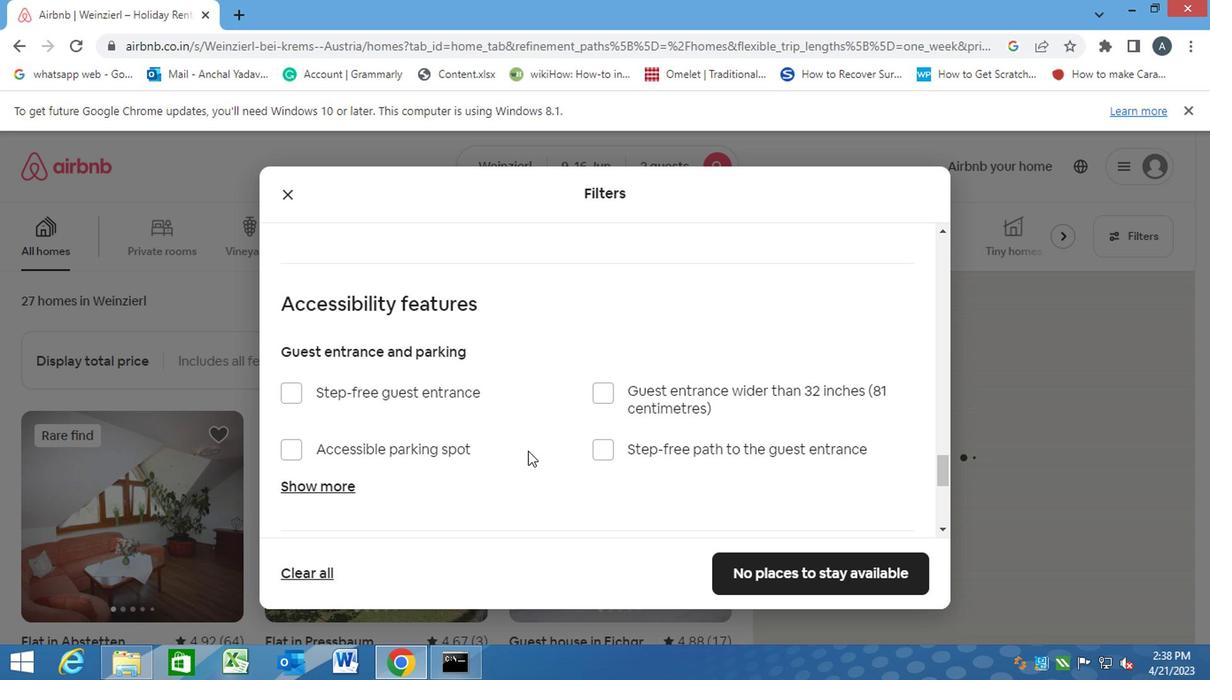 
Action: Mouse moved to (524, 453)
Screenshot: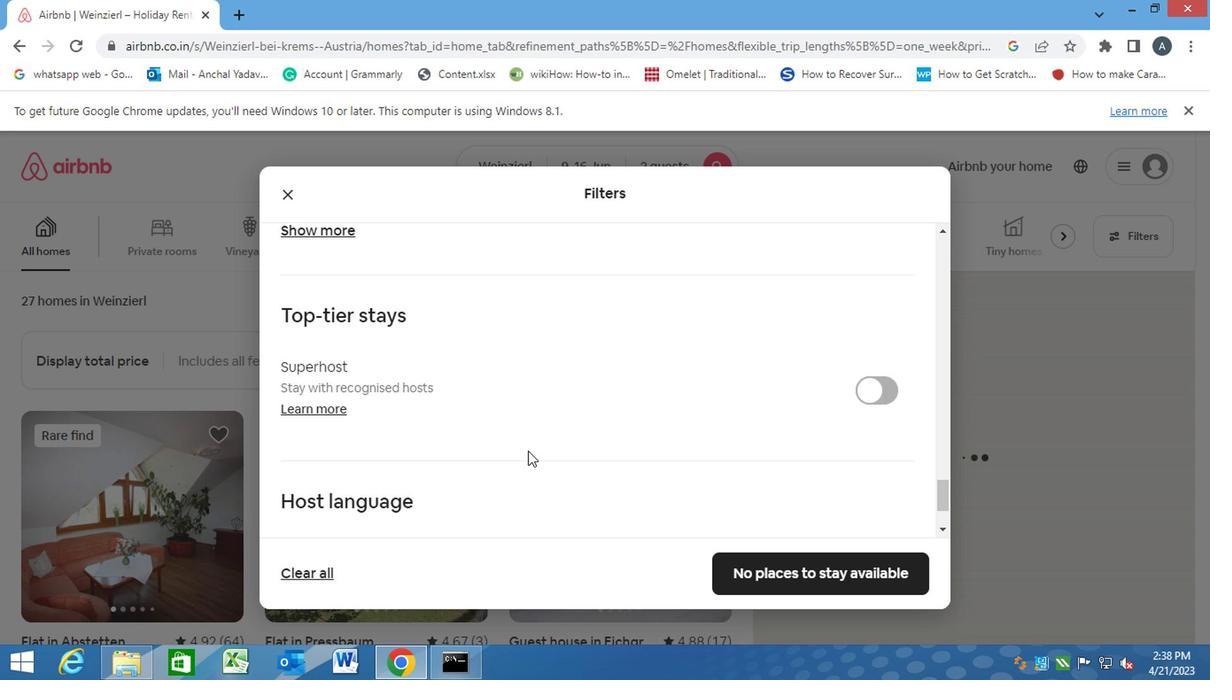 
Action: Mouse scrolled (524, 452) with delta (0, -1)
Screenshot: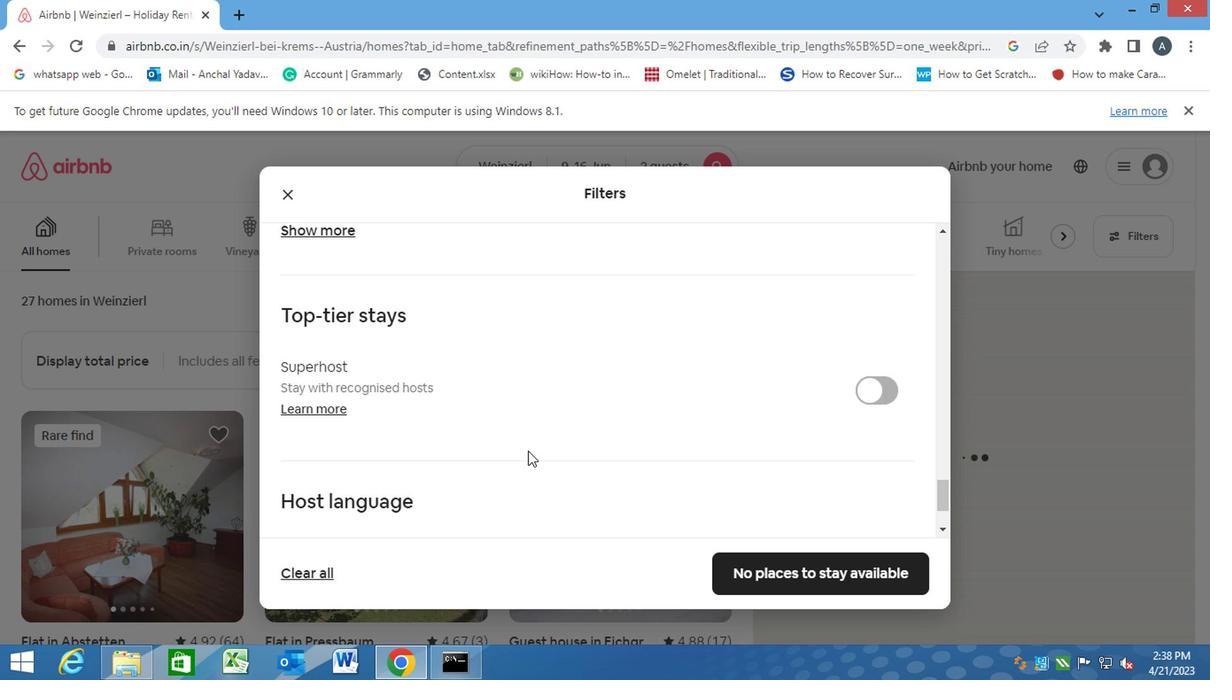 
Action: Mouse moved to (523, 453)
Screenshot: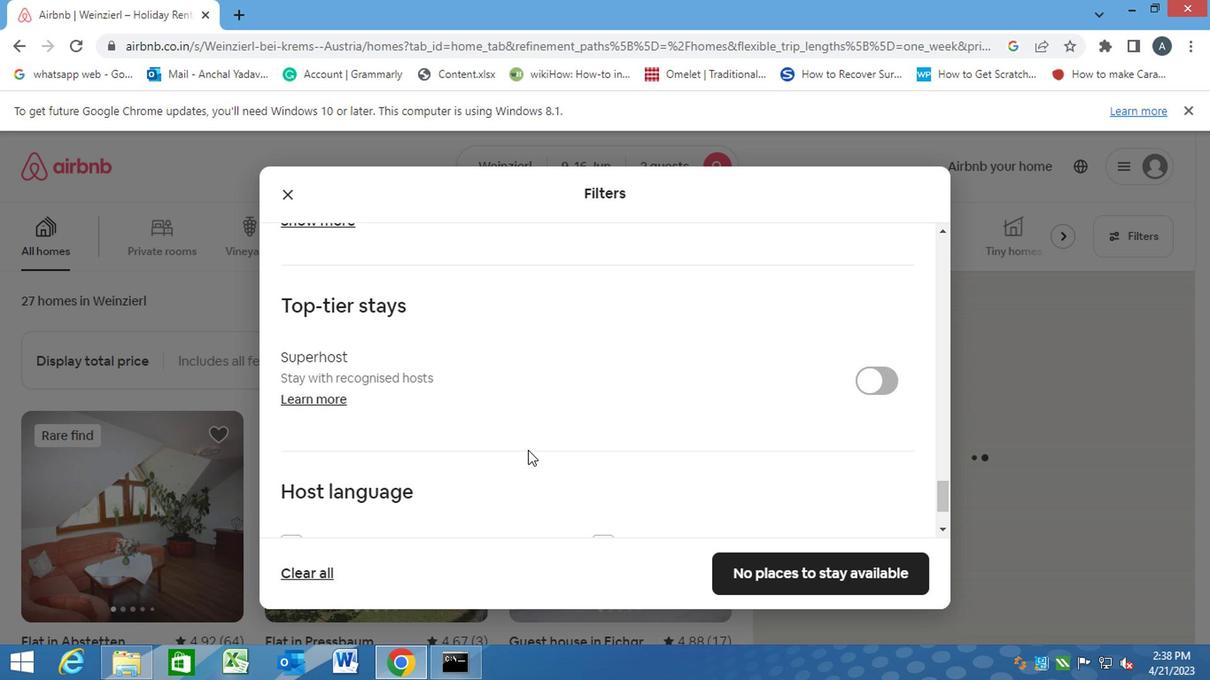 
Action: Mouse scrolled (523, 452) with delta (0, -1)
Screenshot: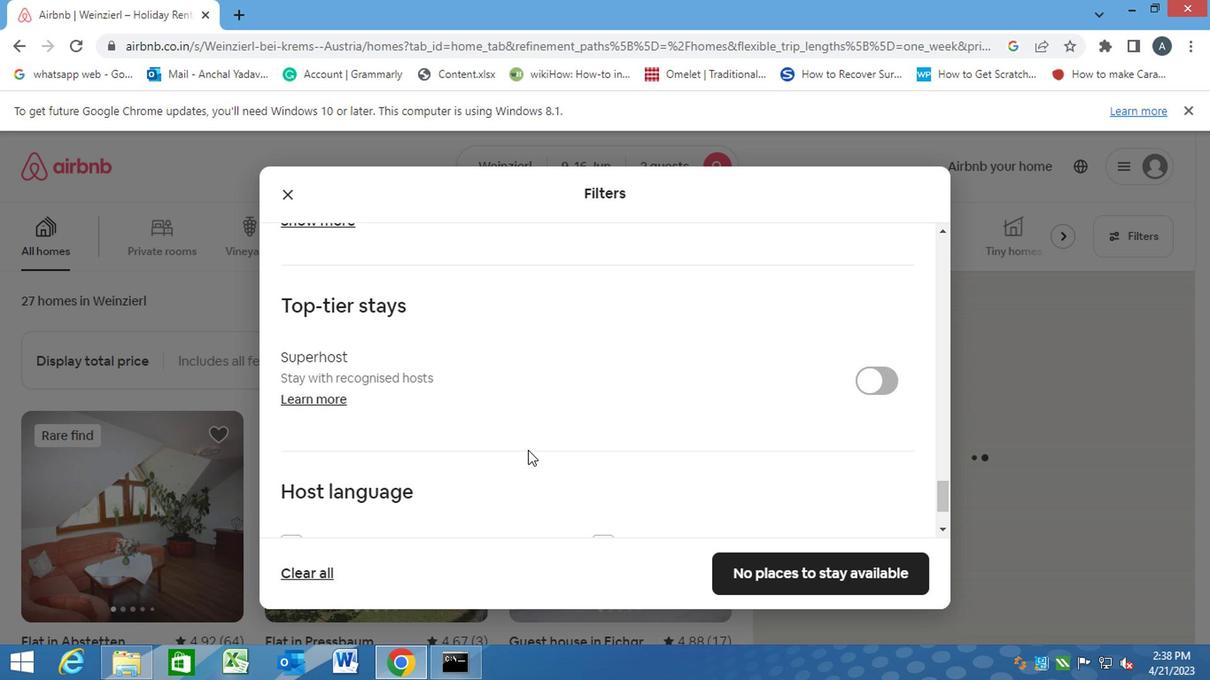 
Action: Mouse moved to (521, 453)
Screenshot: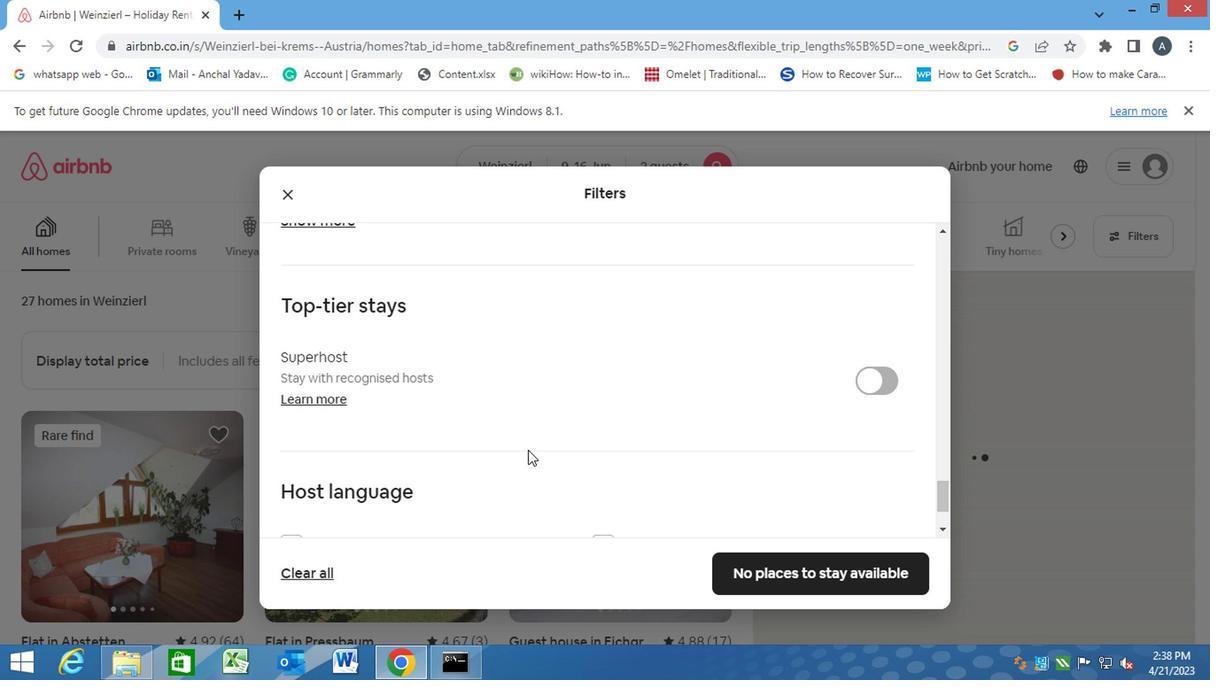 
Action: Mouse scrolled (521, 452) with delta (0, -1)
Screenshot: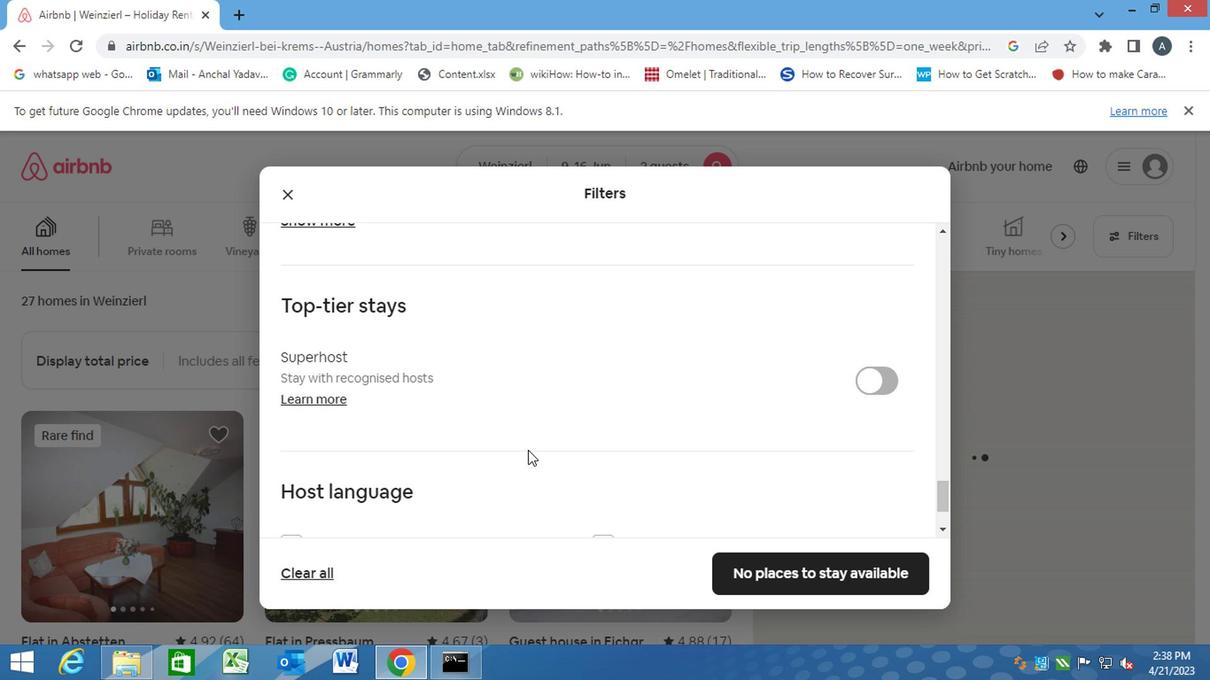 
Action: Mouse moved to (280, 445)
Screenshot: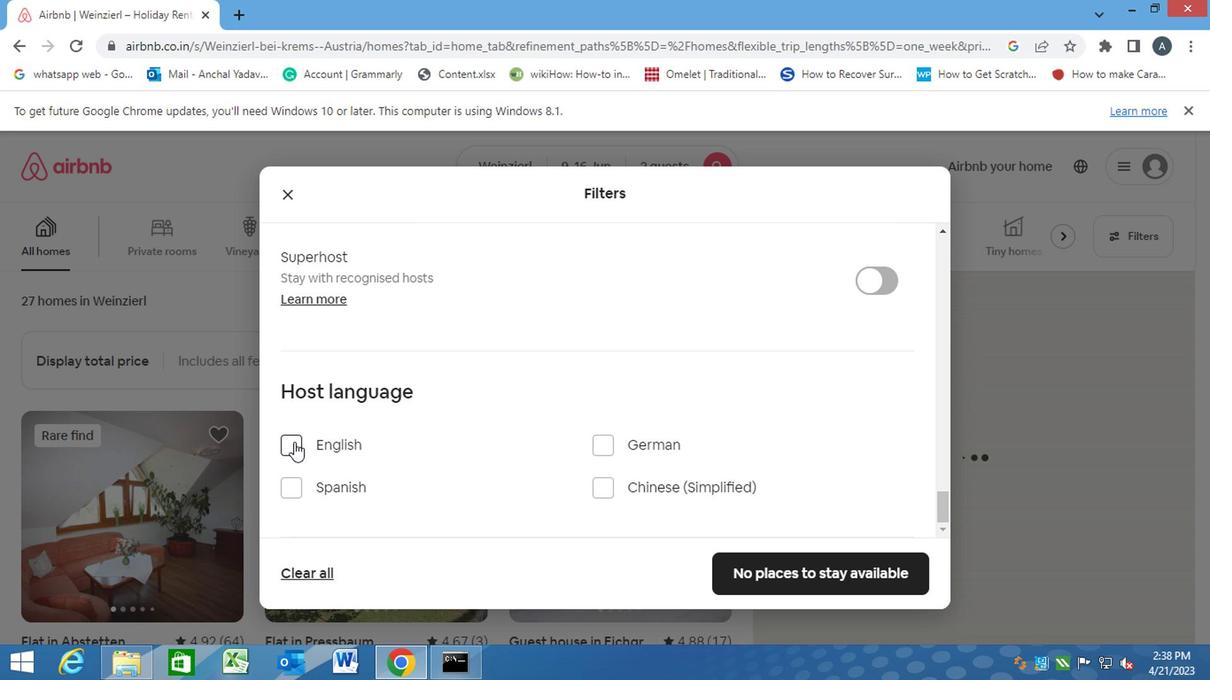 
Action: Mouse pressed left at (280, 445)
Screenshot: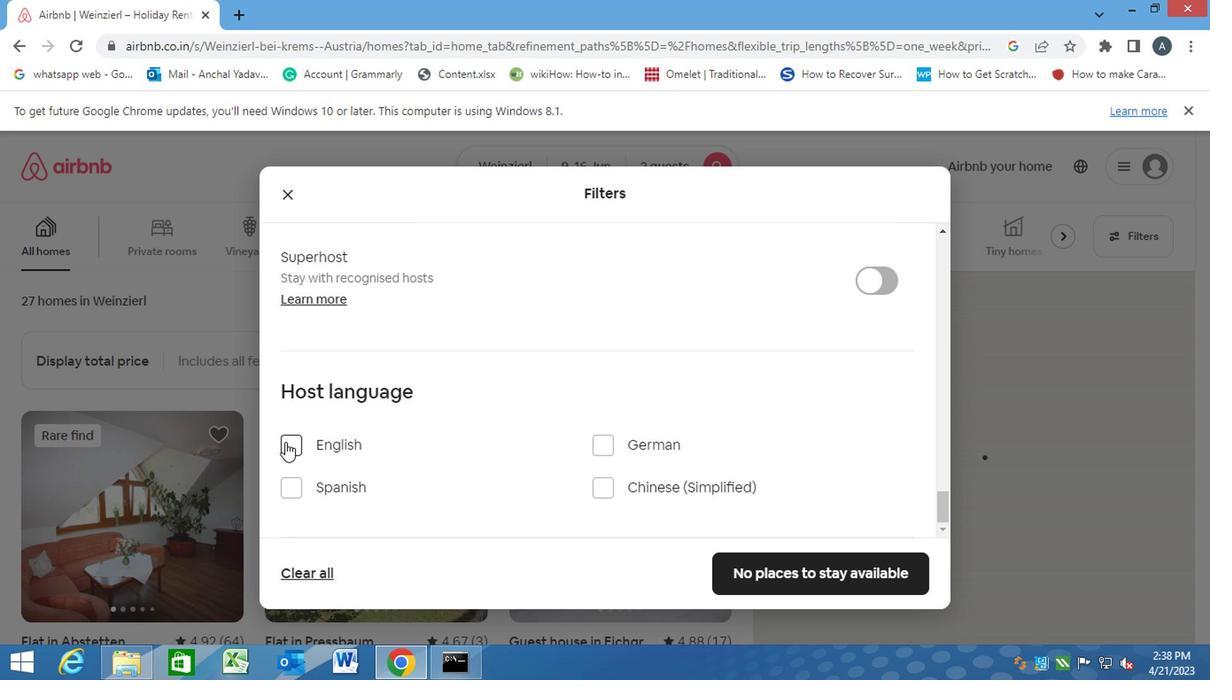 
Action: Mouse moved to (518, 433)
Screenshot: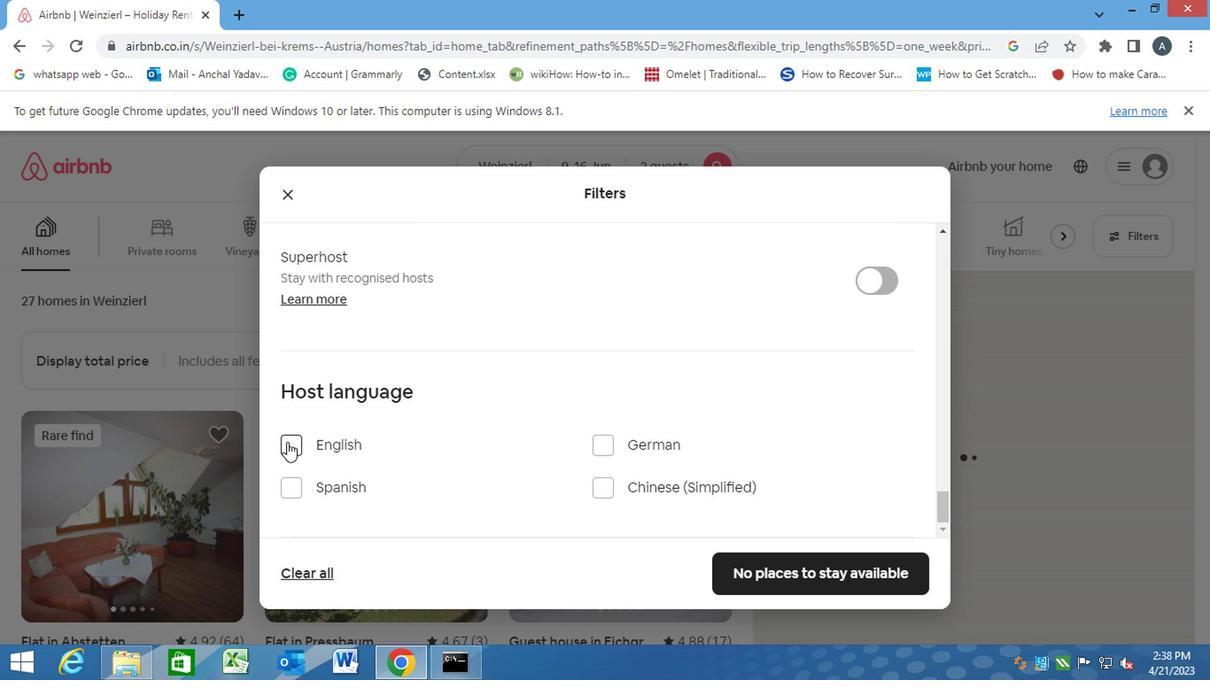 
Action: Mouse scrolled (518, 434) with delta (0, 0)
Screenshot: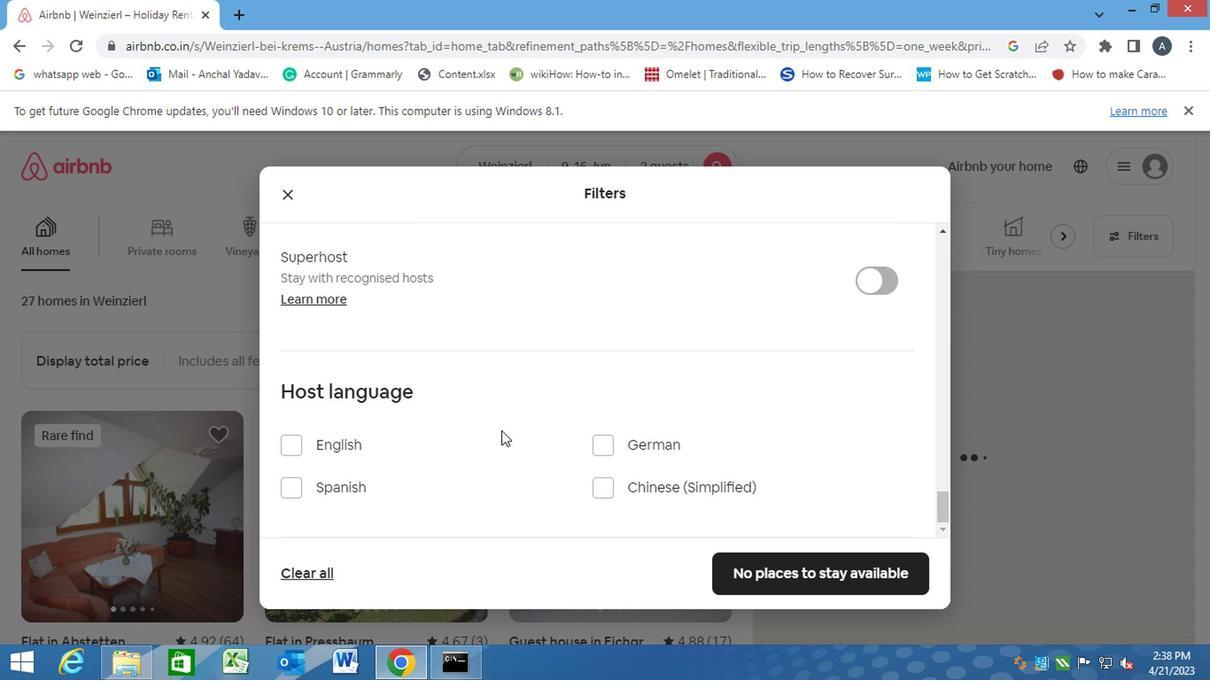 
Action: Mouse scrolled (518, 434) with delta (0, 0)
Screenshot: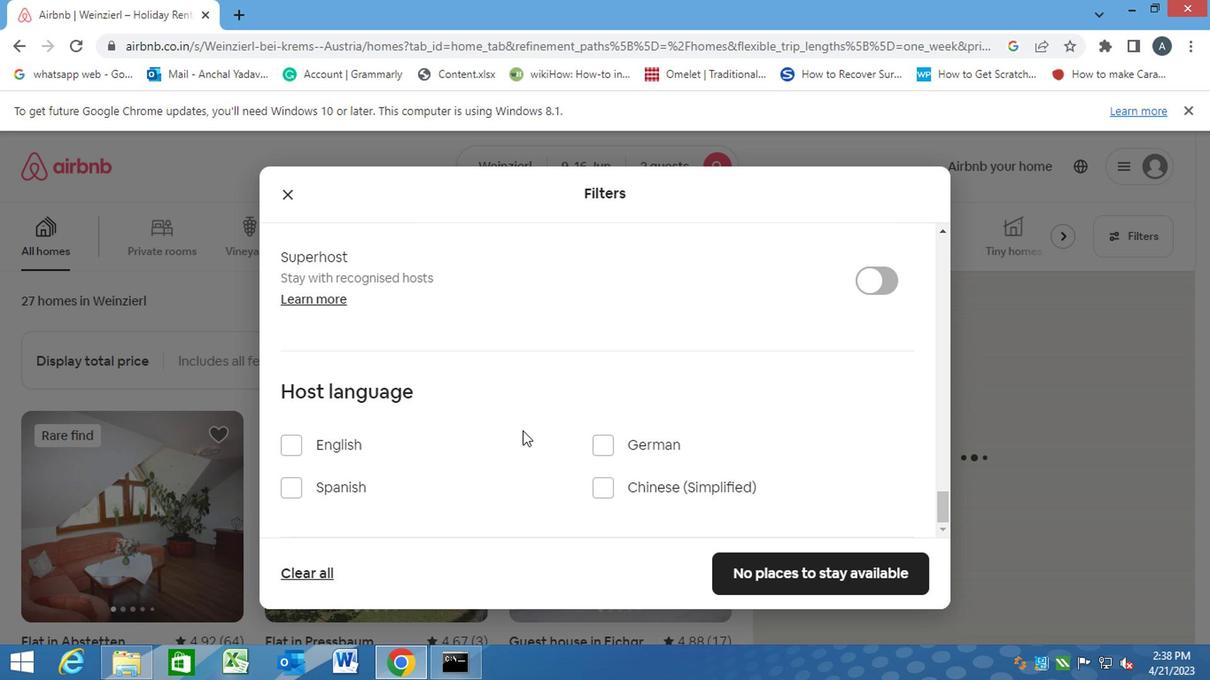 
Action: Mouse scrolled (518, 434) with delta (0, 0)
Screenshot: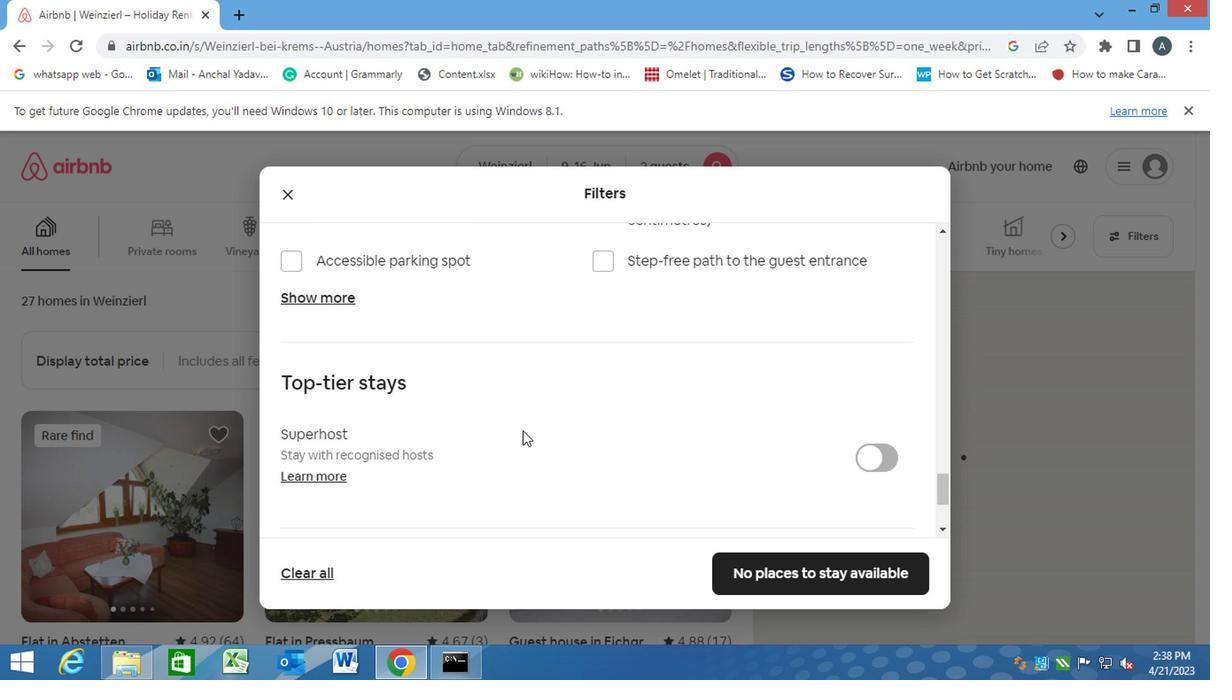 
Action: Mouse scrolled (518, 434) with delta (0, 0)
Screenshot: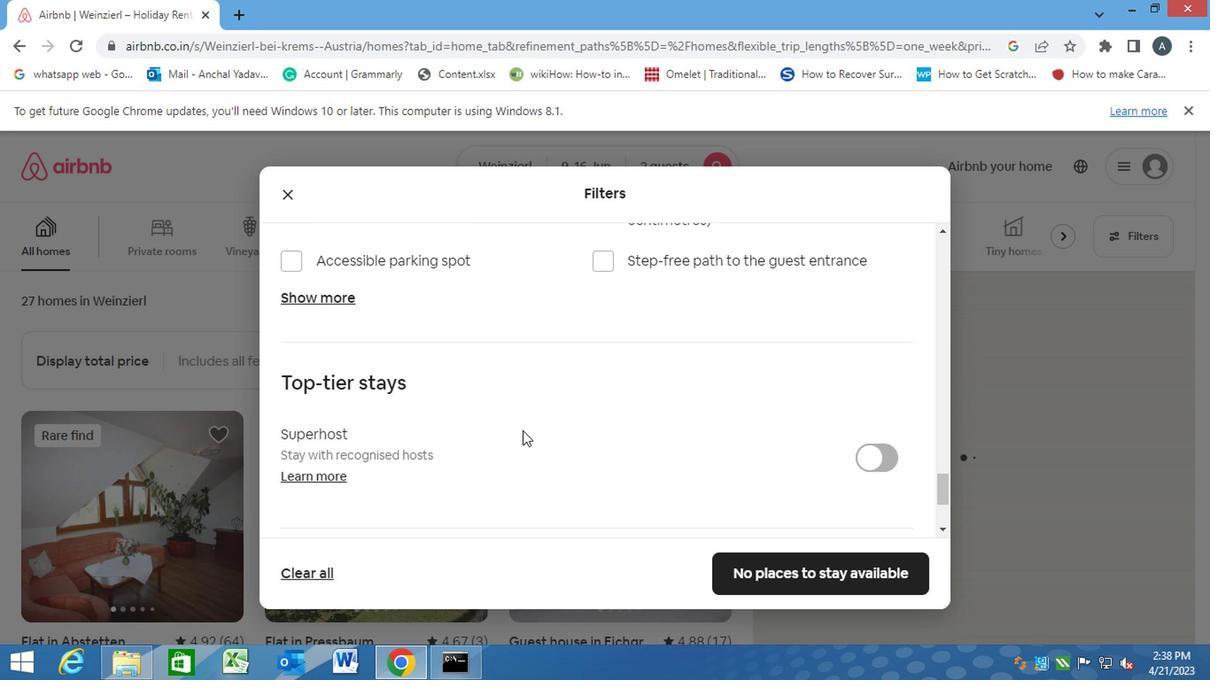 
Action: Mouse scrolled (518, 434) with delta (0, 0)
Screenshot: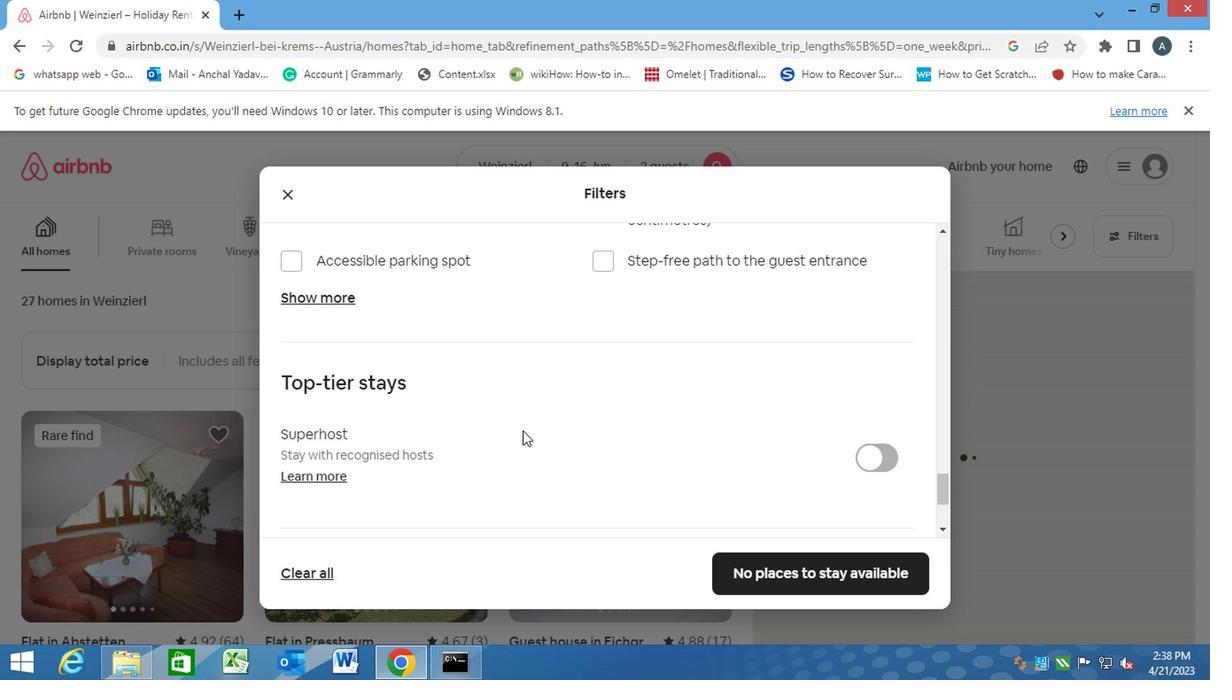 
Action: Mouse scrolled (518, 434) with delta (0, 0)
Screenshot: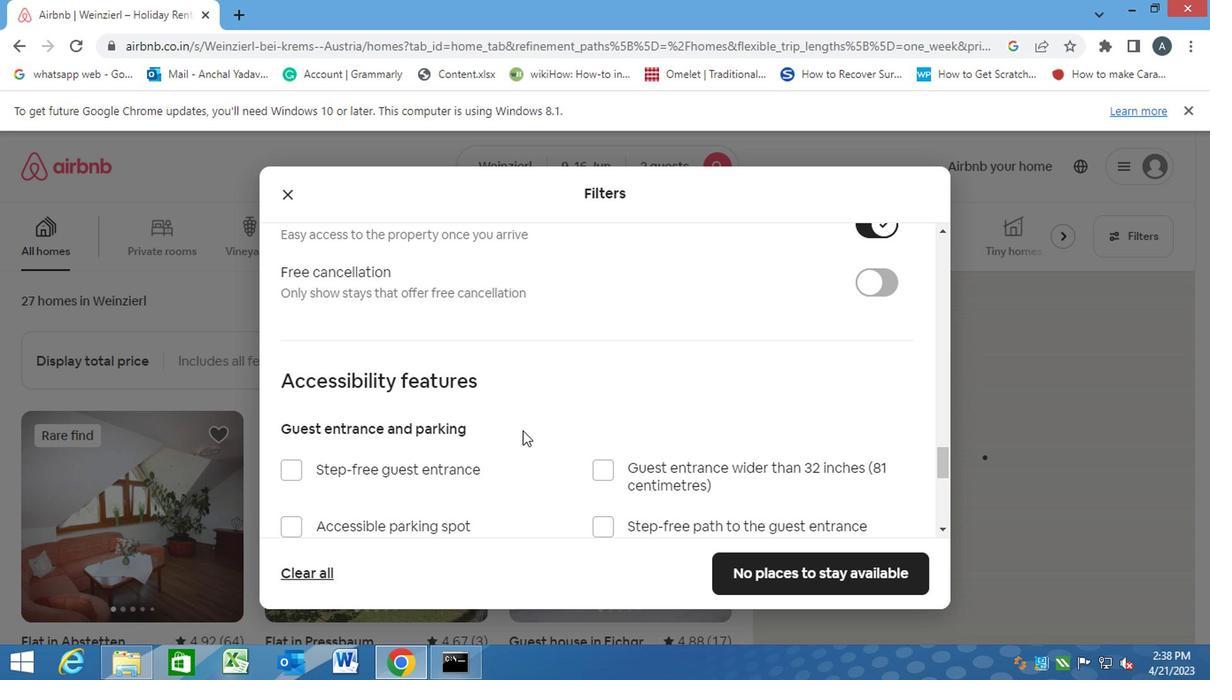 
Action: Mouse scrolled (518, 434) with delta (0, 0)
Screenshot: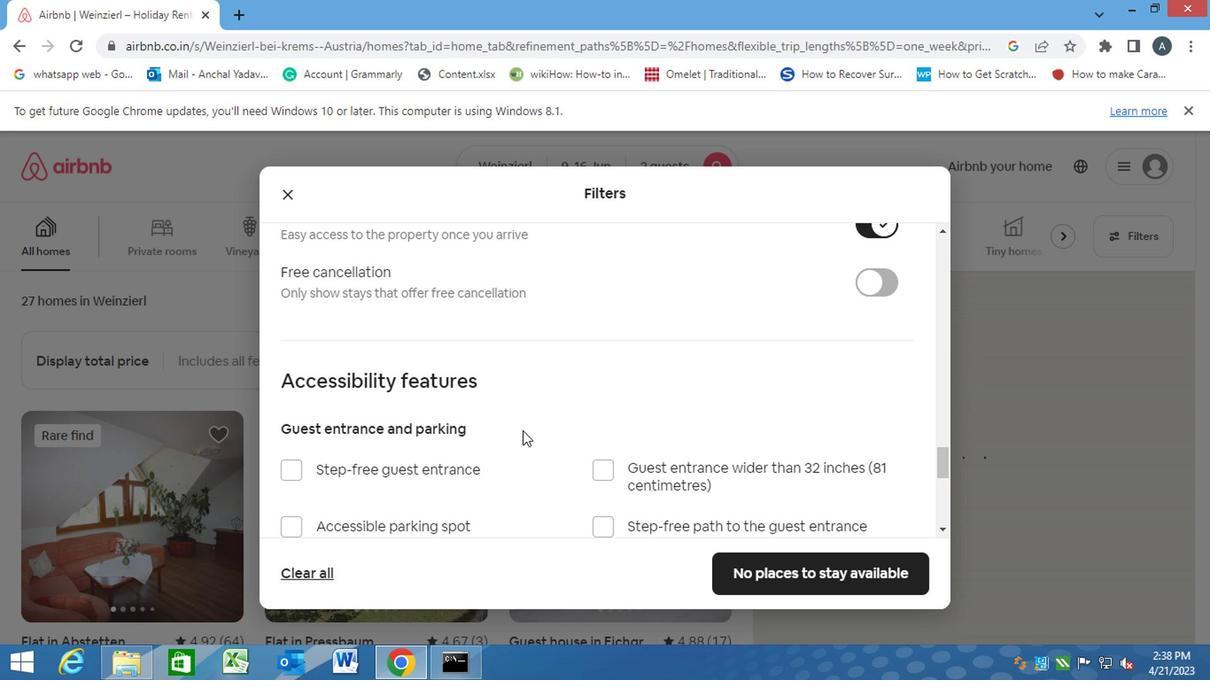
Action: Mouse scrolled (518, 432) with delta (0, -1)
Screenshot: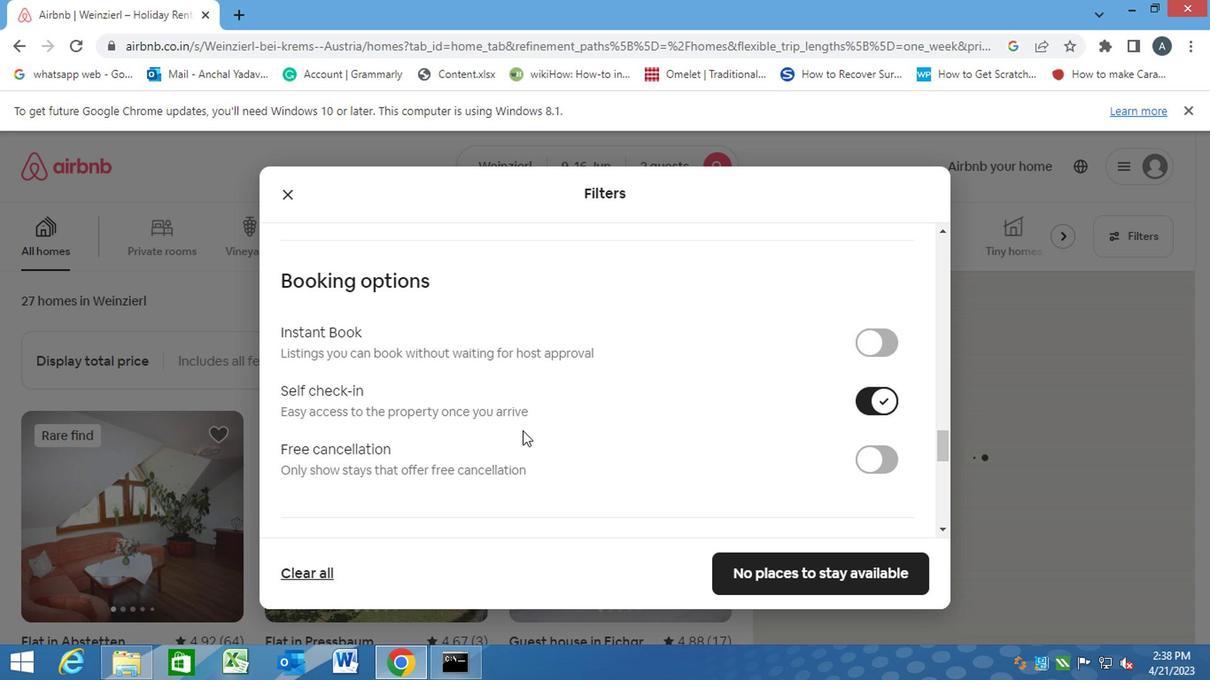 
Action: Mouse scrolled (518, 432) with delta (0, -1)
Screenshot: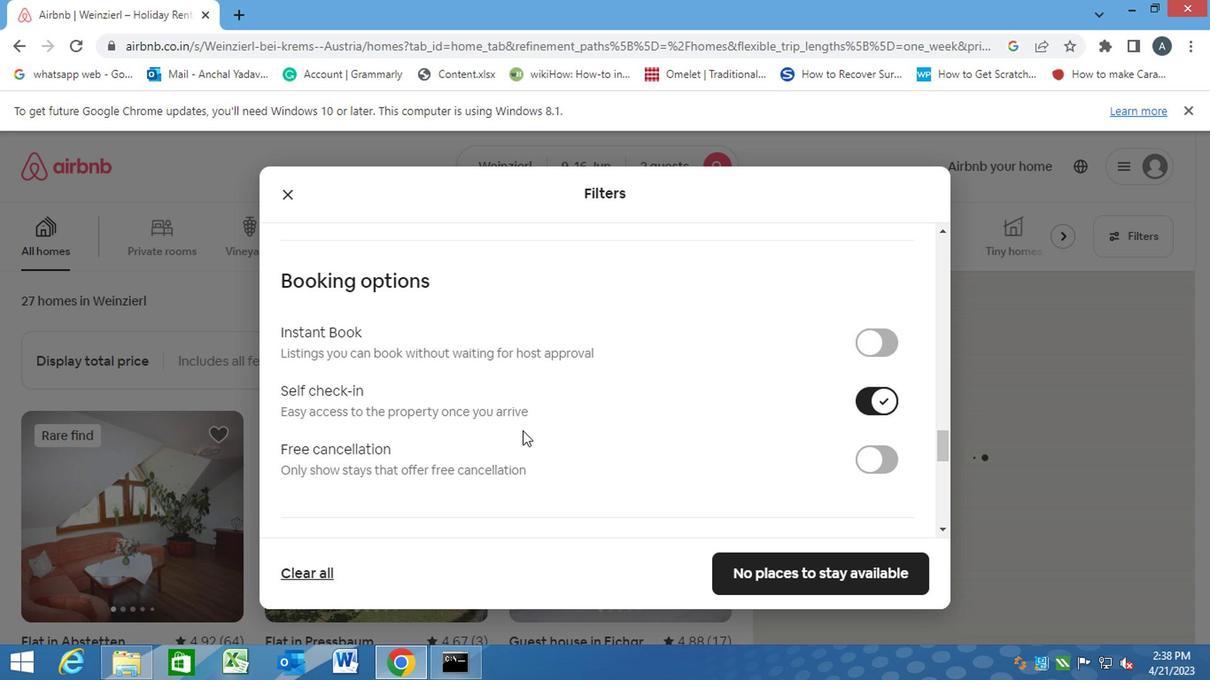 
Action: Mouse scrolled (518, 432) with delta (0, -1)
Screenshot: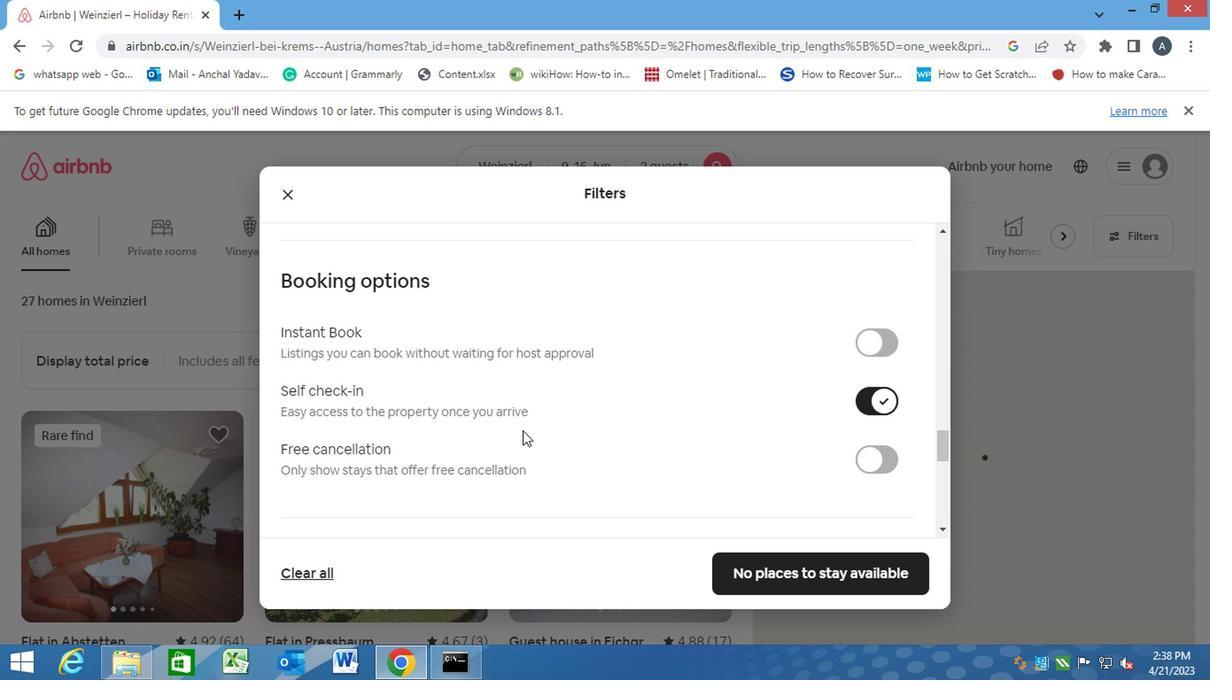 
Action: Mouse scrolled (518, 432) with delta (0, -1)
Screenshot: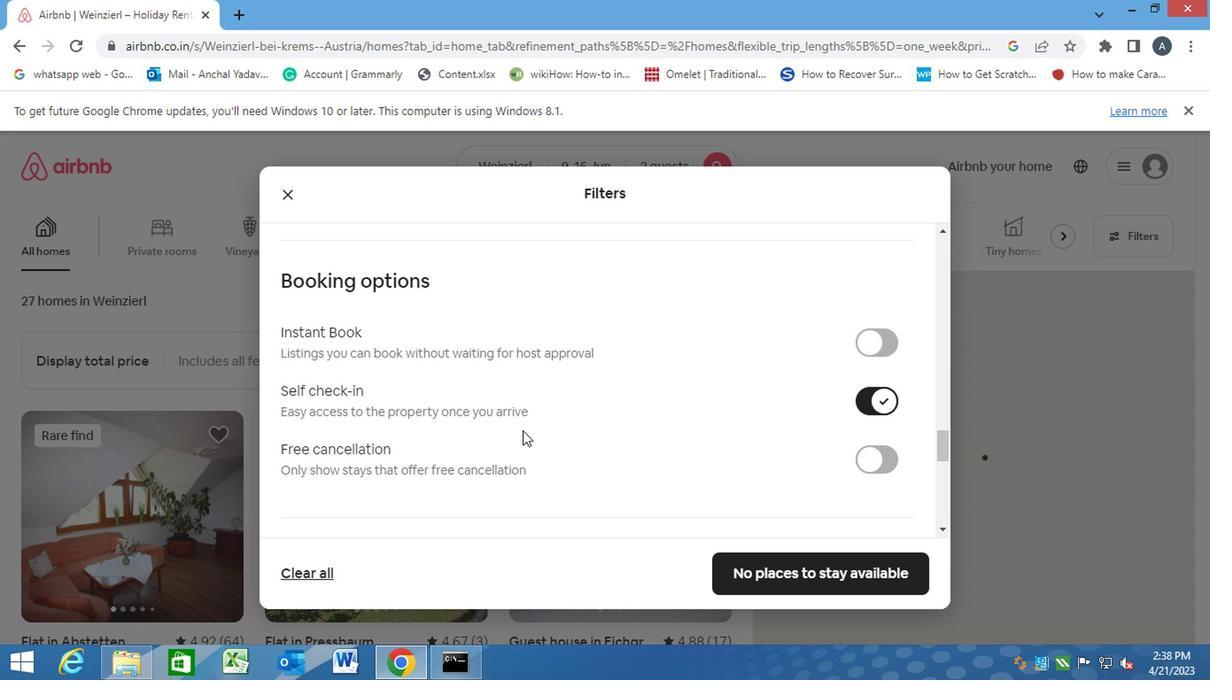 
Action: Mouse scrolled (518, 432) with delta (0, -1)
Screenshot: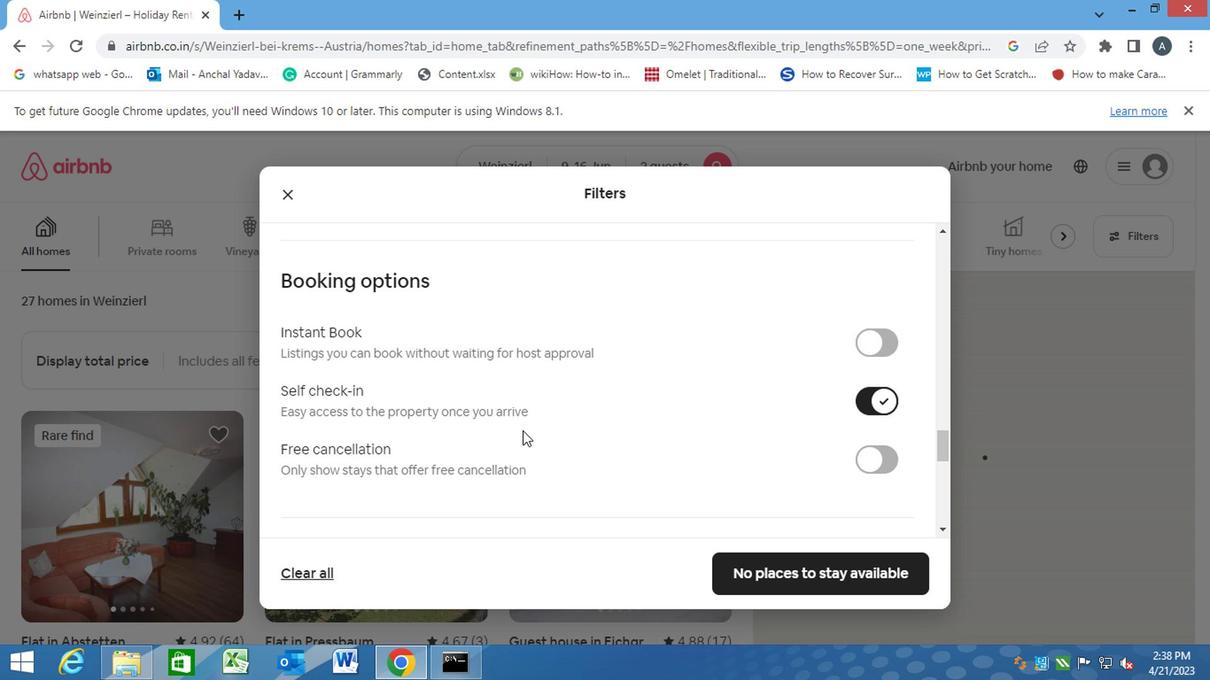 
Action: Mouse scrolled (518, 432) with delta (0, -1)
Screenshot: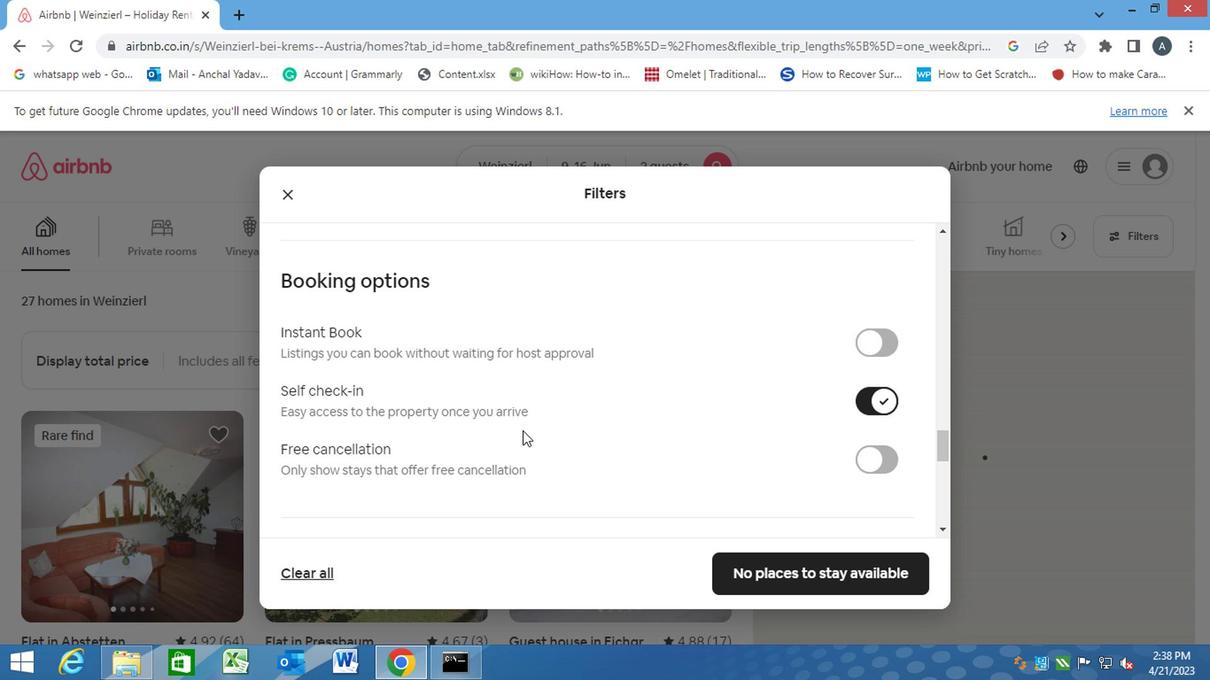 
Action: Mouse scrolled (518, 432) with delta (0, -1)
Screenshot: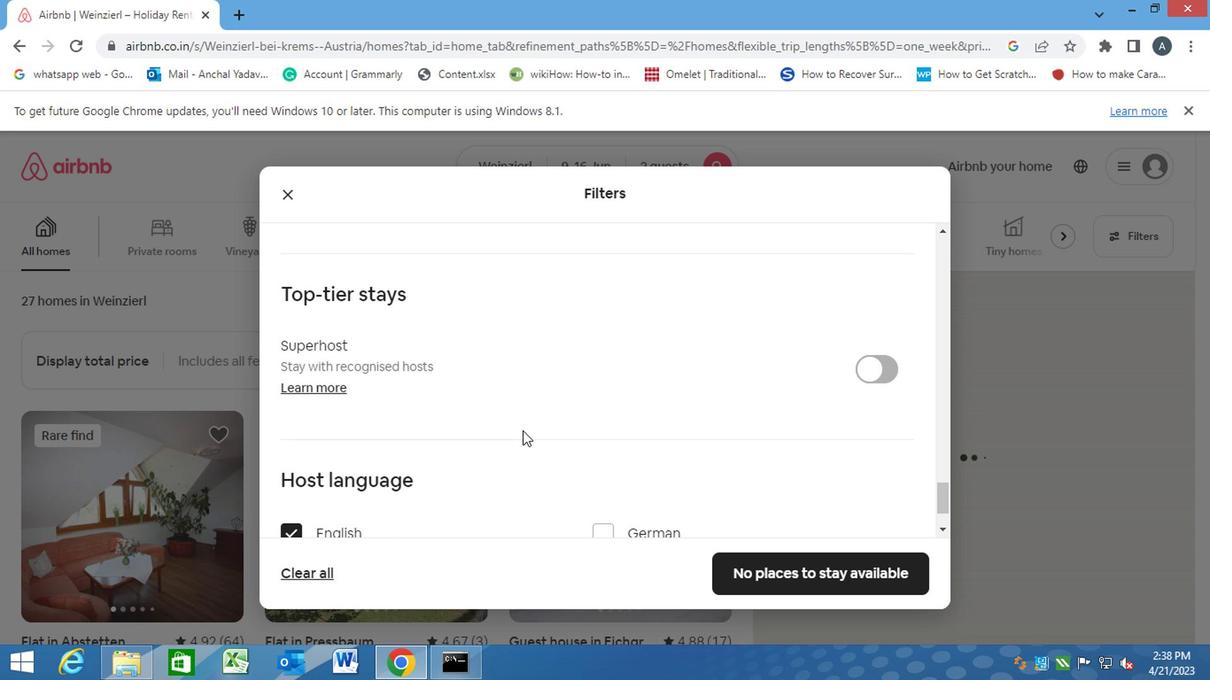
Action: Mouse scrolled (518, 432) with delta (0, -1)
Screenshot: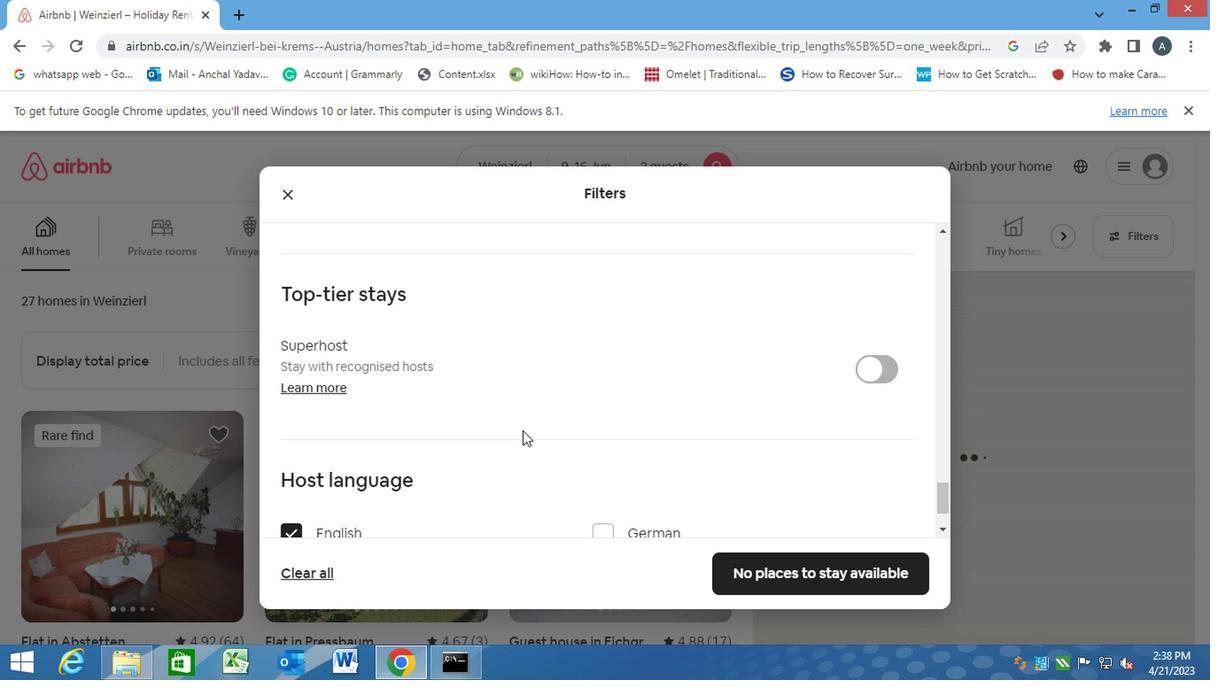
Action: Mouse scrolled (518, 432) with delta (0, -1)
Screenshot: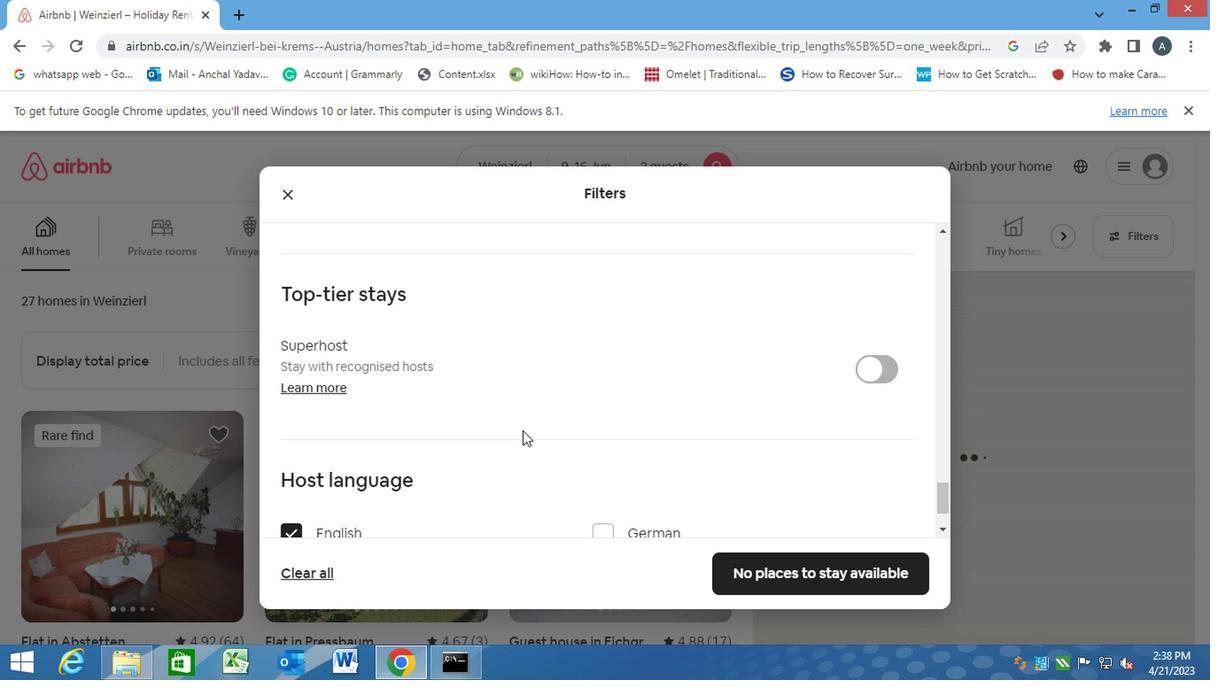 
Action: Mouse scrolled (518, 432) with delta (0, -1)
Screenshot: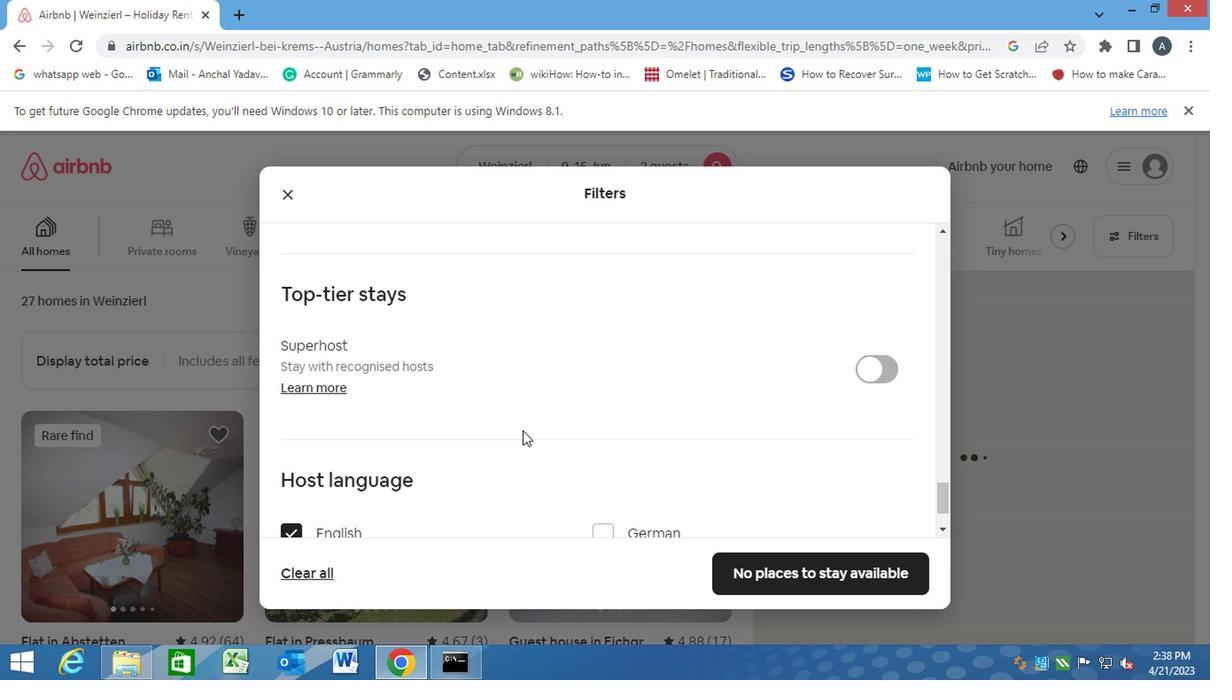 
Action: Mouse moved to (790, 572)
Screenshot: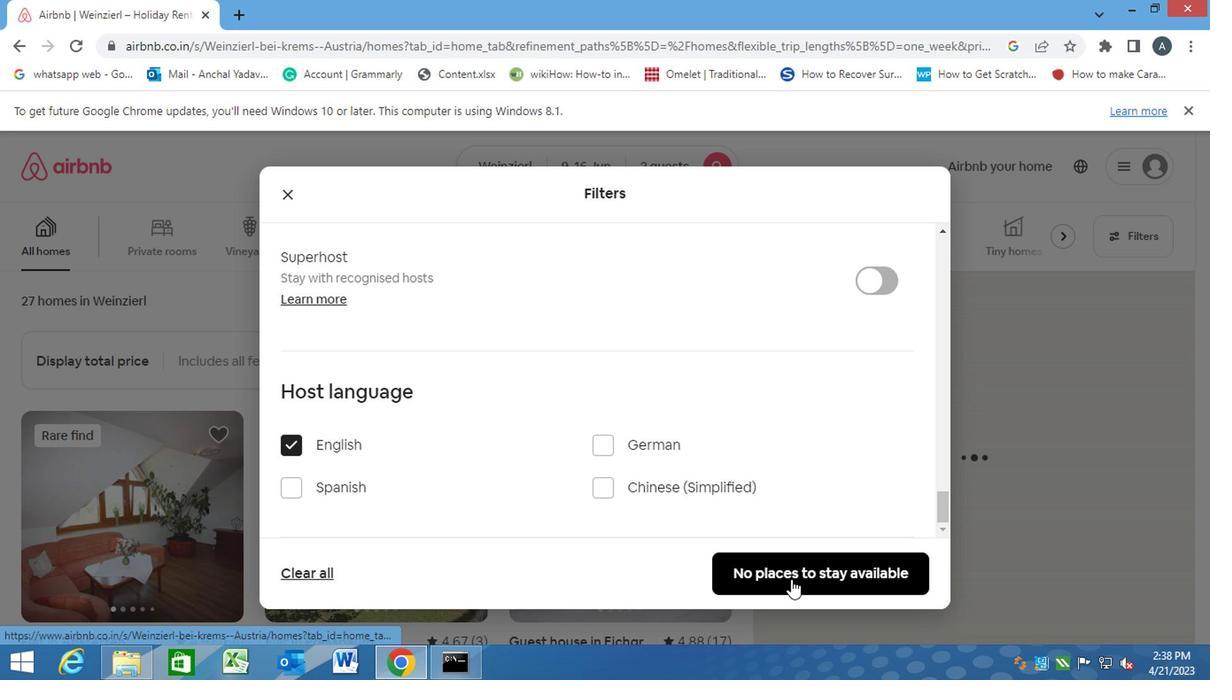 
Action: Mouse pressed left at (790, 572)
Screenshot: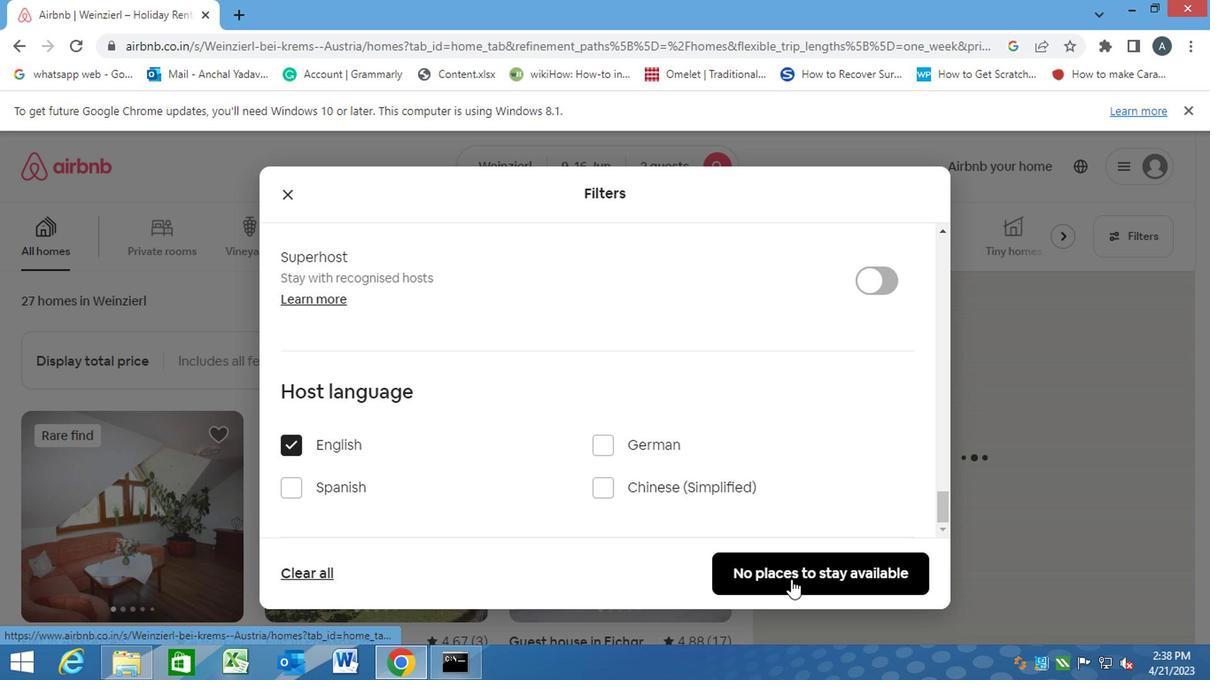 
